 Task: Open the event Second Interview with RohitC on '2024/03/09', change the date to 2024/05/09, change the font style of the description to Courier New, set the availability to Tentative, insert an emoji Purple herat, logged in from the account softage.10@softage.net and add another guest for the event, softage.2@softage.net. Change the alignment of the event description to Align left.Change the font color of the description to Light Green and select an event charm, 
Action: Mouse moved to (886, 341)
Screenshot: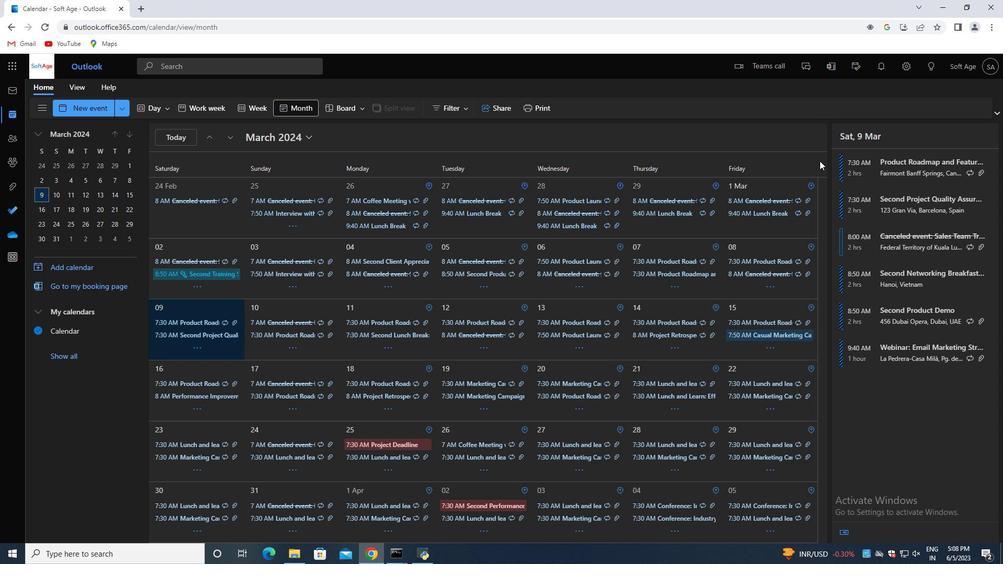
Action: Mouse pressed left at (886, 341)
Screenshot: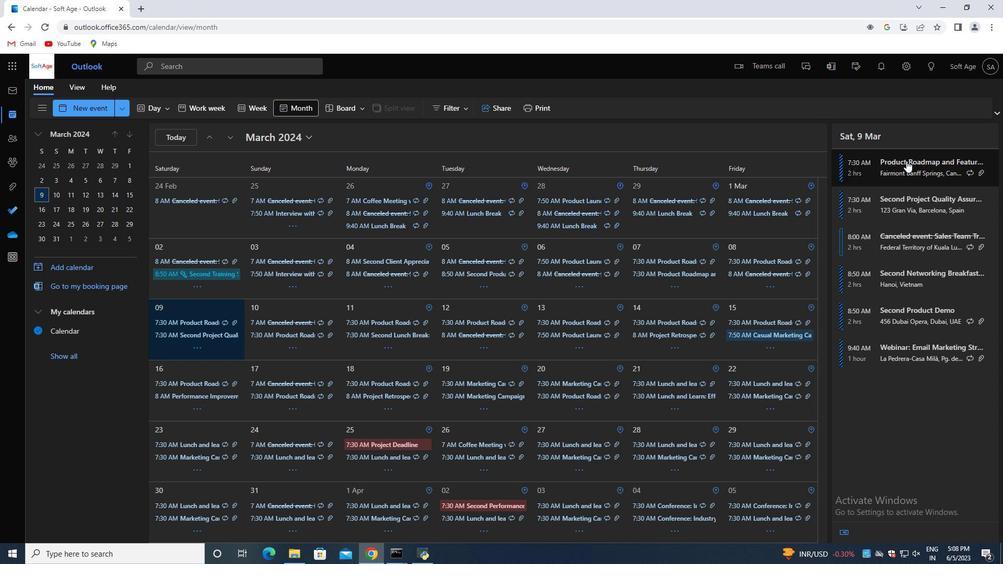 
Action: Mouse moved to (886, 341)
Screenshot: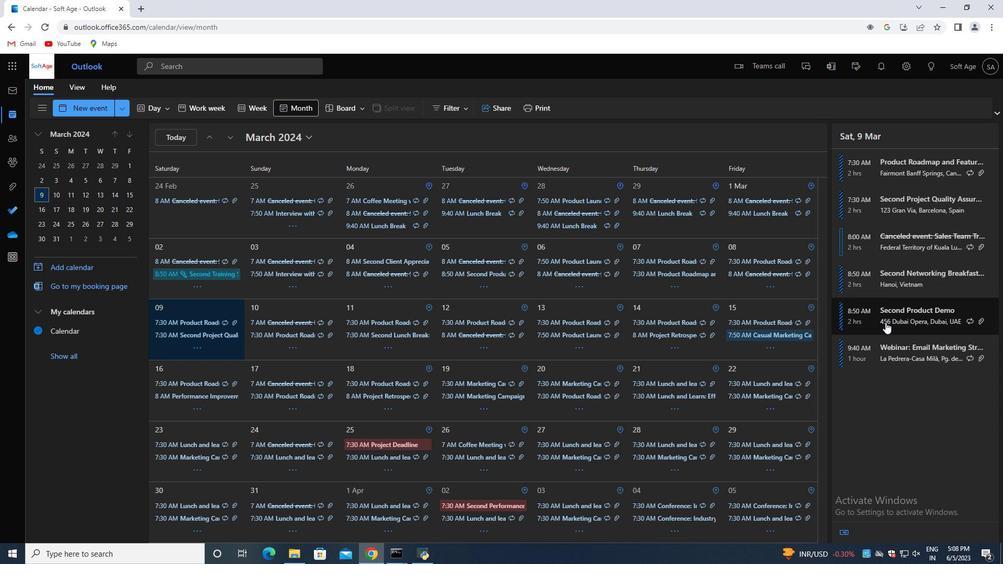 
Action: Mouse pressed left at (886, 341)
Screenshot: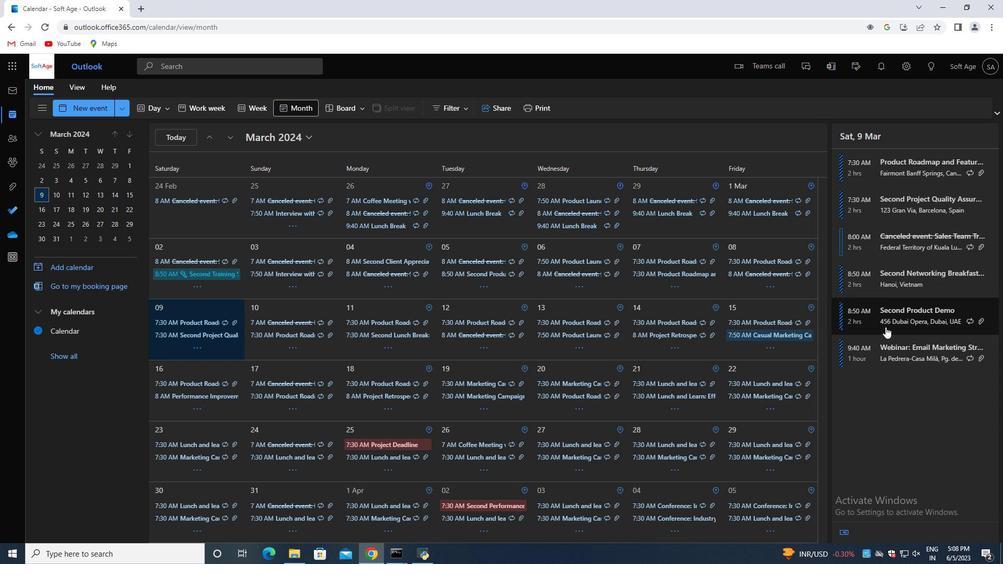 
Action: Mouse moved to (886, 341)
Screenshot: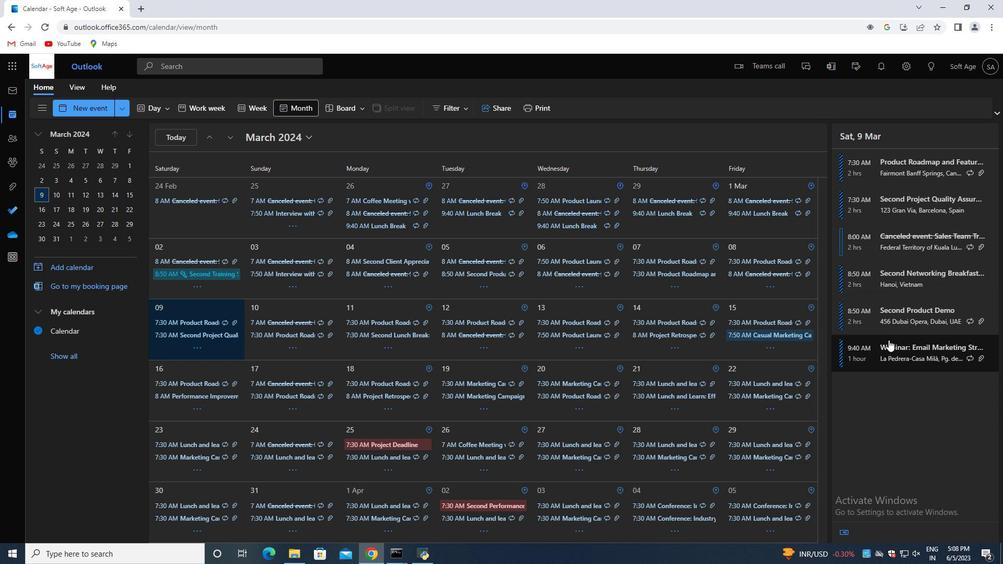 
Action: Mouse pressed left at (886, 341)
Screenshot: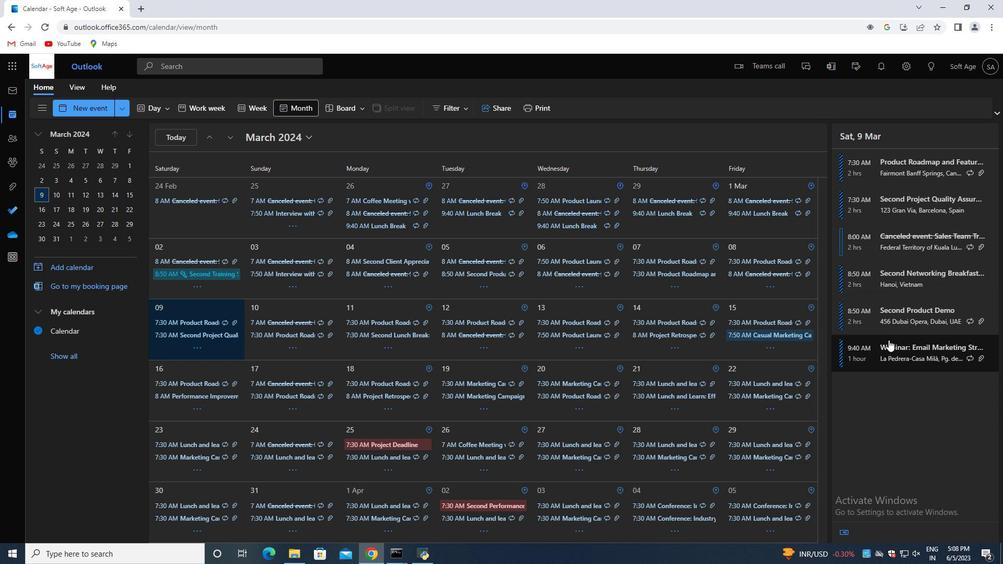 
Action: Mouse moved to (886, 341)
Screenshot: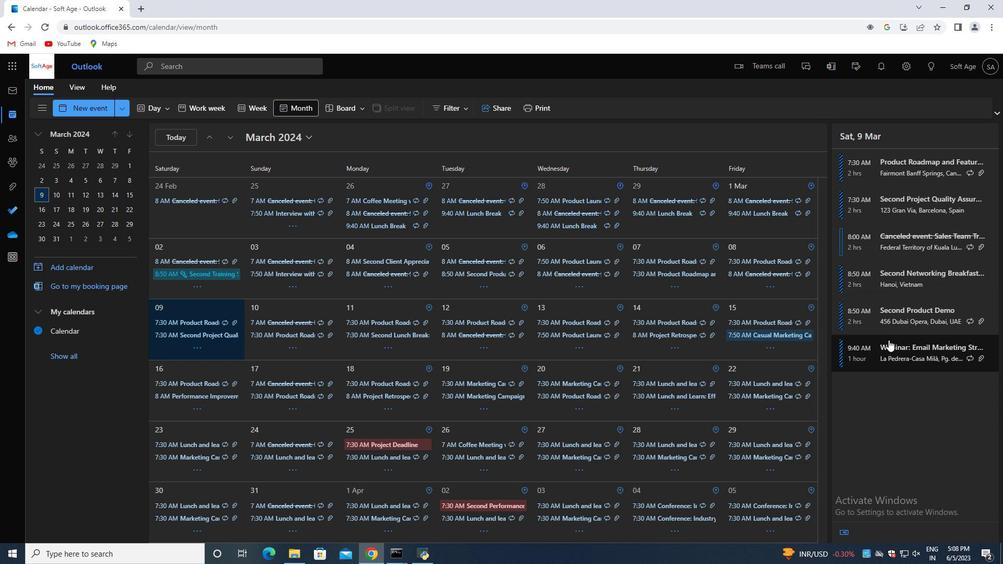 
Action: Mouse pressed left at (886, 341)
Screenshot: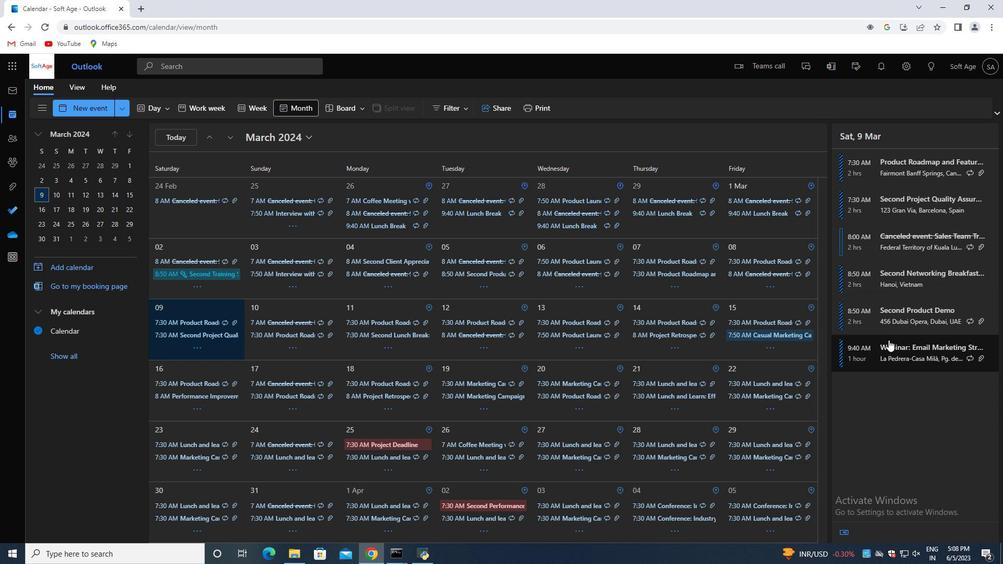 
Action: Mouse moved to (886, 341)
Screenshot: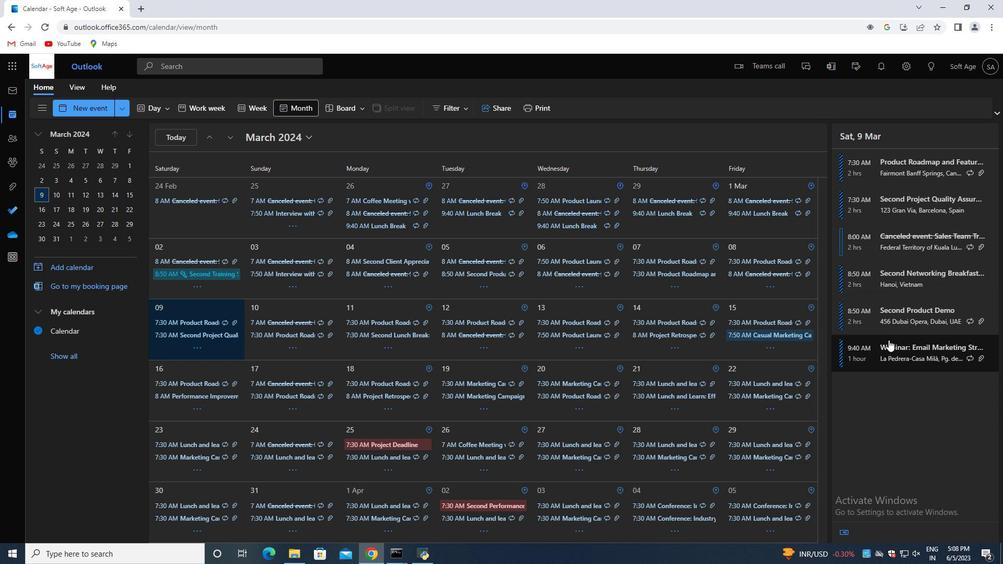 
Action: Mouse scrolled (886, 341) with delta (0, 0)
Screenshot: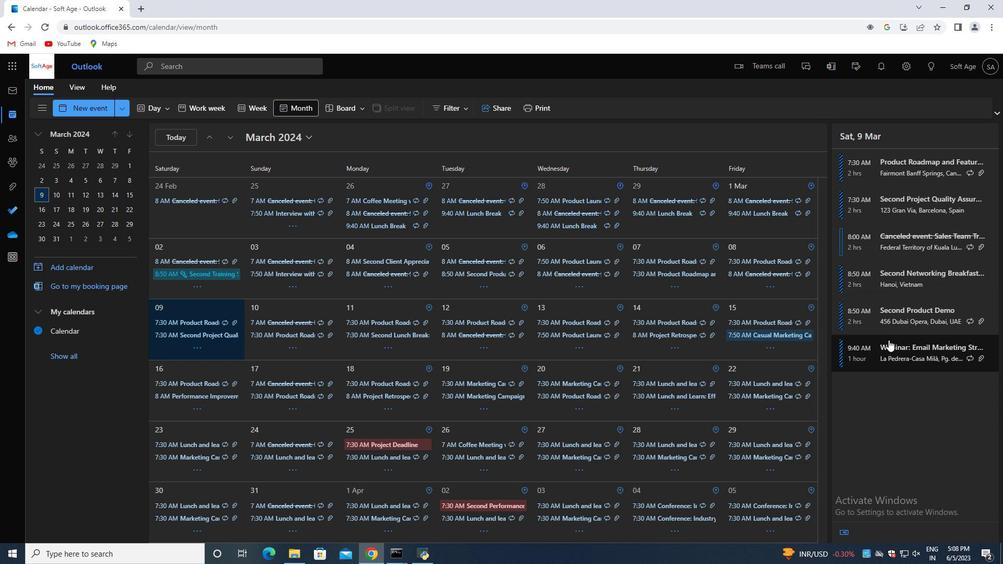 
Action: Mouse scrolled (886, 341) with delta (0, 0)
Screenshot: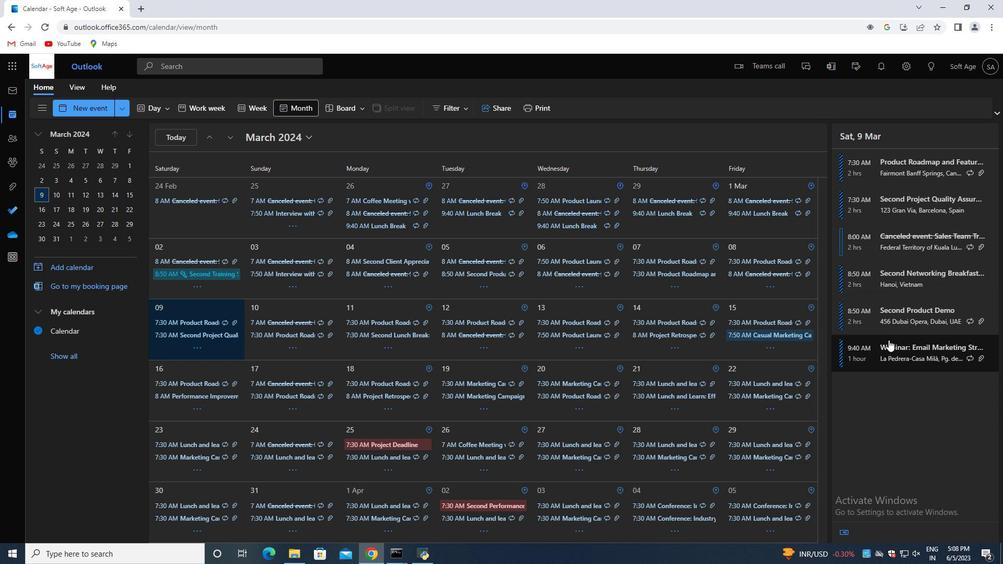 
Action: Mouse moved to (886, 341)
Screenshot: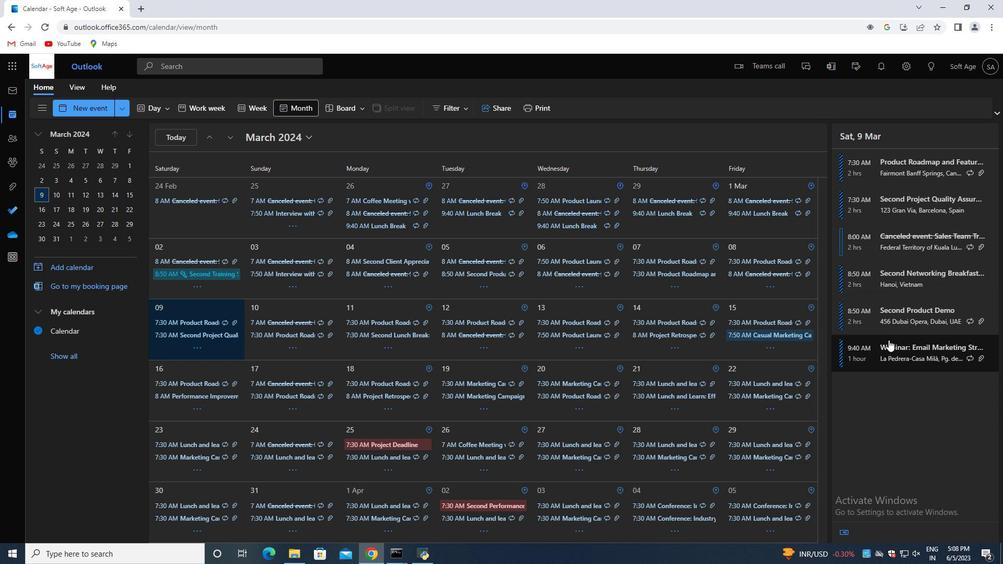 
Action: Mouse scrolled (886, 341) with delta (0, 0)
Screenshot: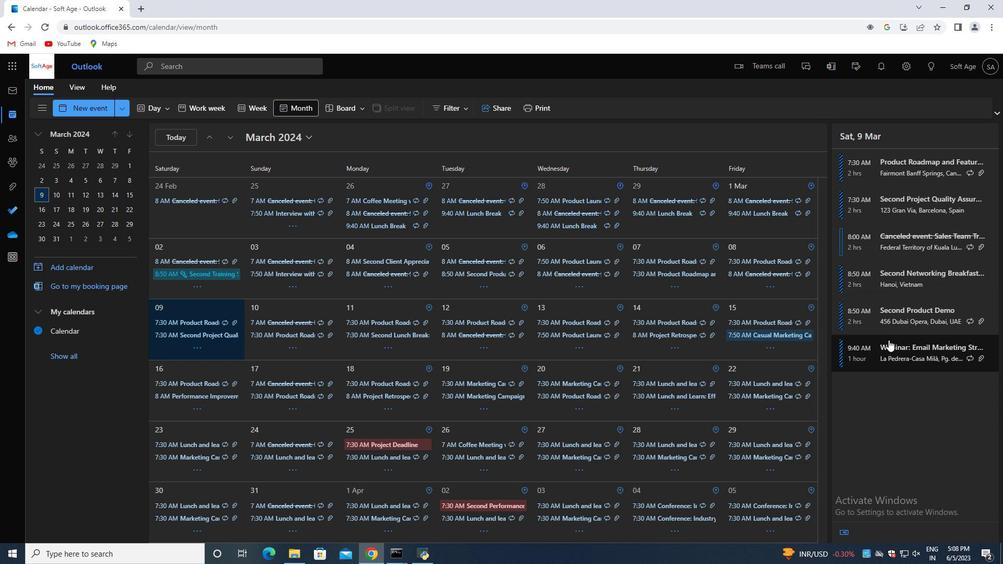 
Action: Mouse moved to (886, 341)
Screenshot: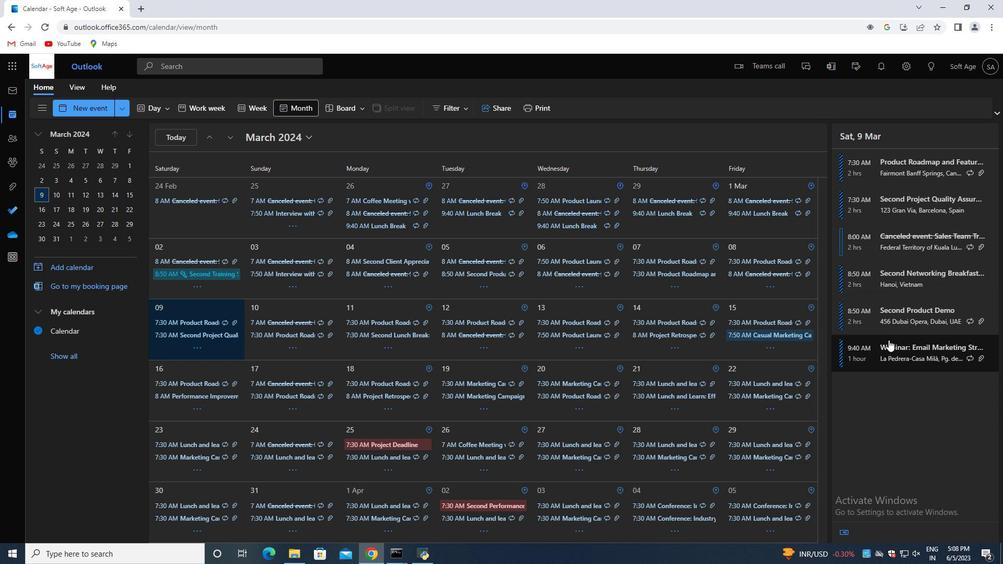 
Action: Mouse pressed left at (886, 341)
Screenshot: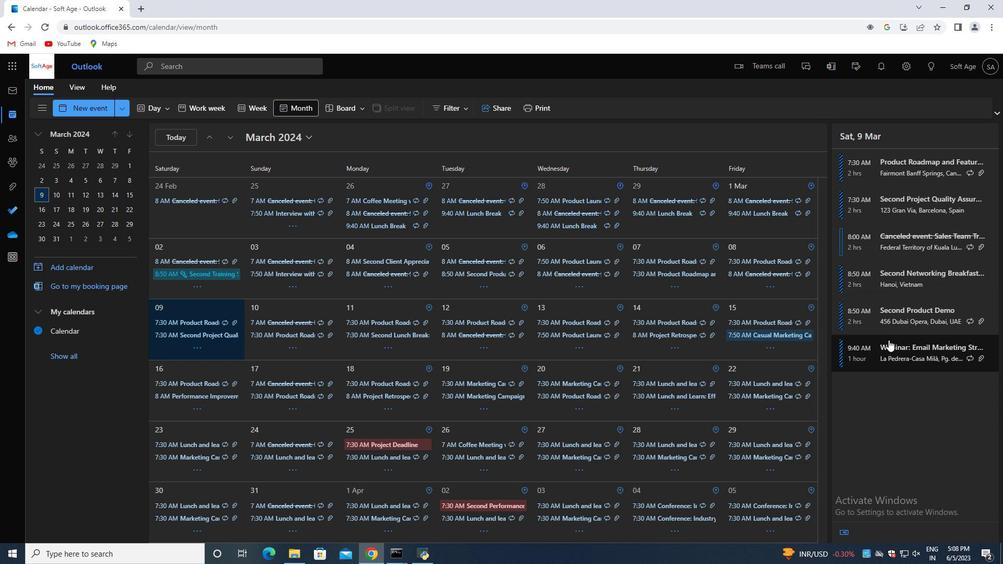 
Action: Mouse moved to (886, 341)
Screenshot: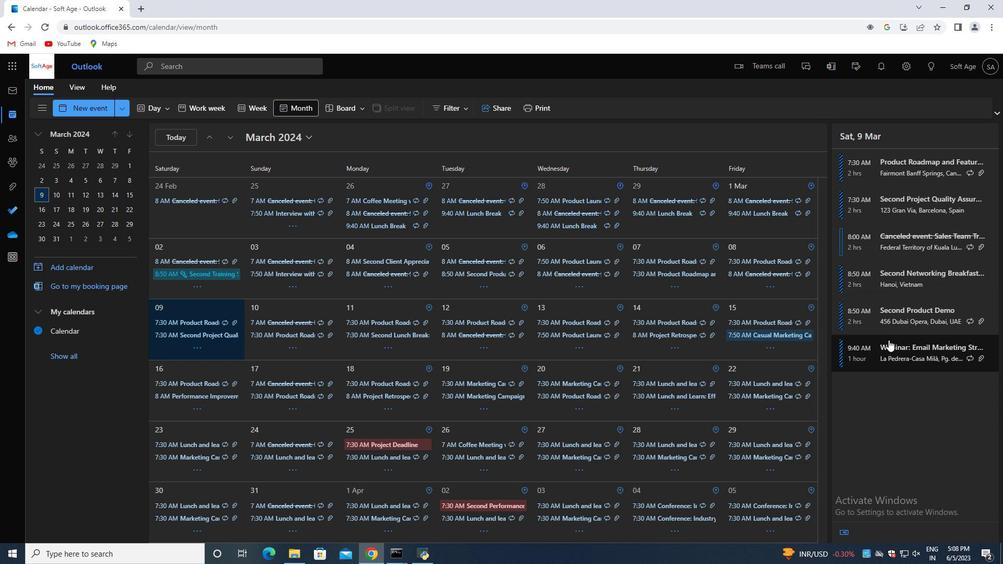 
Action: Mouse pressed left at (886, 341)
Screenshot: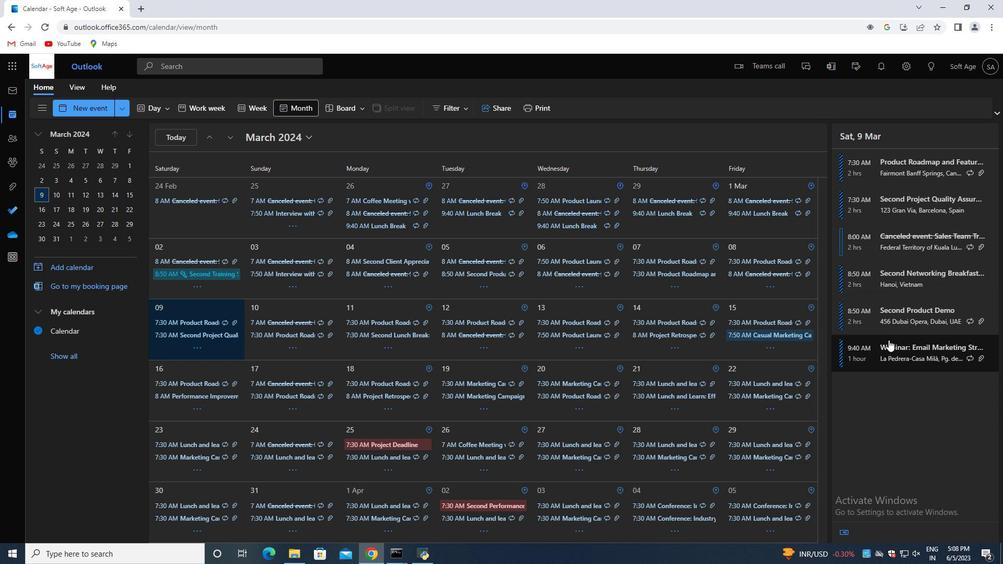
Action: Mouse moved to (886, 341)
Screenshot: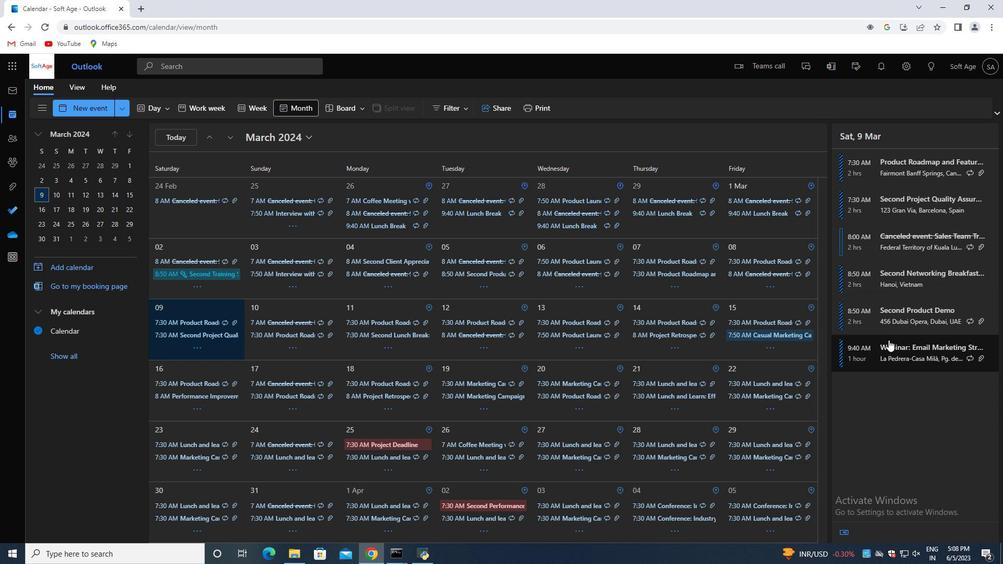
Action: Mouse pressed left at (886, 341)
Screenshot: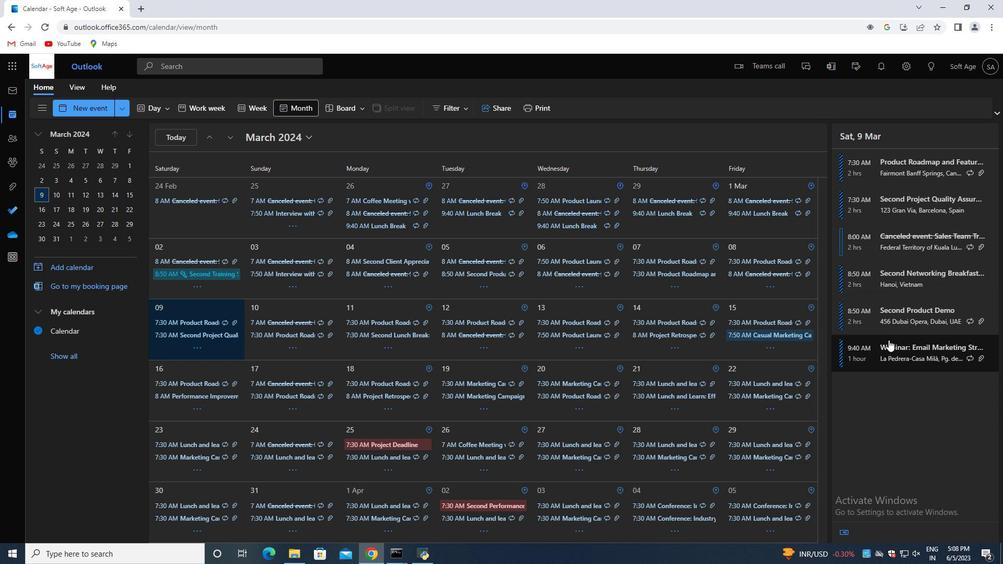 
Action: Mouse moved to (886, 341)
Screenshot: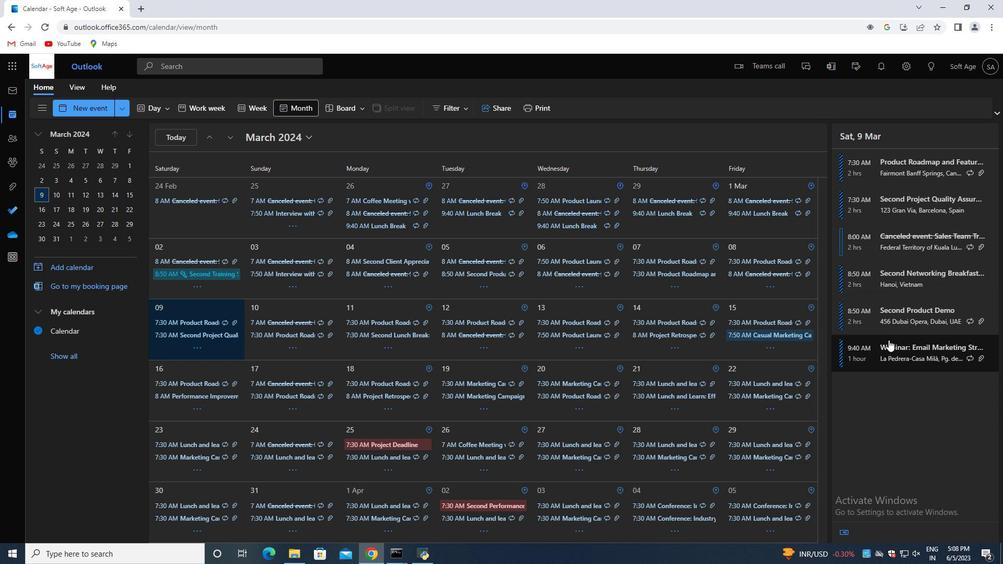 
Action: Mouse pressed left at (886, 341)
Screenshot: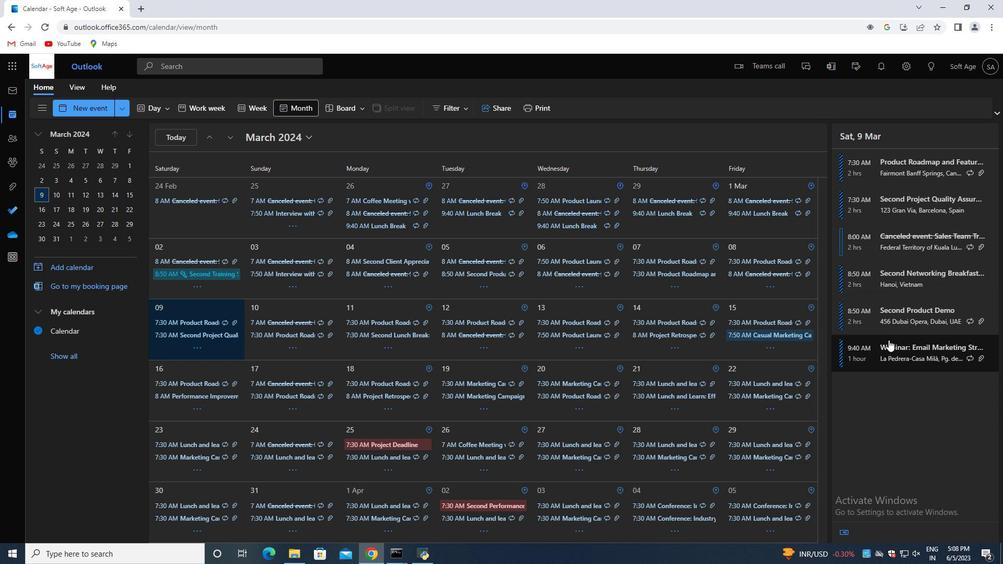 
Action: Mouse moved to (886, 341)
Screenshot: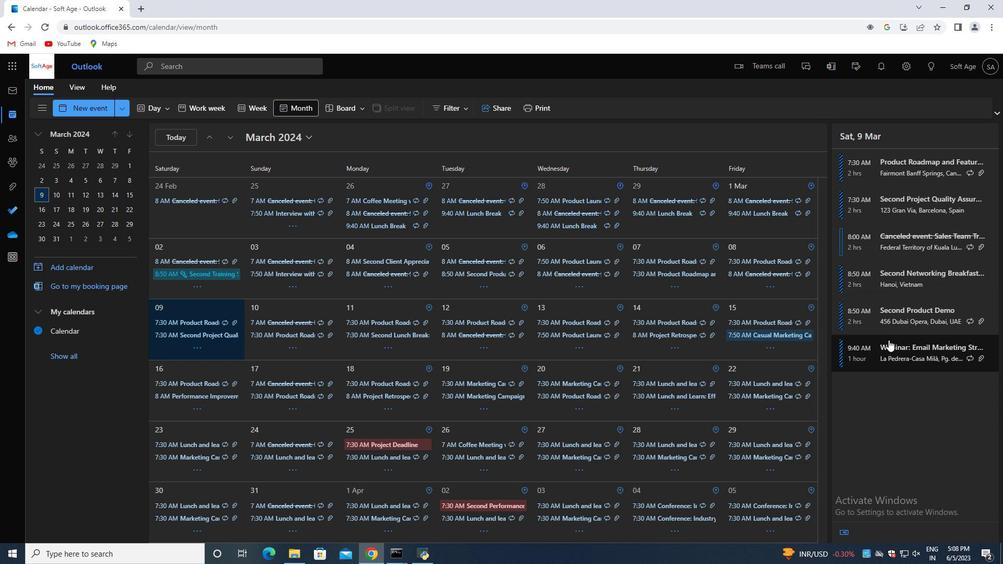 
Action: Mouse pressed left at (886, 341)
Screenshot: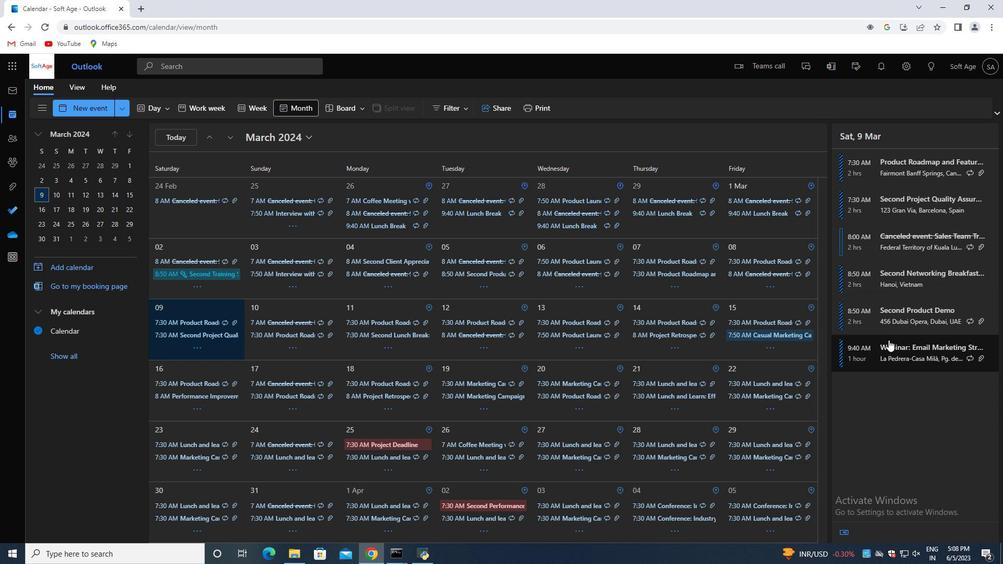 
Action: Mouse moved to (886, 341)
Screenshot: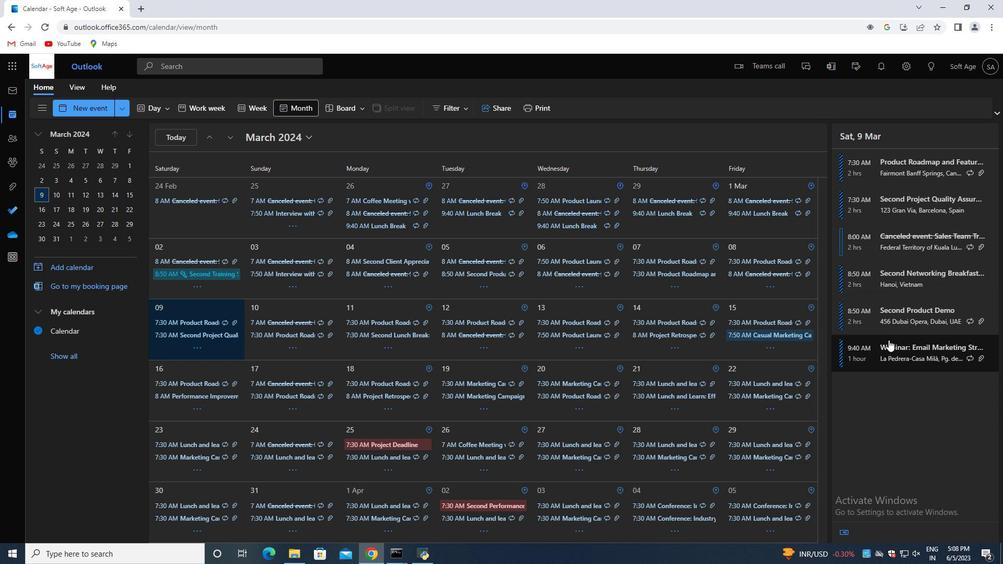 
Action: Mouse pressed left at (886, 341)
Screenshot: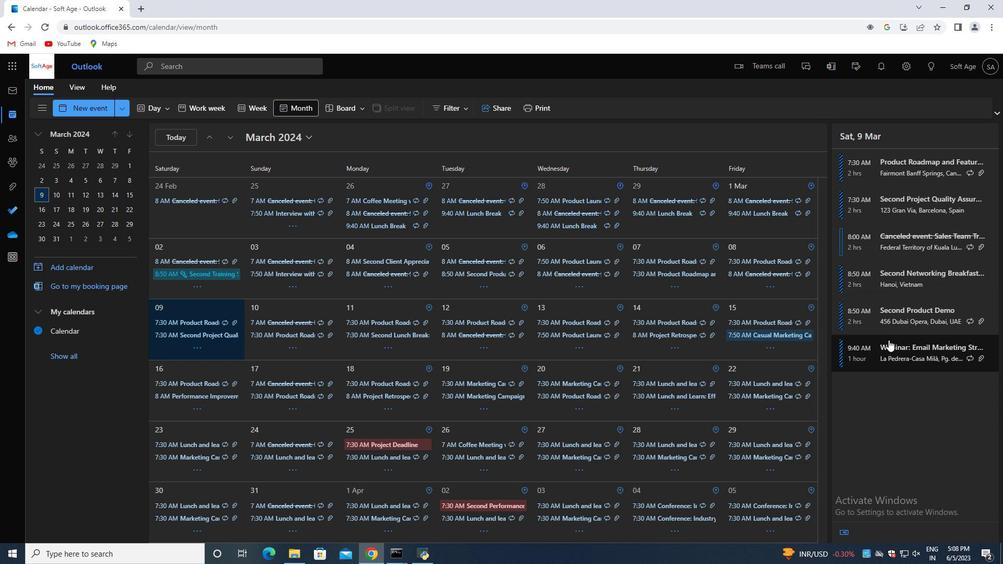 
Action: Mouse moved to (886, 341)
Screenshot: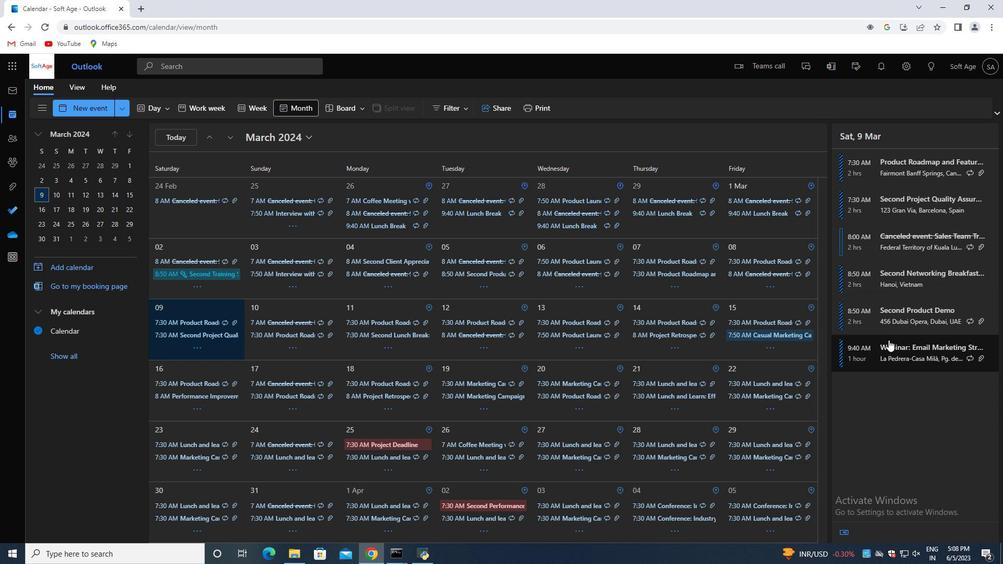 
Action: Mouse pressed left at (886, 341)
Screenshot: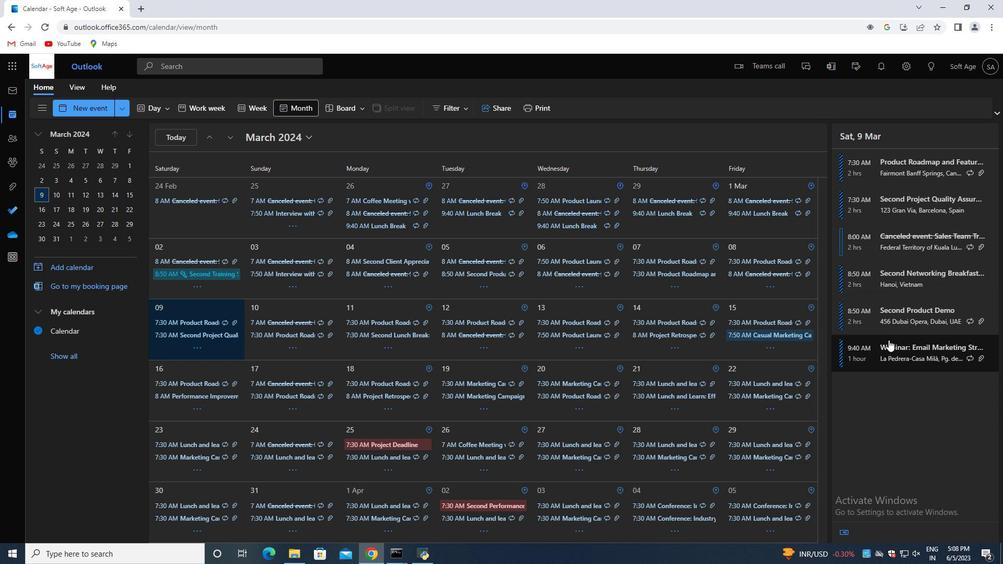 
Action: Mouse moved to (886, 341)
Screenshot: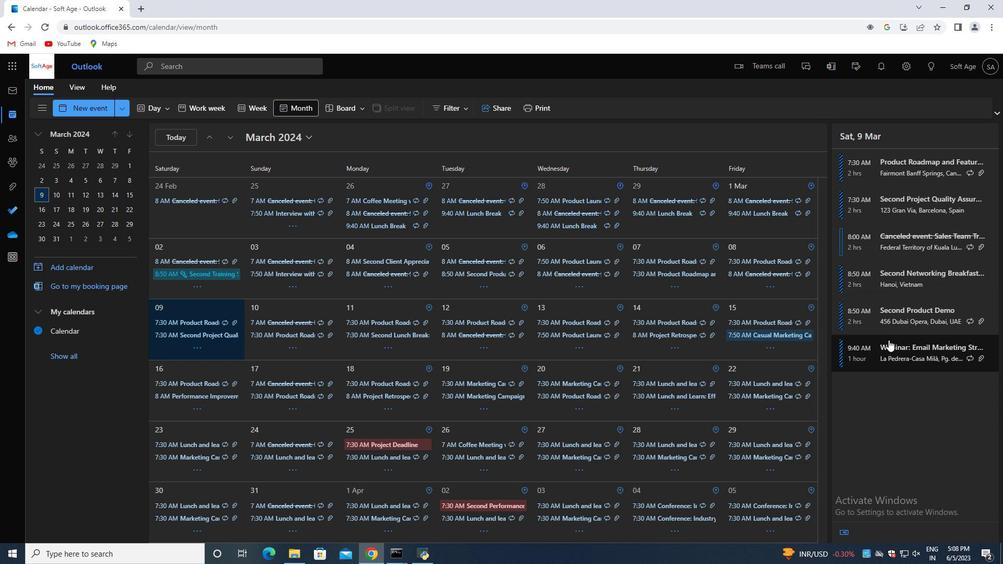 
Action: Mouse pressed left at (886, 341)
Screenshot: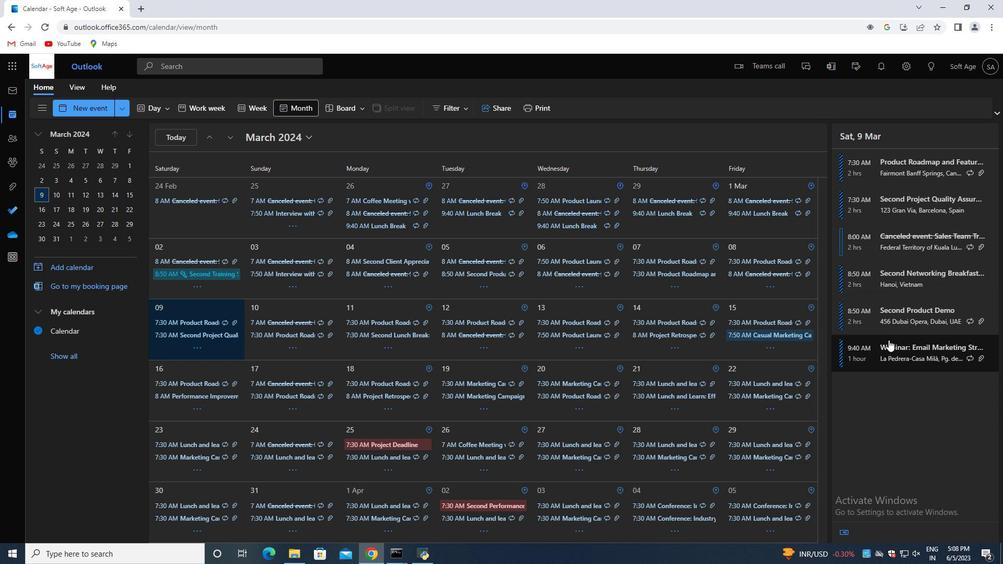 
Action: Mouse moved to (886, 341)
Screenshot: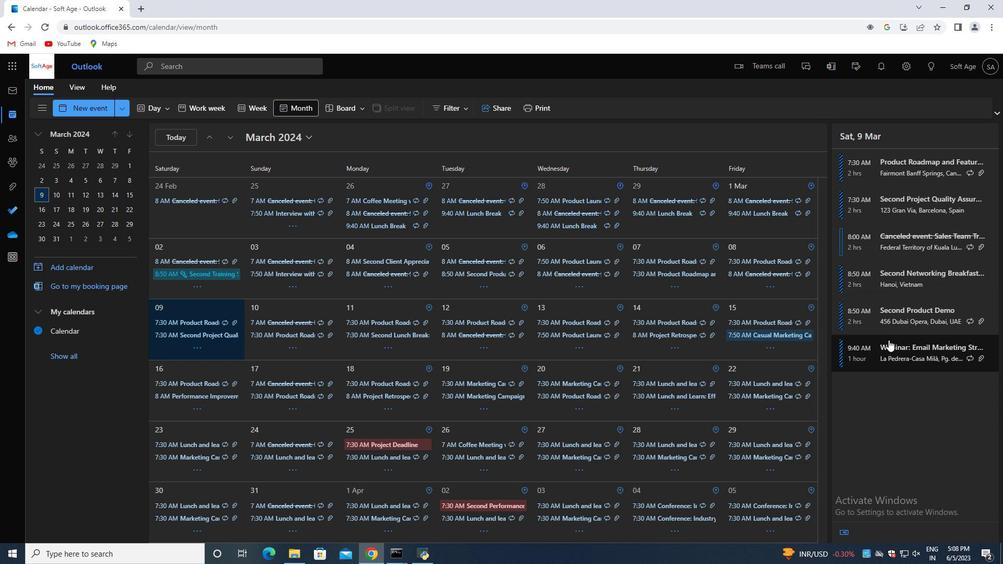 
Action: Mouse pressed left at (886, 341)
Screenshot: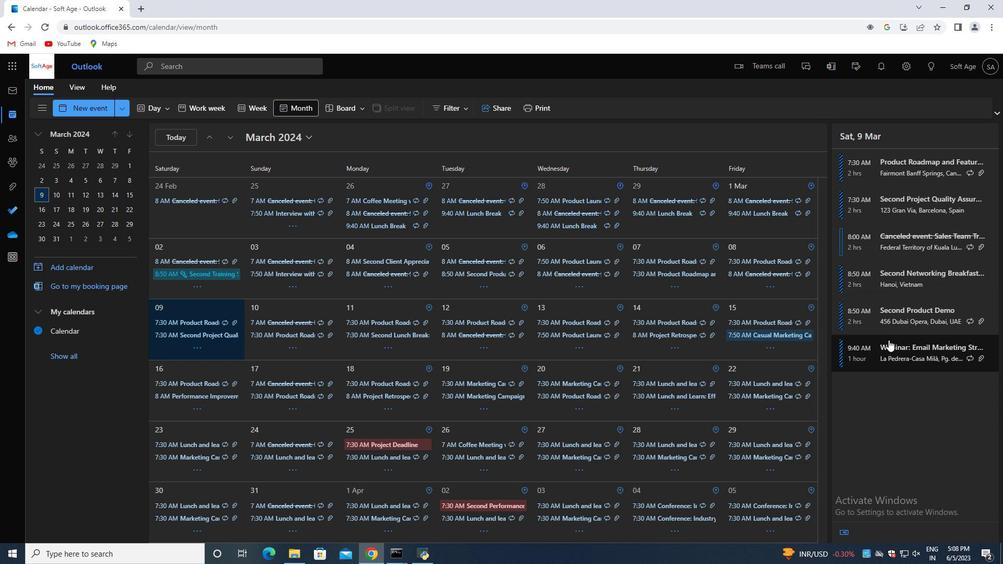 
Action: Mouse moved to (886, 341)
Screenshot: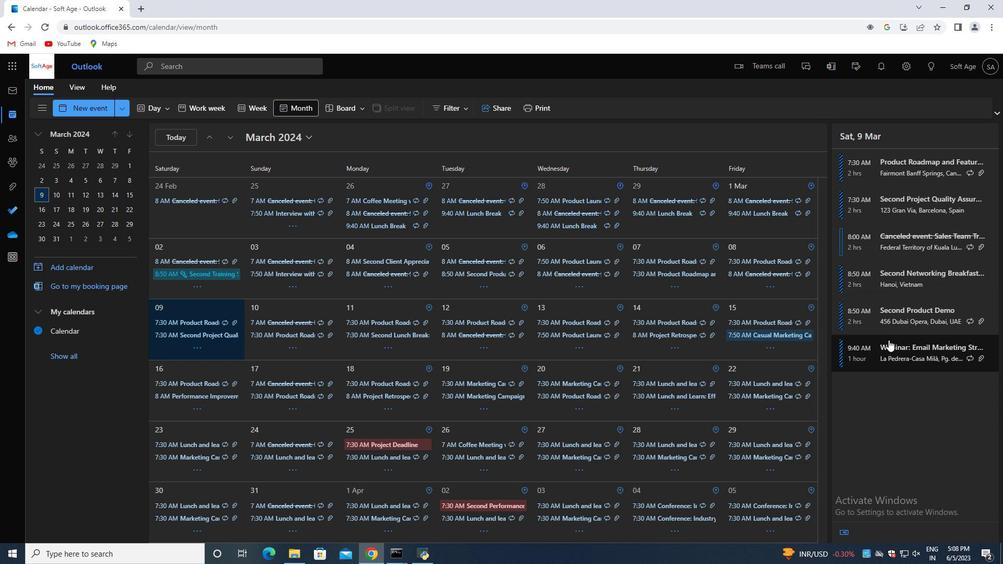 
Action: Mouse pressed left at (886, 341)
Screenshot: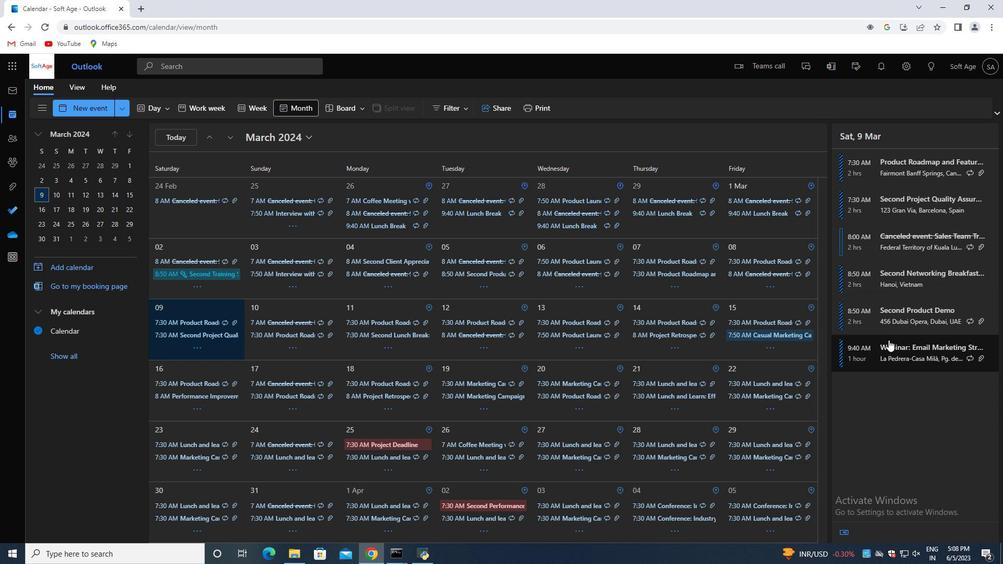 
Action: Mouse moved to (886, 341)
Screenshot: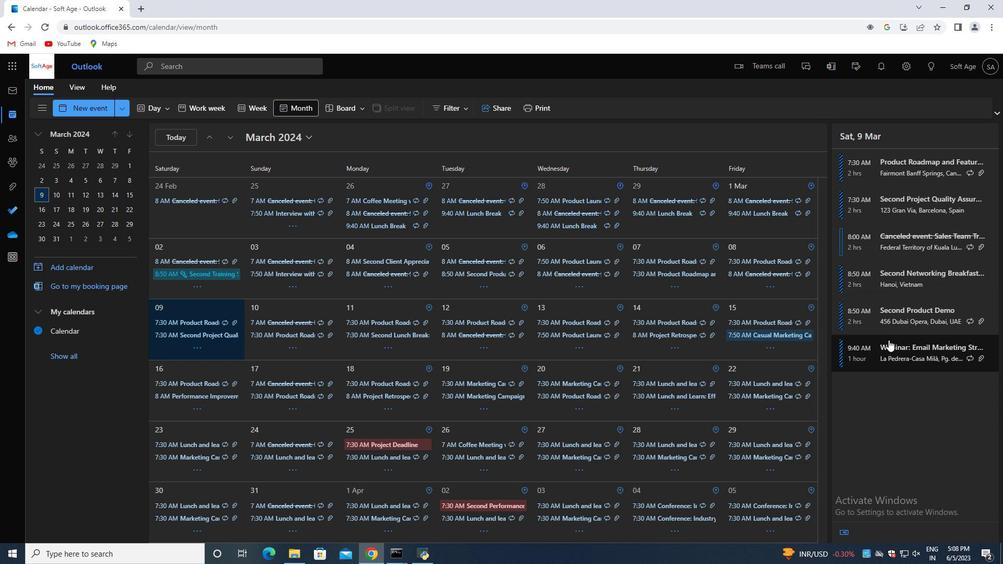 
Action: Mouse pressed left at (886, 341)
Screenshot: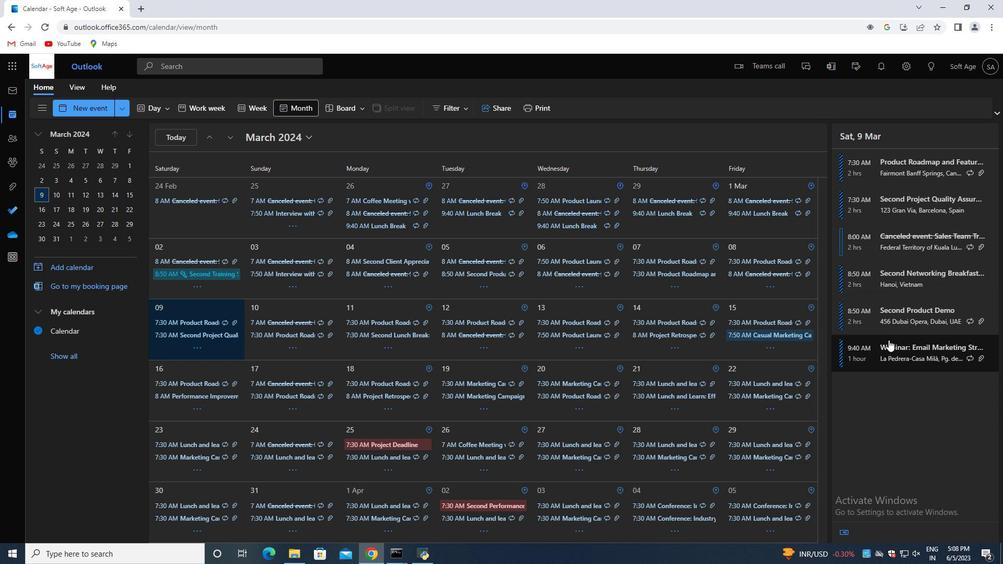 
Action: Mouse moved to (886, 341)
Screenshot: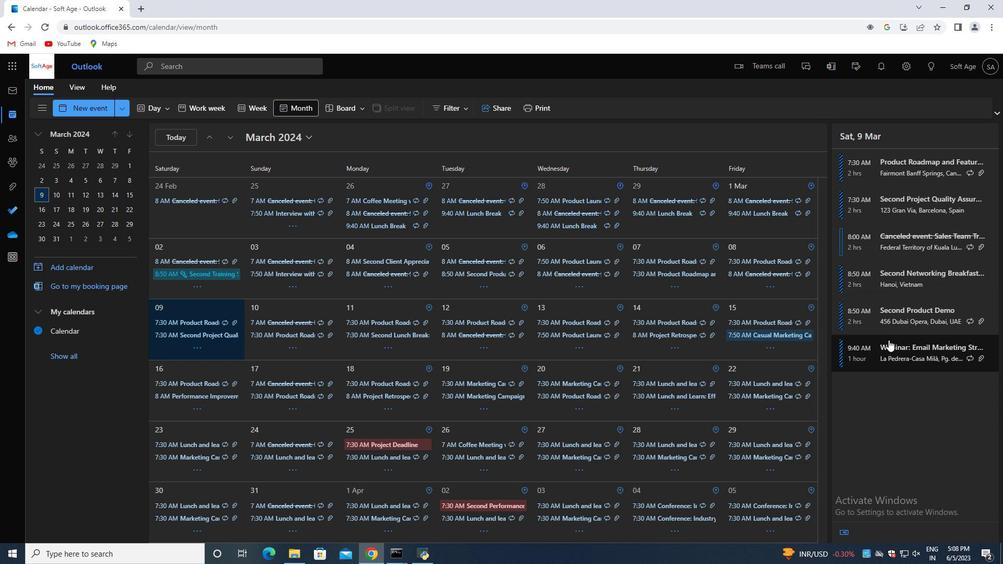 
Action: Mouse pressed left at (886, 341)
Screenshot: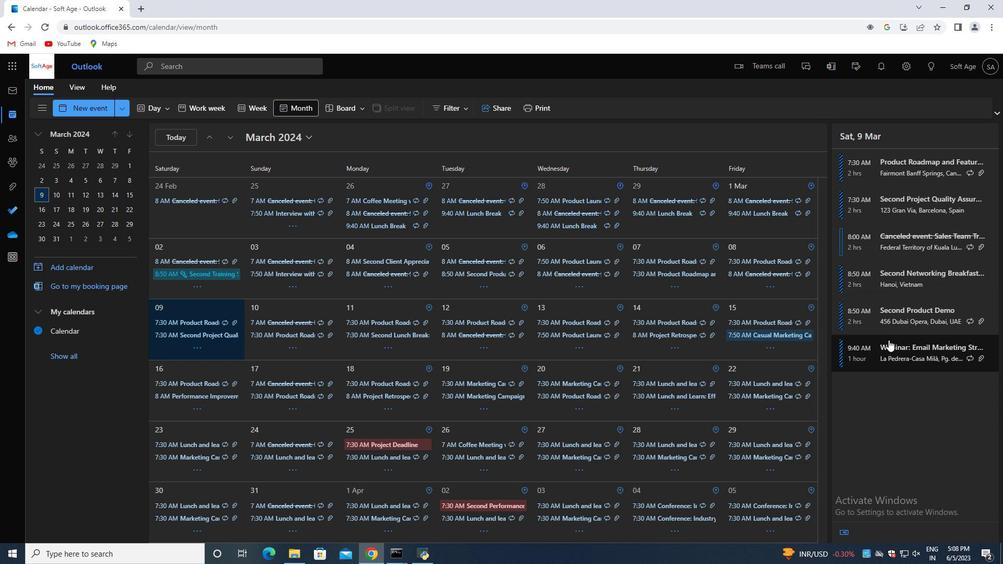 
Action: Mouse moved to (886, 341)
Screenshot: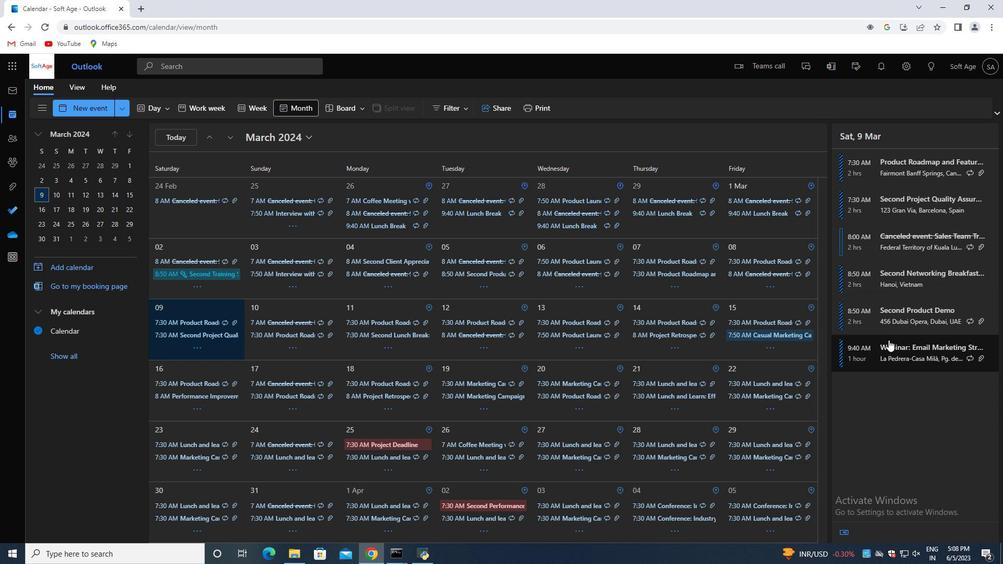 
Action: Mouse pressed left at (886, 341)
Screenshot: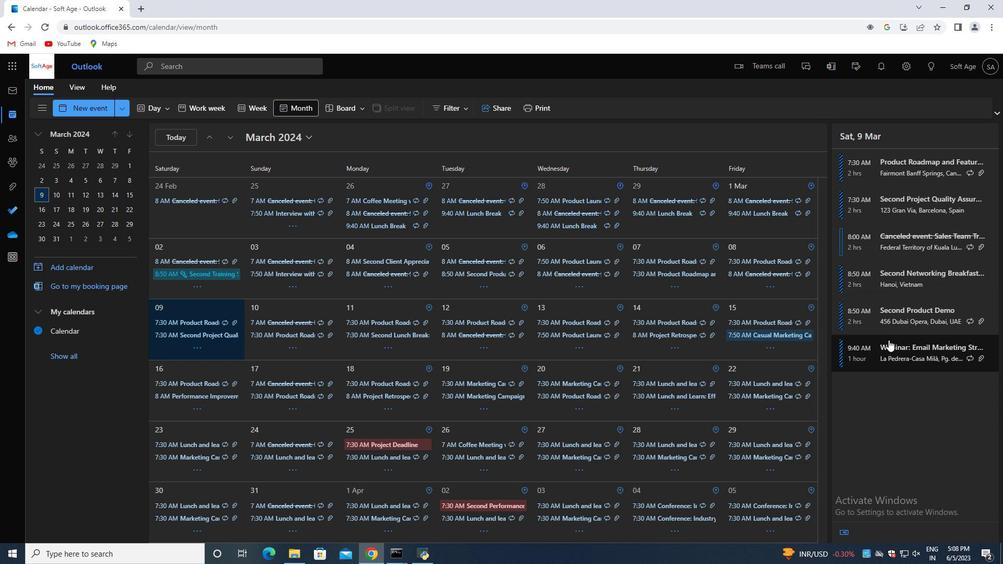 
Action: Mouse moved to (886, 341)
Screenshot: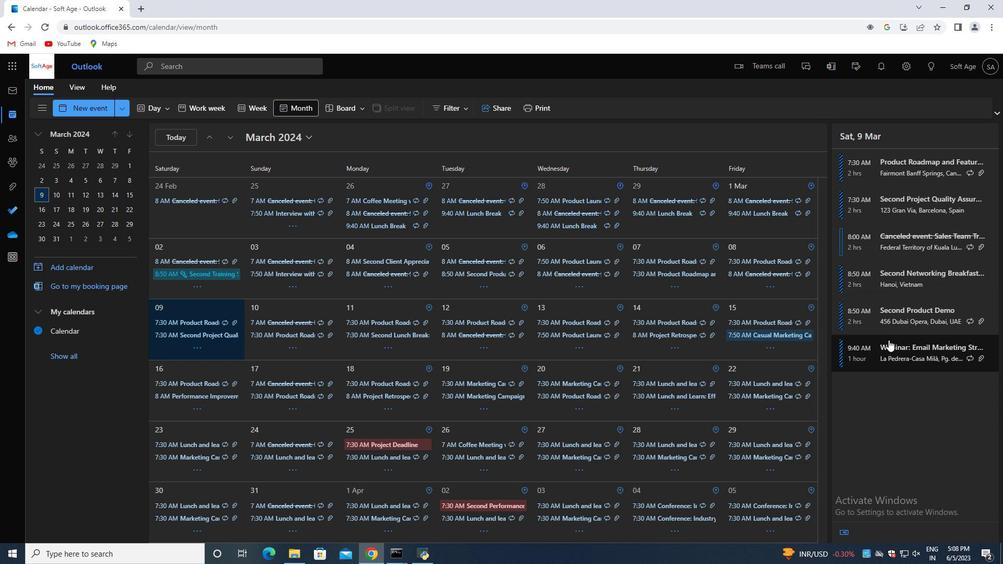 
Action: Mouse pressed left at (886, 341)
Screenshot: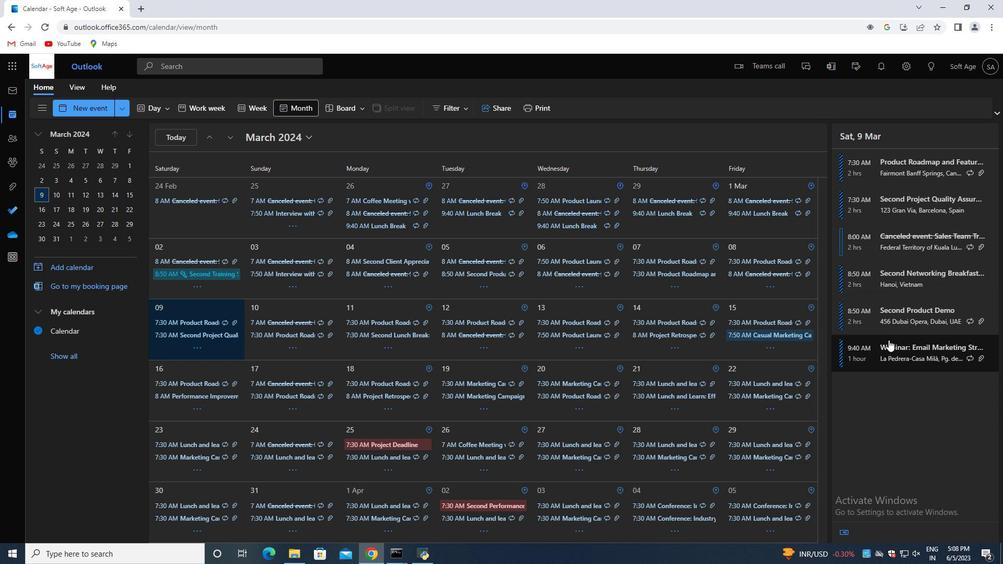 
Action: Mouse moved to (886, 341)
Screenshot: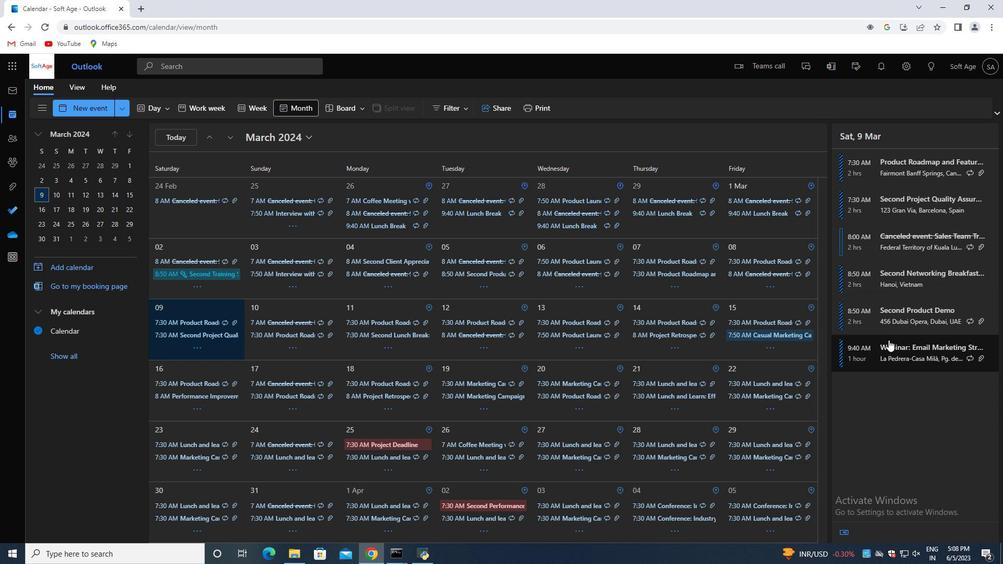 
Action: Mouse pressed left at (886, 341)
Screenshot: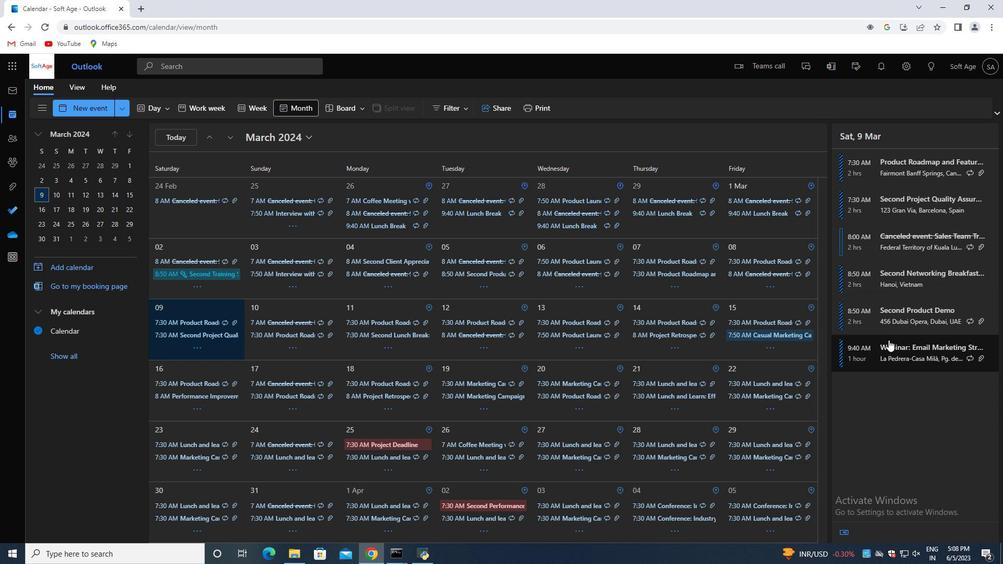 
Action: Mouse moved to (886, 341)
Screenshot: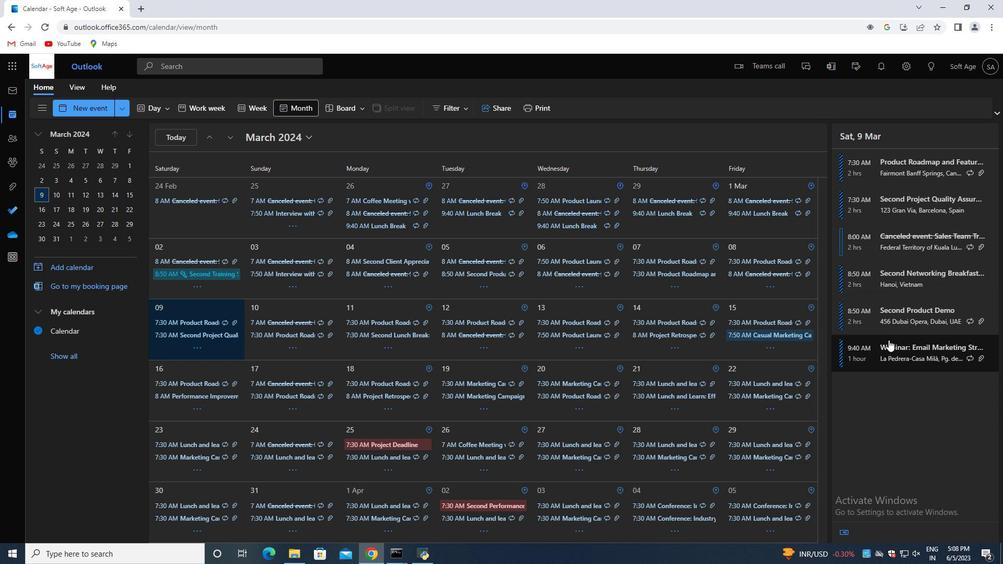 
Action: Mouse pressed left at (886, 341)
Screenshot: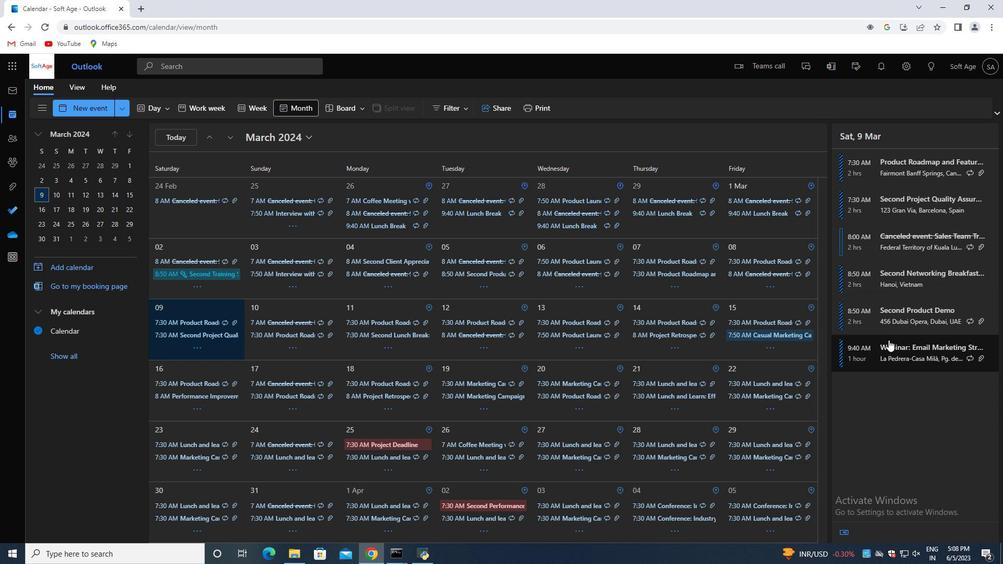 
Action: Mouse moved to (886, 341)
Screenshot: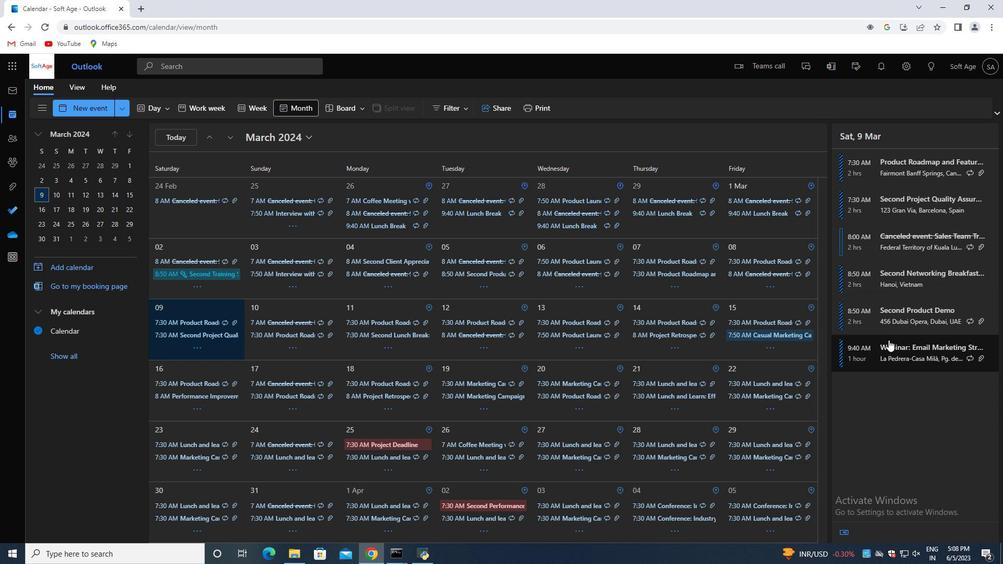 
Action: Mouse pressed left at (886, 341)
Screenshot: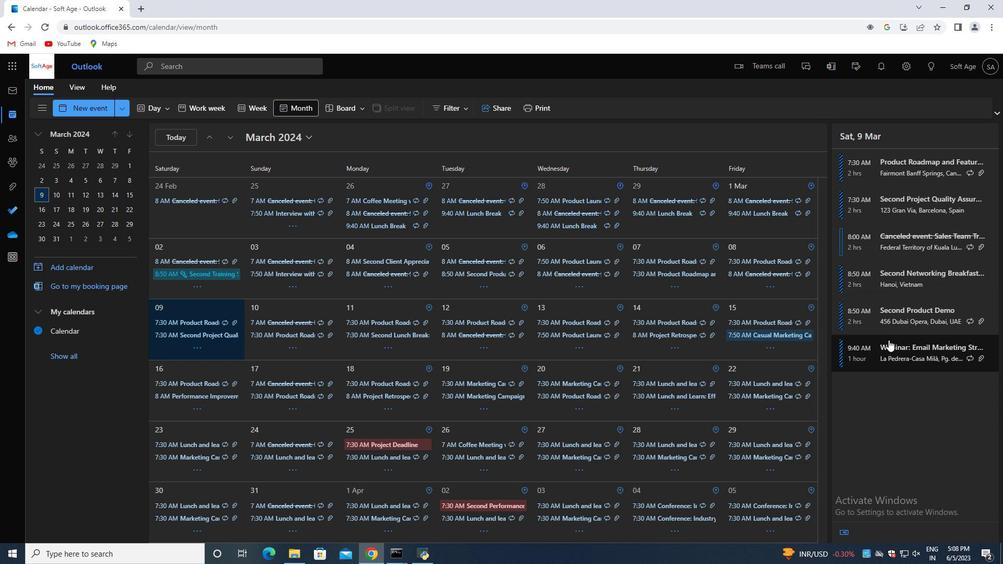 
Action: Mouse moved to (886, 341)
Screenshot: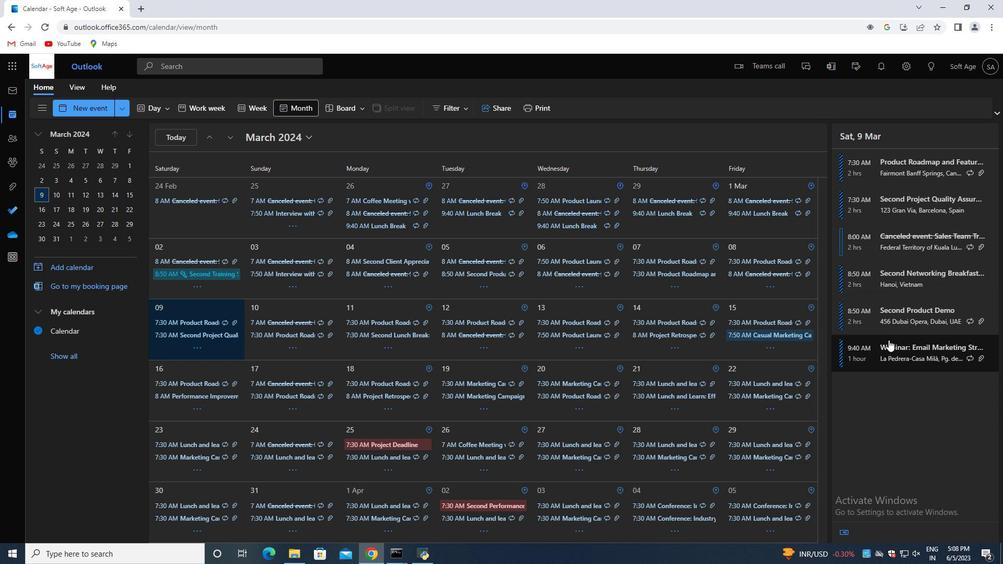 
Action: Mouse scrolled (886, 341) with delta (0, 0)
Screenshot: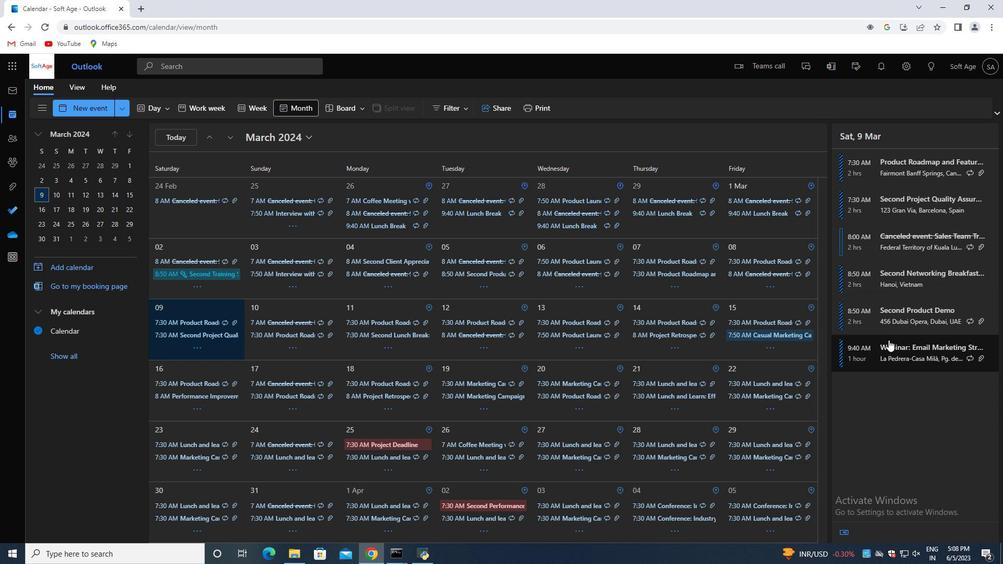
Action: Mouse moved to (886, 341)
Screenshot: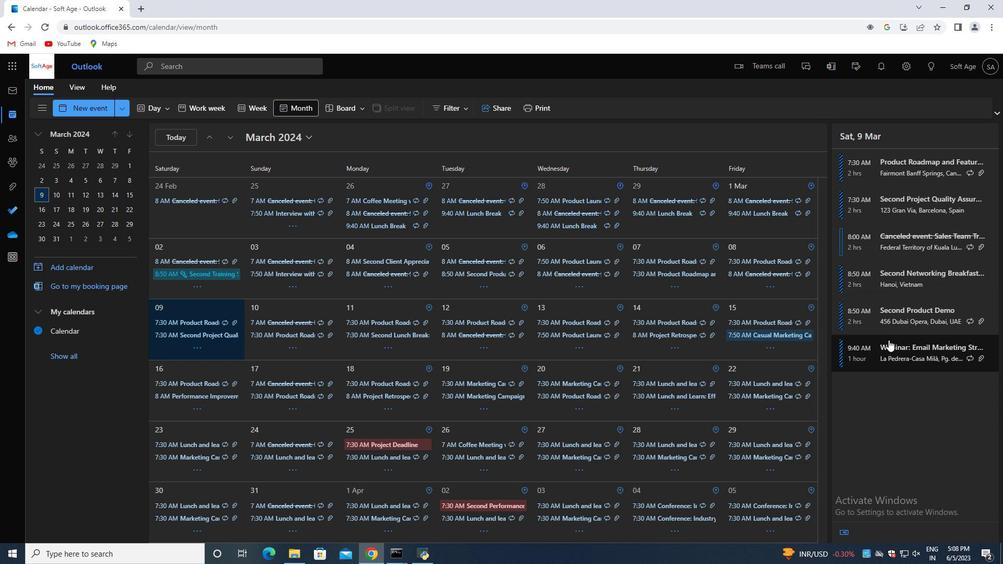 
Action: Mouse scrolled (886, 341) with delta (0, 0)
Screenshot: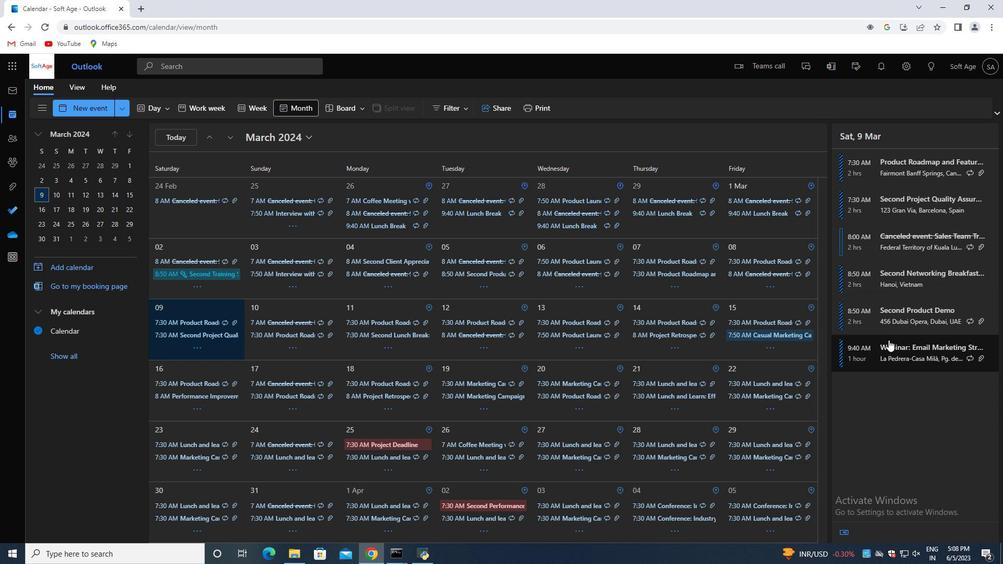 
Action: Mouse moved to (886, 341)
Screenshot: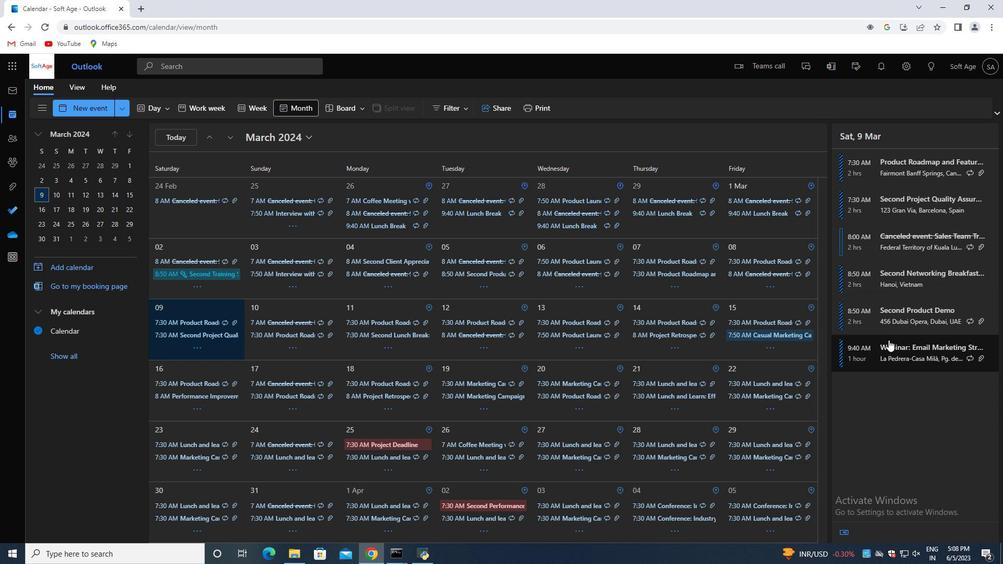 
Action: Mouse scrolled (886, 341) with delta (0, 0)
Screenshot: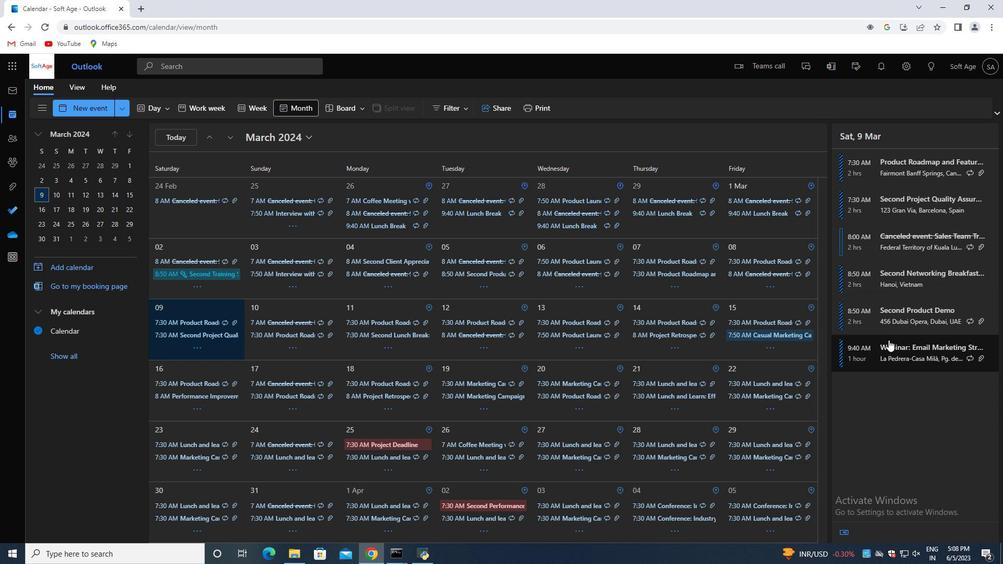 
Action: Mouse moved to (886, 341)
Screenshot: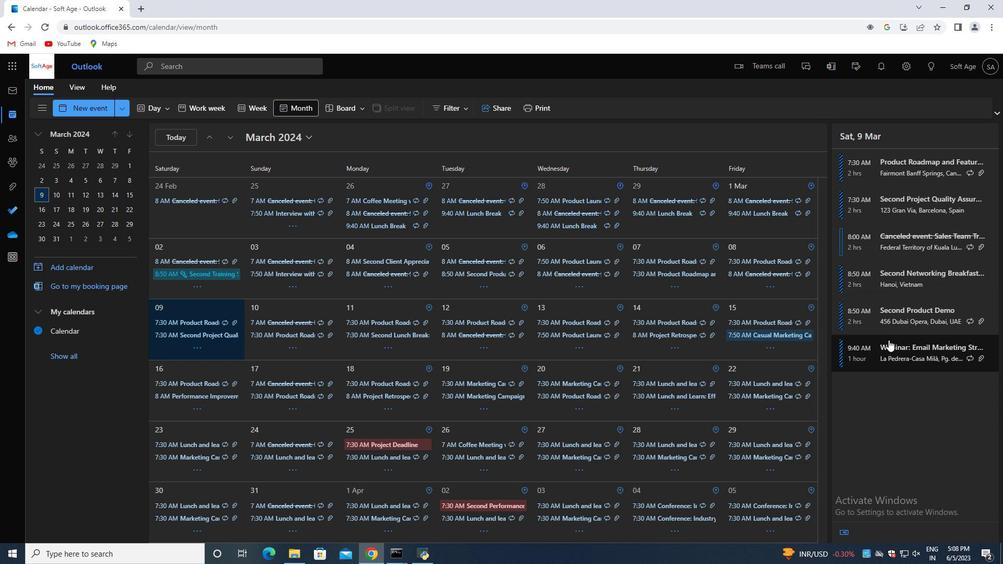 
Action: Mouse scrolled (886, 341) with delta (0, 0)
Screenshot: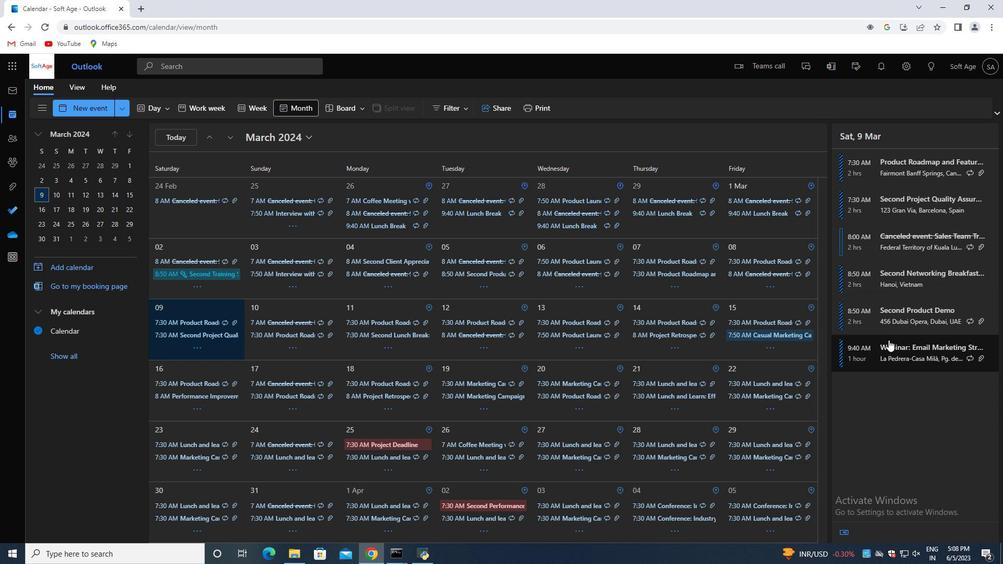 
Action: Mouse moved to (886, 341)
Screenshot: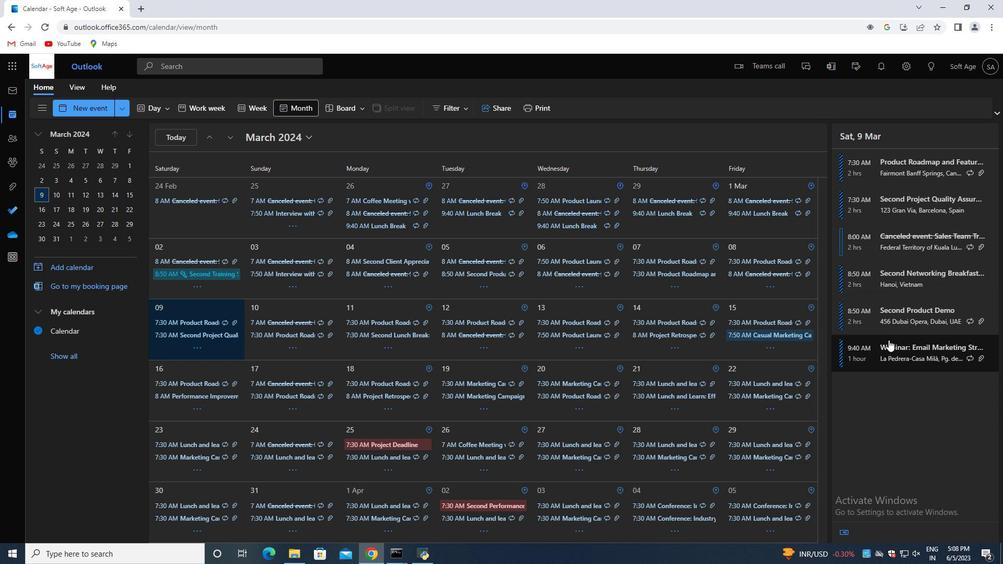 
Action: Mouse scrolled (886, 341) with delta (0, 0)
Screenshot: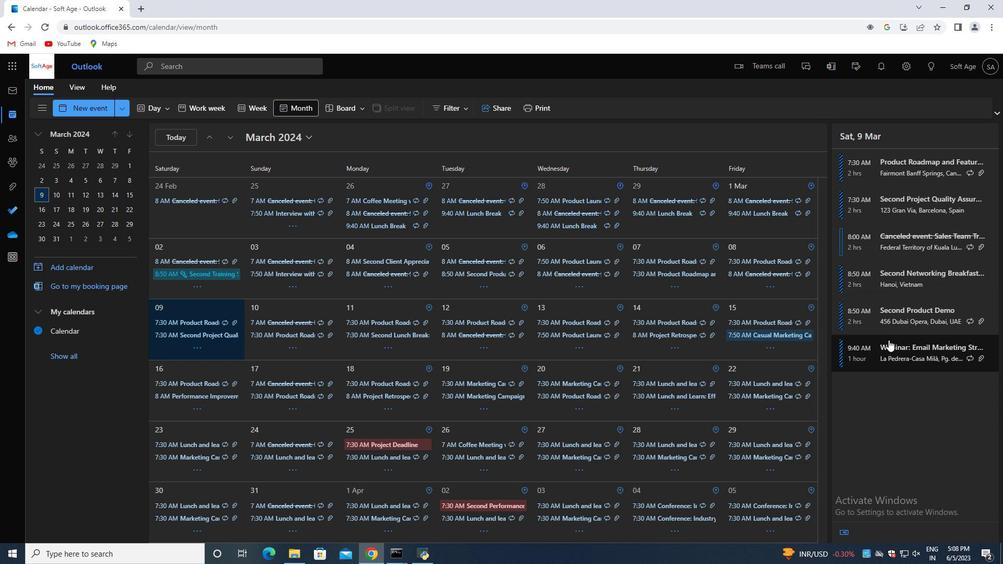 
Action: Mouse moved to (886, 341)
Screenshot: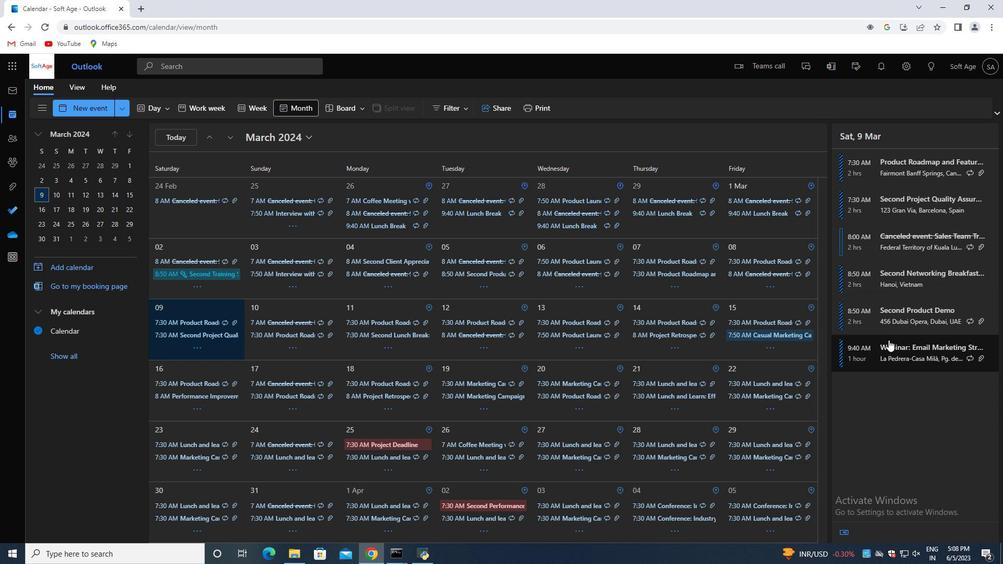 
Action: Mouse scrolled (886, 341) with delta (0, 0)
Screenshot: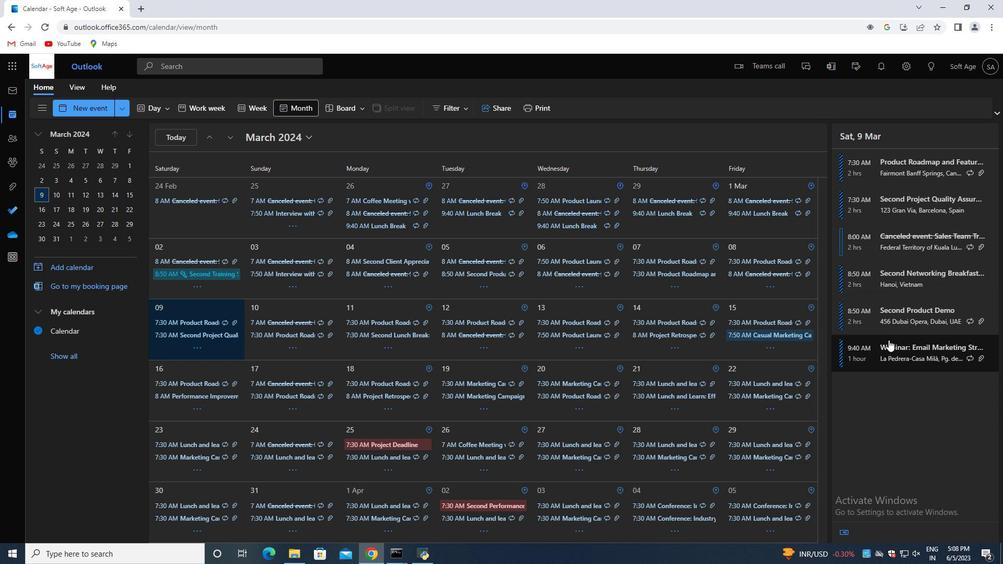 
Action: Mouse moved to (886, 341)
Screenshot: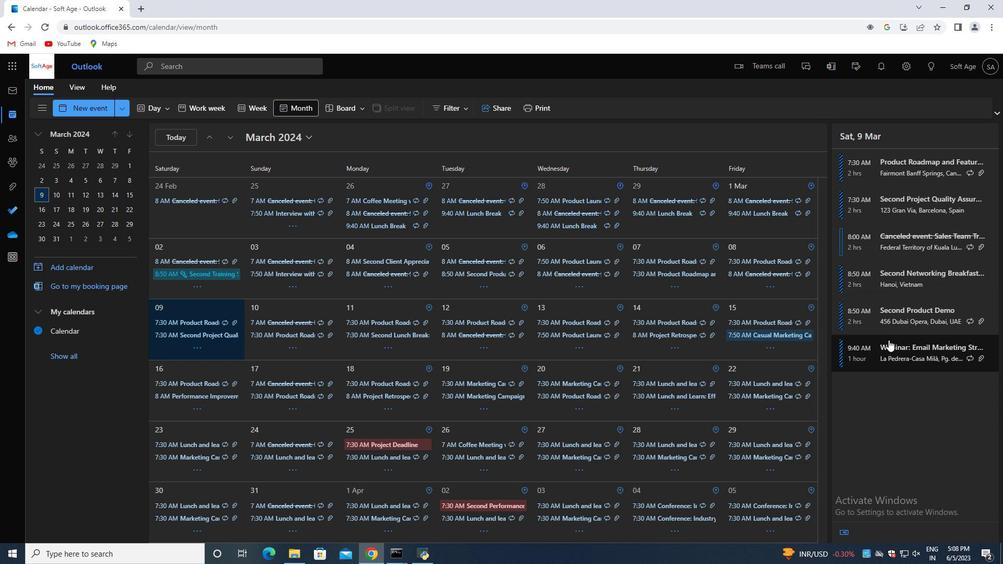 
Action: Mouse scrolled (886, 341) with delta (0, 0)
Screenshot: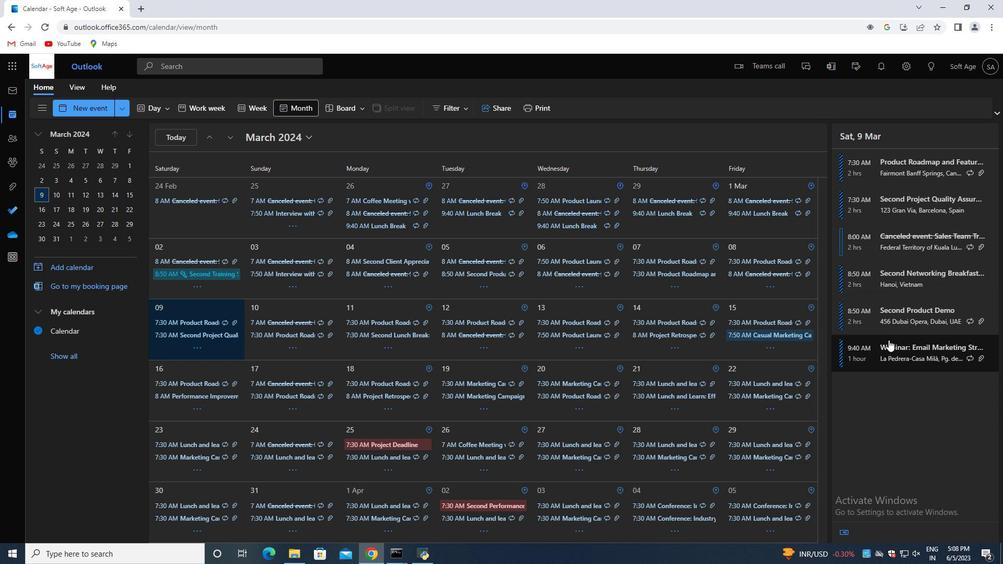
Action: Mouse moved to (886, 341)
Screenshot: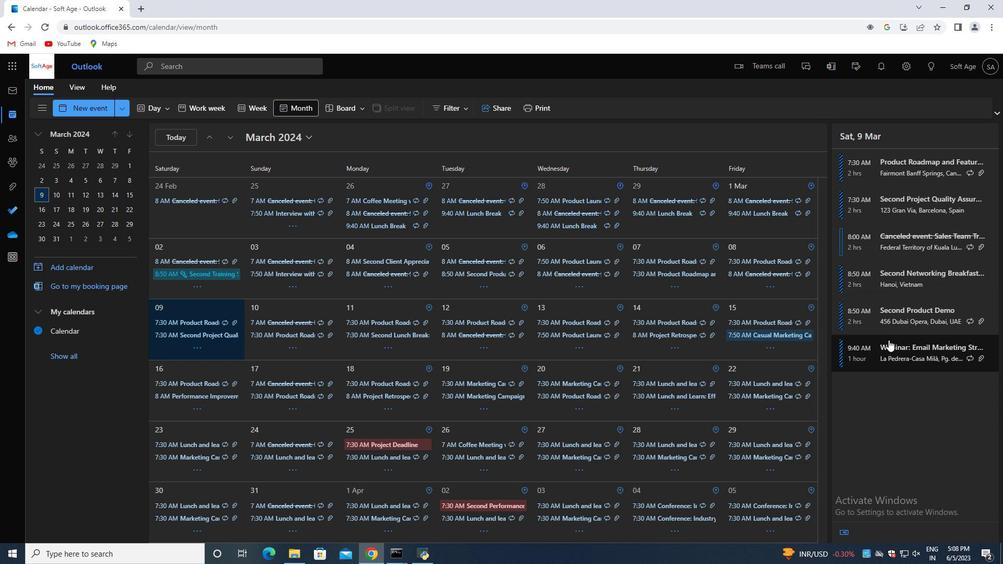 
Action: Mouse scrolled (886, 341) with delta (0, 0)
Screenshot: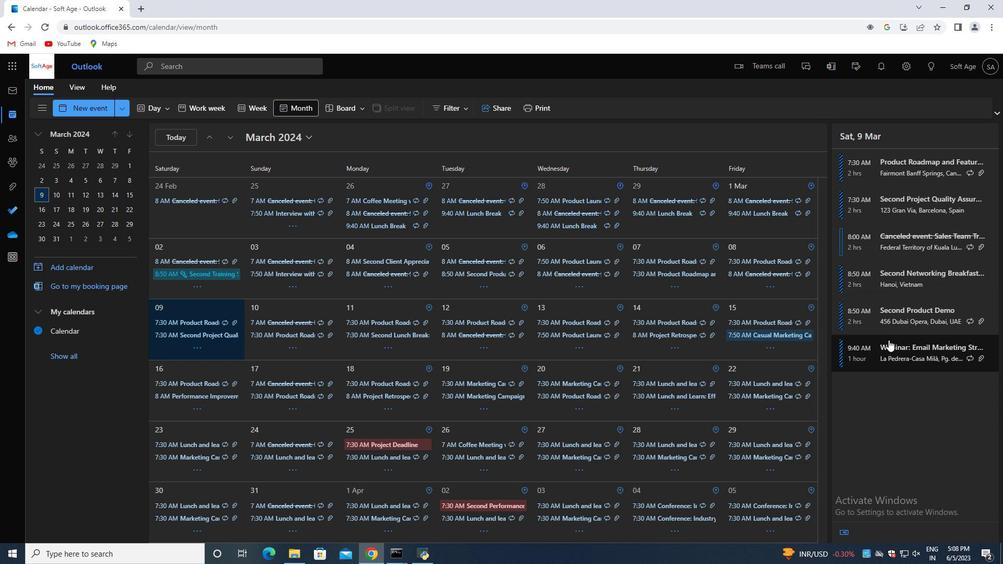 
Action: Mouse moved to (886, 341)
Screenshot: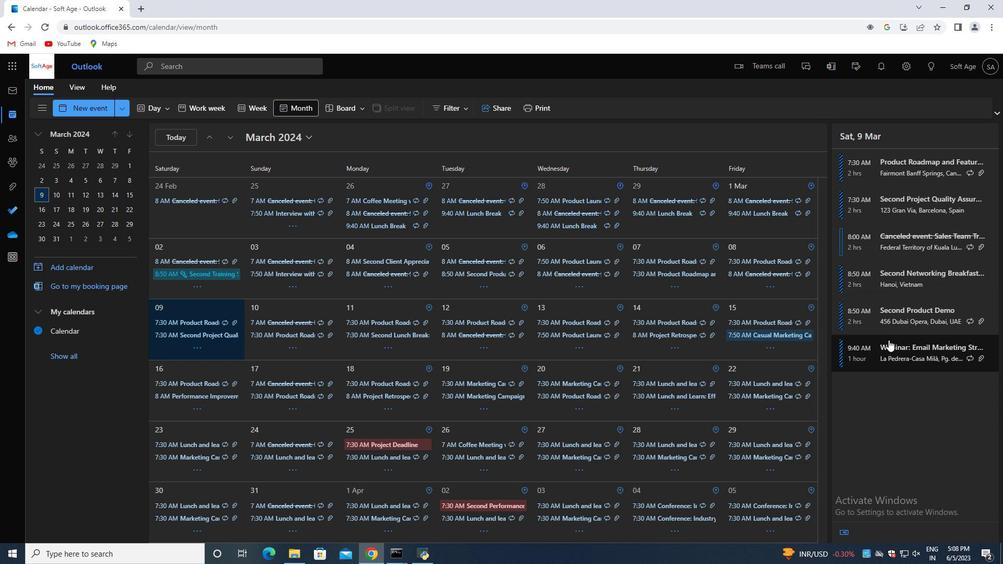 
Action: Mouse scrolled (886, 341) with delta (0, 0)
Screenshot: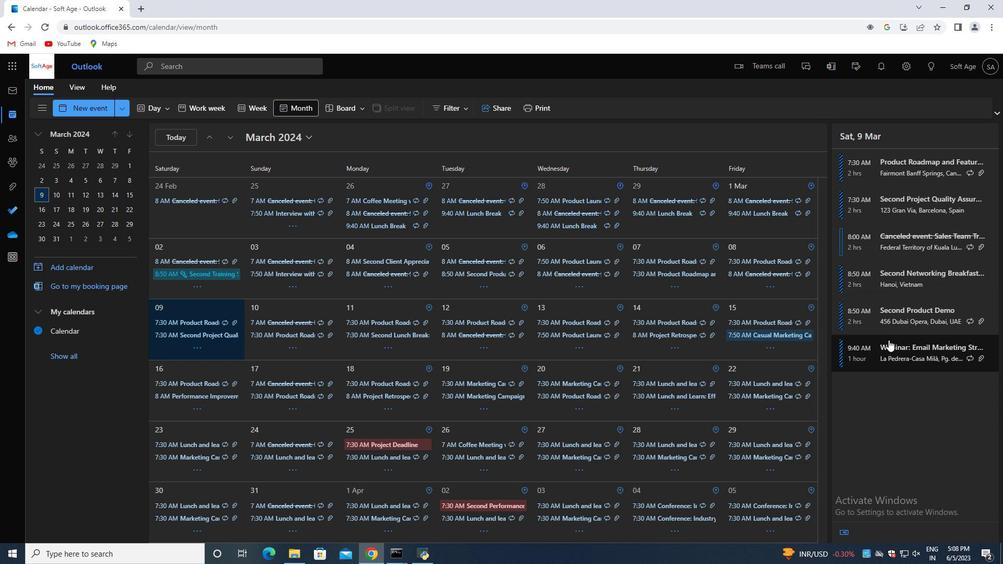 
Action: Mouse moved to (886, 341)
Screenshot: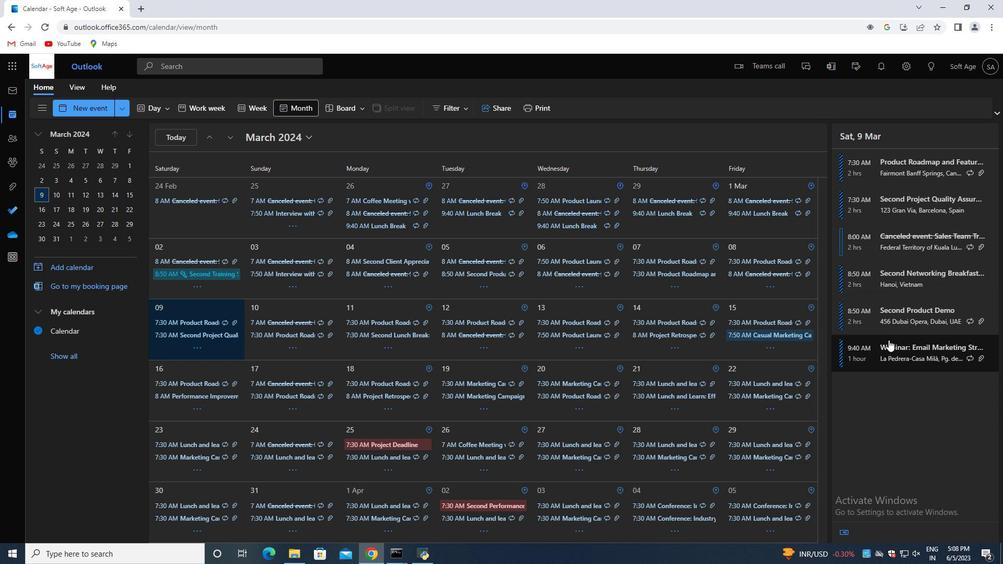 
Action: Mouse scrolled (886, 341) with delta (0, 0)
Screenshot: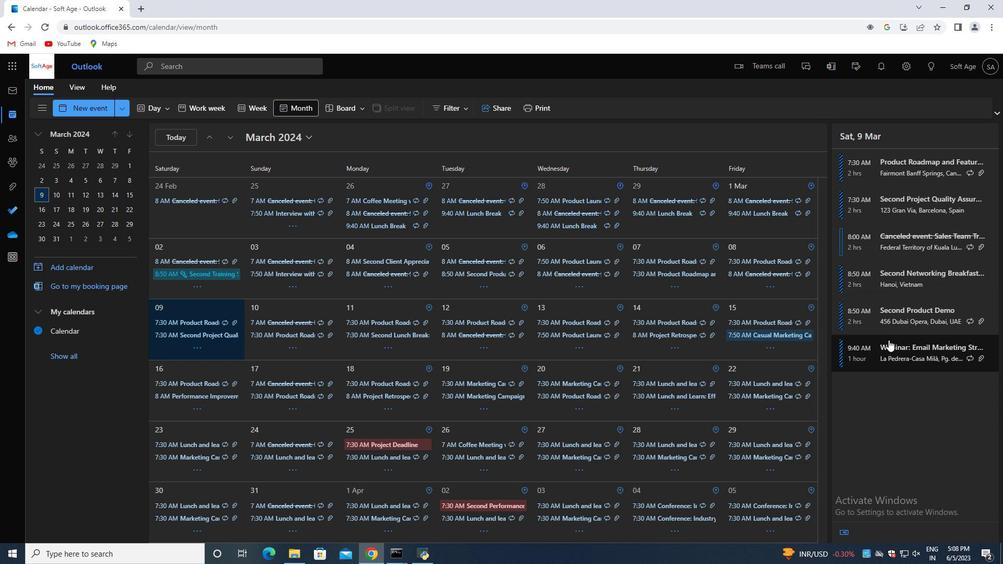 
Action: Mouse moved to (886, 341)
Screenshot: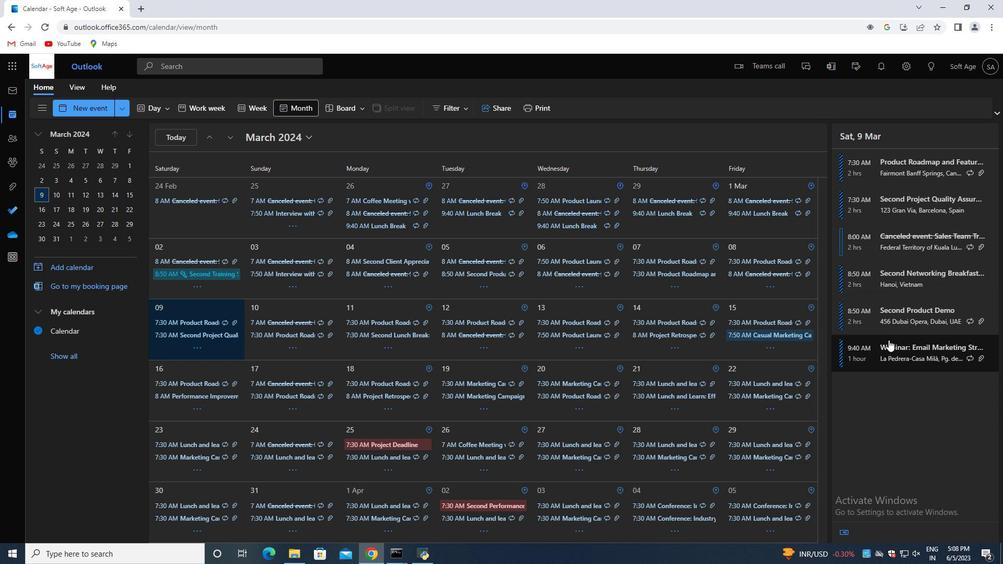 
Action: Mouse scrolled (886, 341) with delta (0, 0)
Screenshot: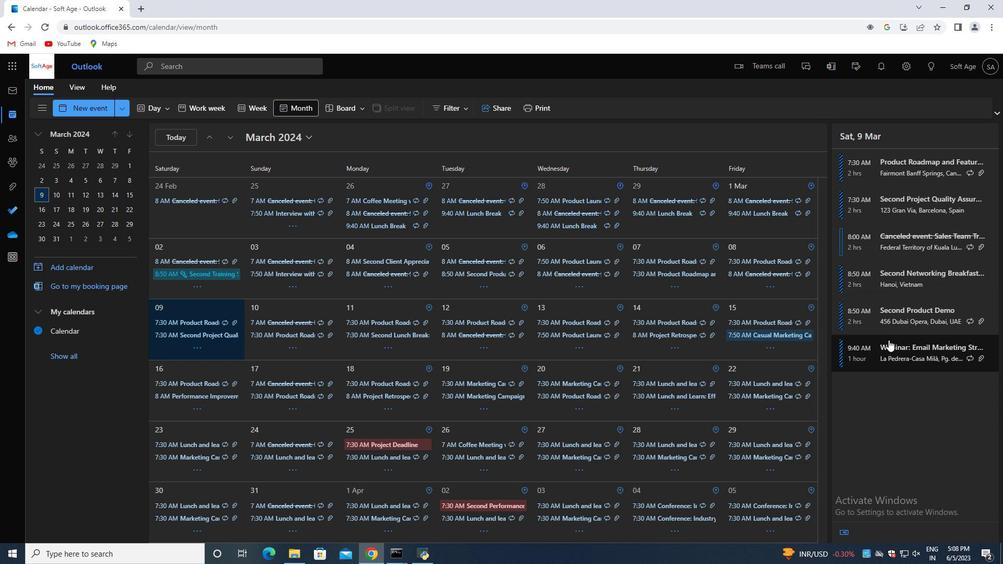 
Action: Mouse moved to (886, 341)
Screenshot: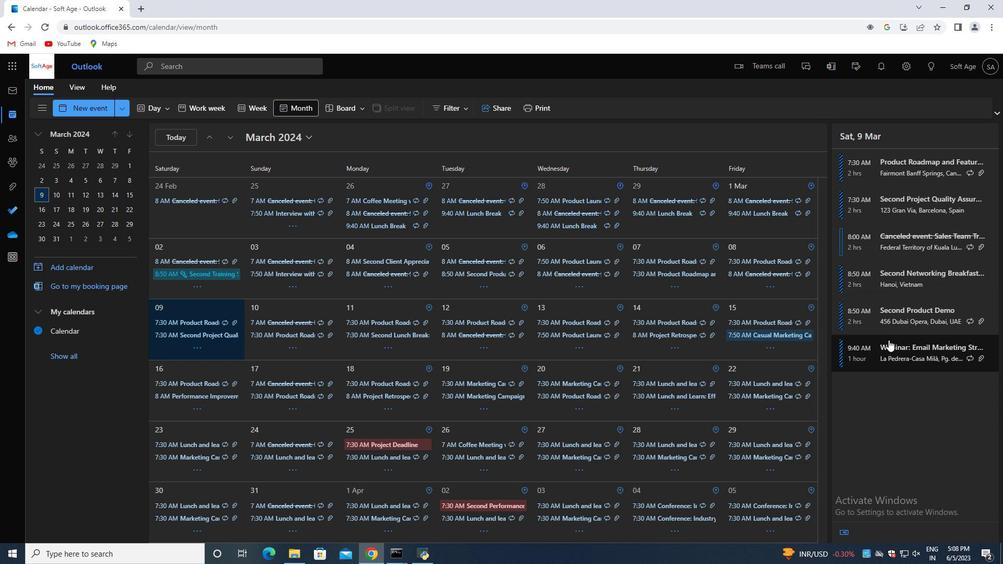 
Action: Mouse scrolled (886, 341) with delta (0, 0)
Screenshot: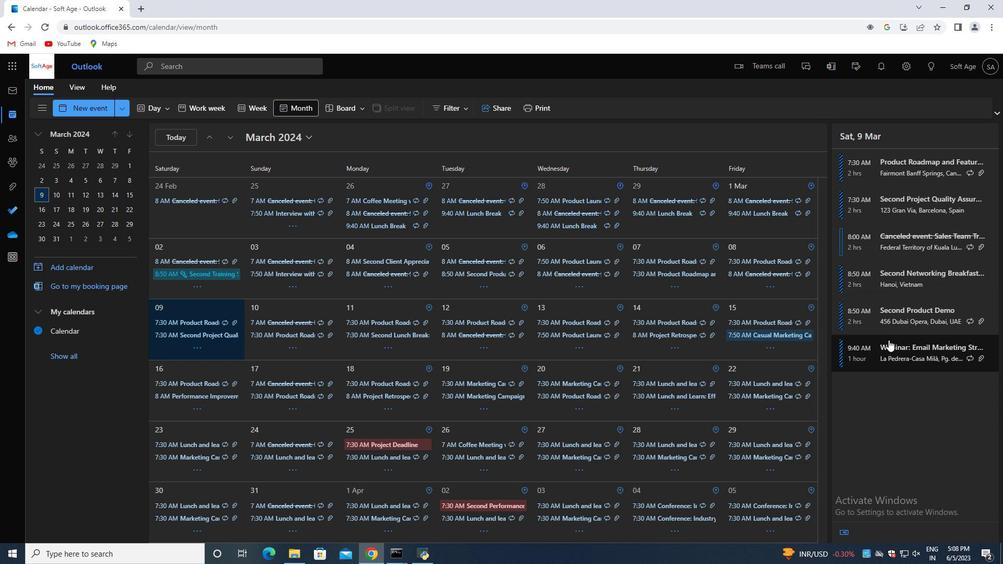 
Action: Mouse moved to (886, 341)
Screenshot: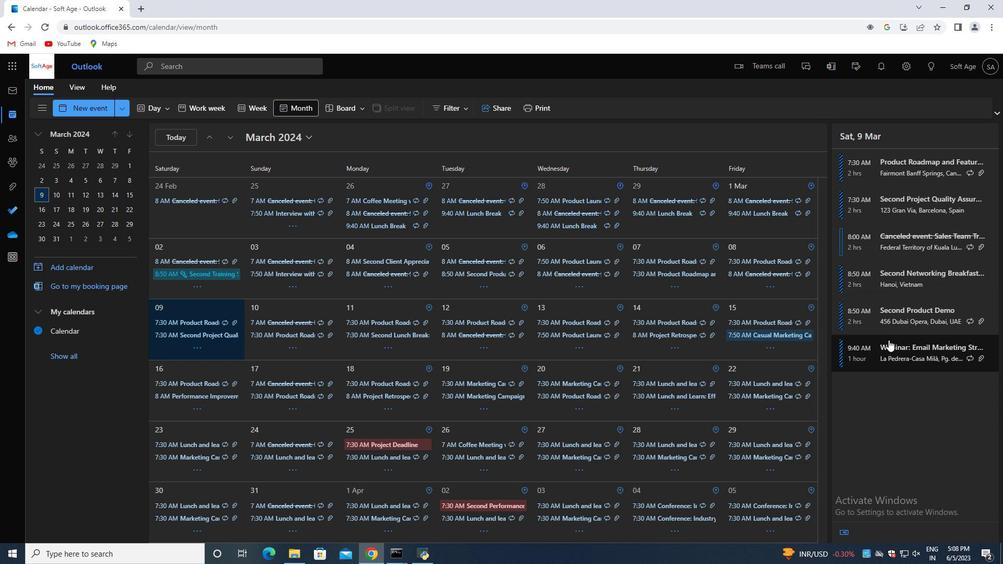 
Action: Mouse scrolled (886, 341) with delta (0, 0)
Screenshot: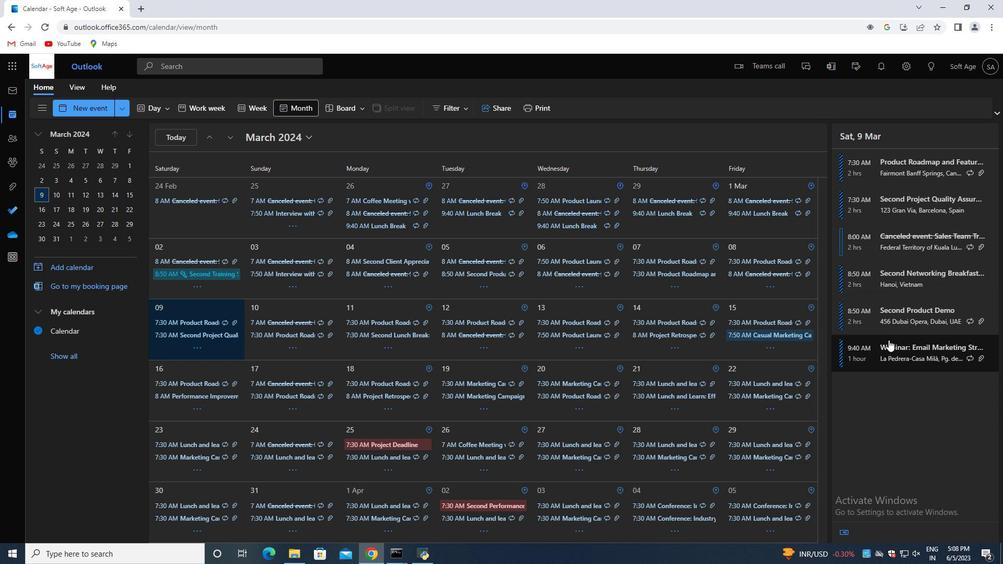 
Action: Mouse moved to (886, 341)
Screenshot: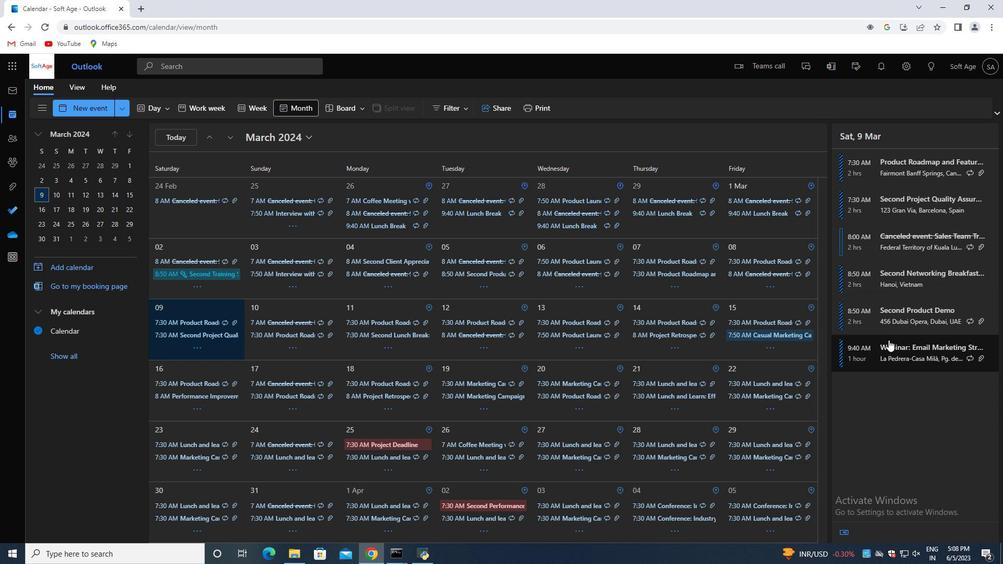 
Action: Mouse scrolled (886, 341) with delta (0, 0)
Screenshot: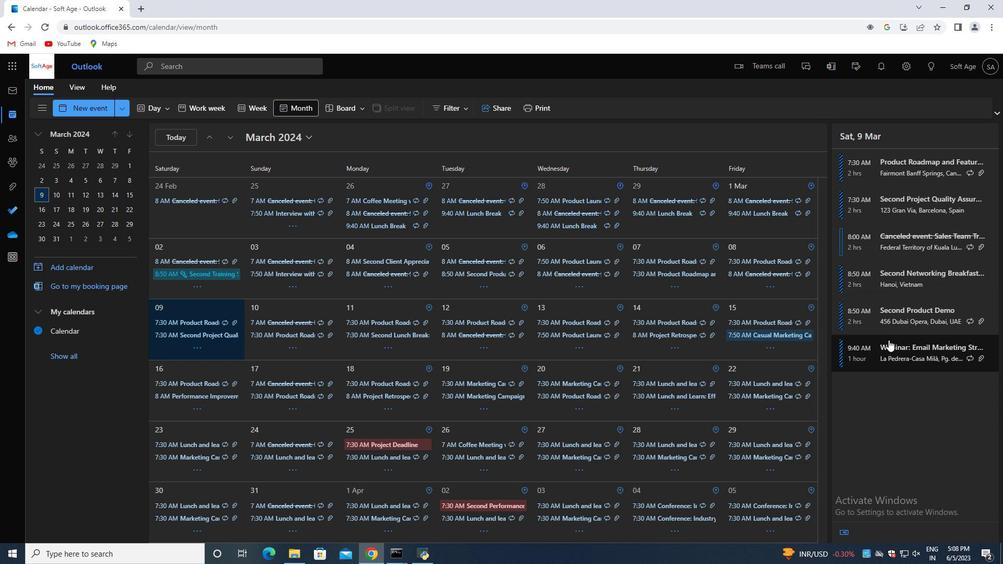 
Action: Mouse moved to (886, 341)
Screenshot: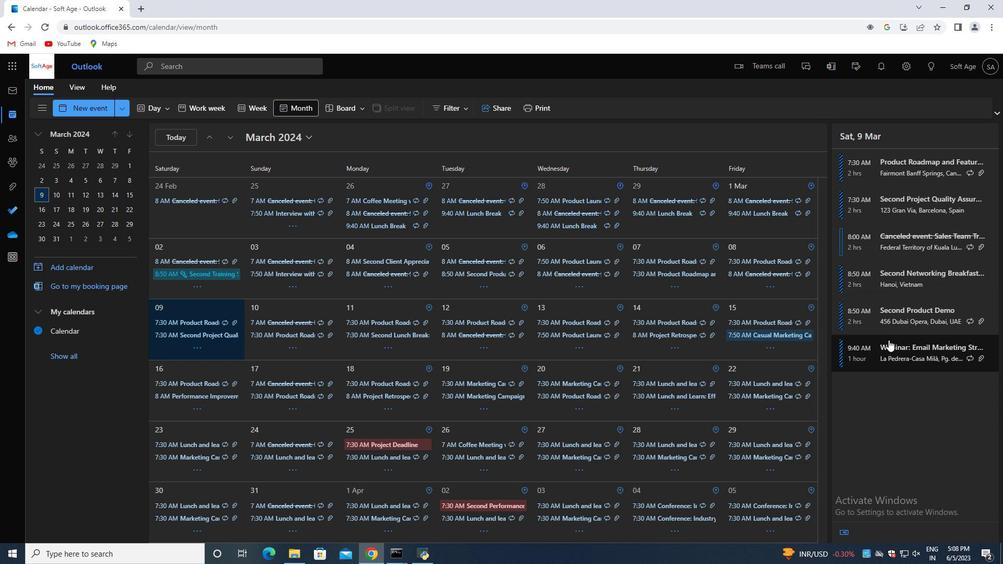 
Action: Mouse scrolled (886, 341) with delta (0, 0)
Screenshot: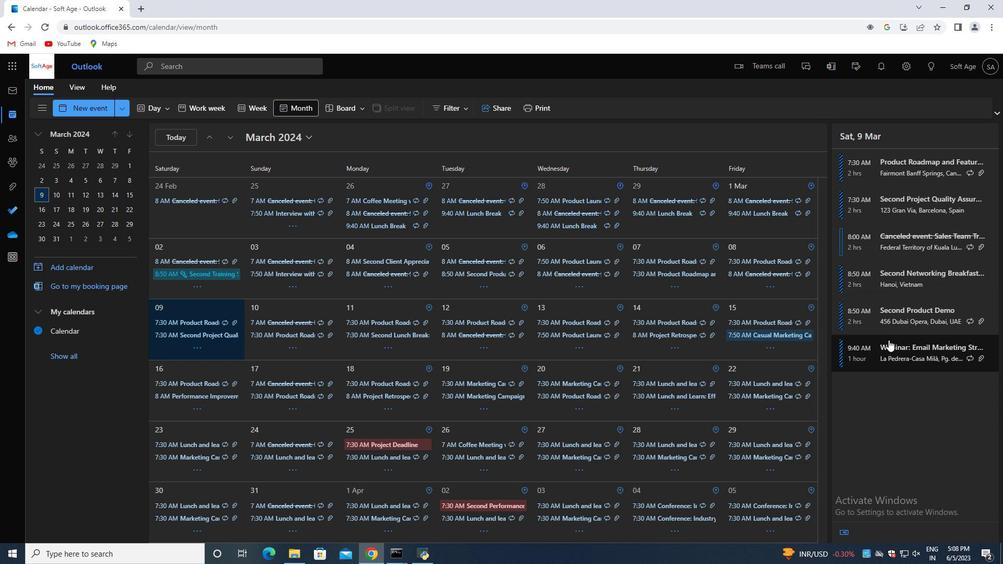 
Action: Mouse moved to (886, 341)
Screenshot: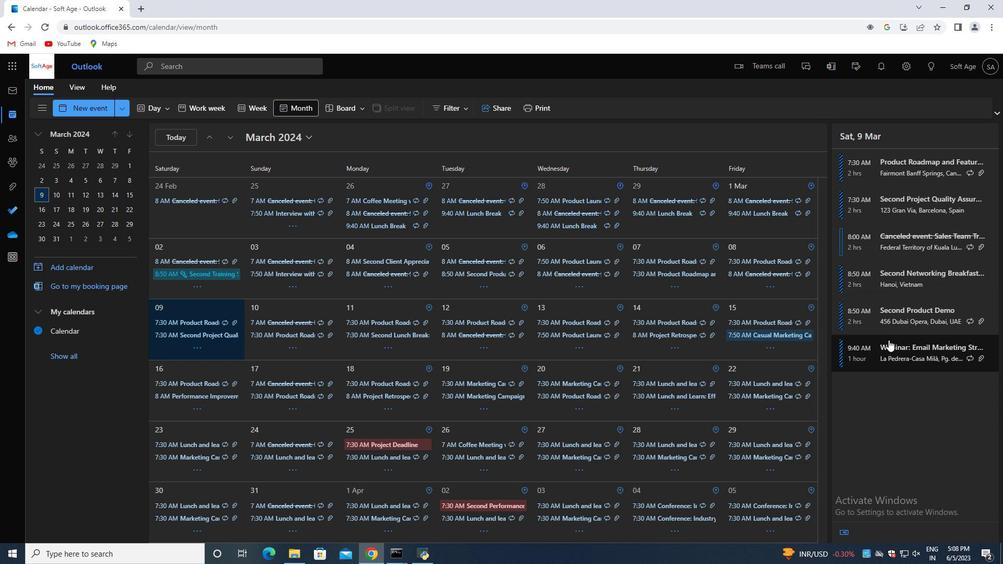 
Action: Mouse scrolled (886, 341) with delta (0, 0)
Screenshot: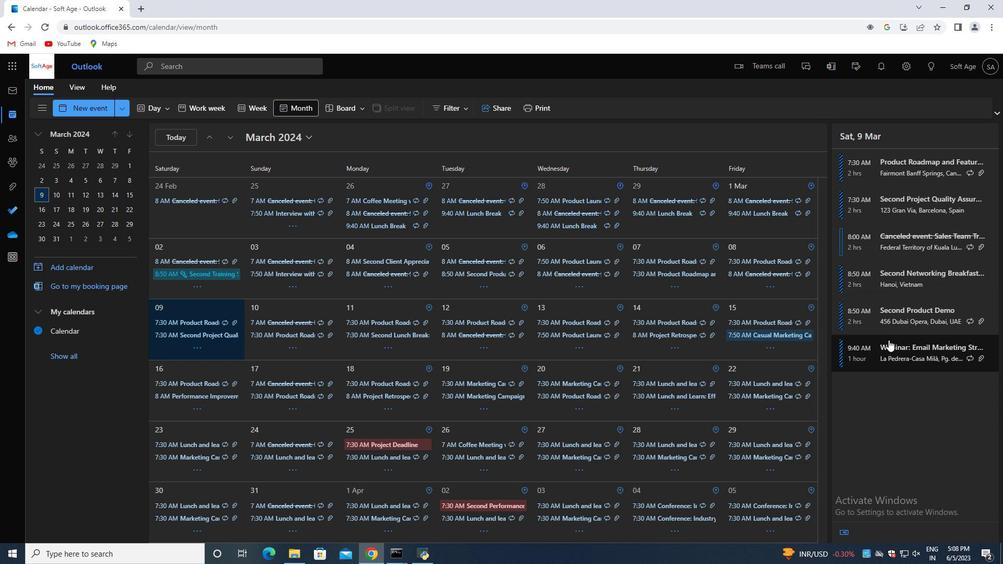 
Action: Mouse moved to (886, 341)
Screenshot: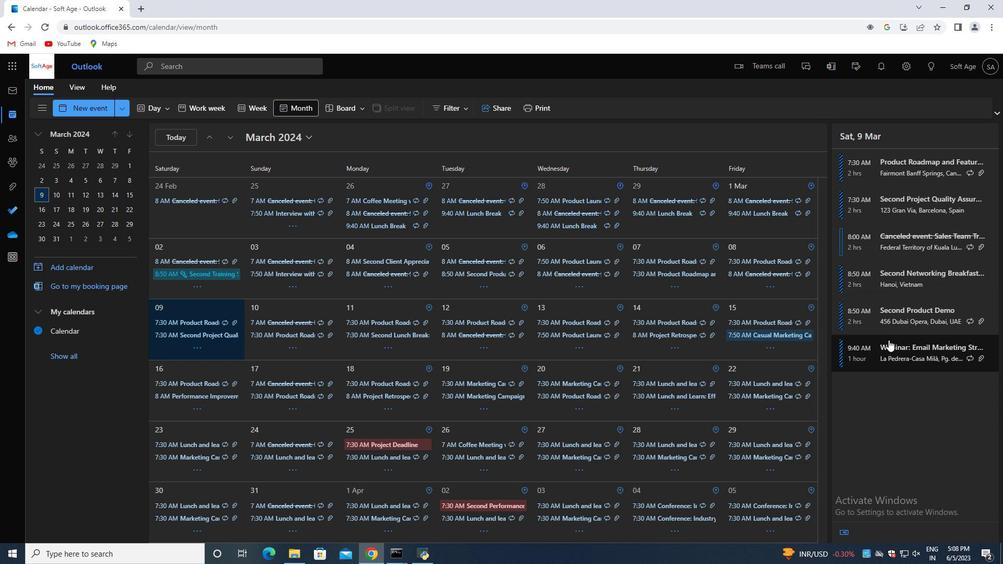 
Action: Mouse scrolled (886, 341) with delta (0, 0)
Screenshot: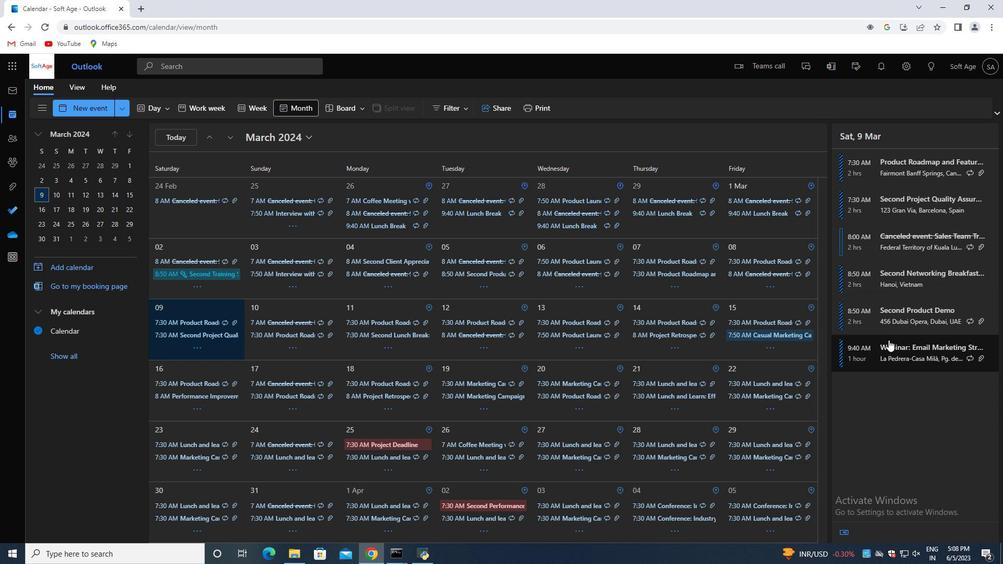 
Action: Mouse moved to (886, 341)
Screenshot: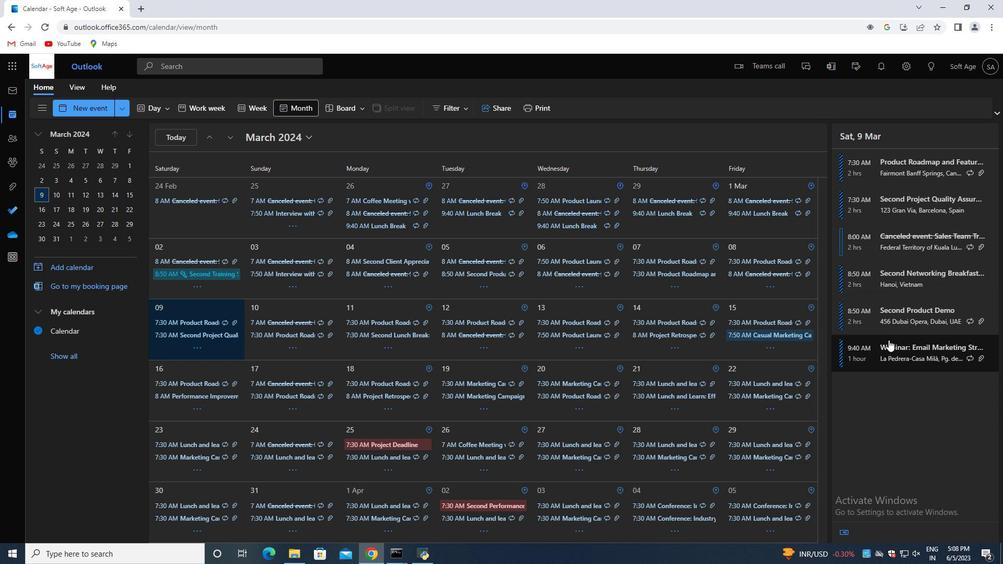 
Action: Mouse scrolled (886, 341) with delta (0, 0)
Screenshot: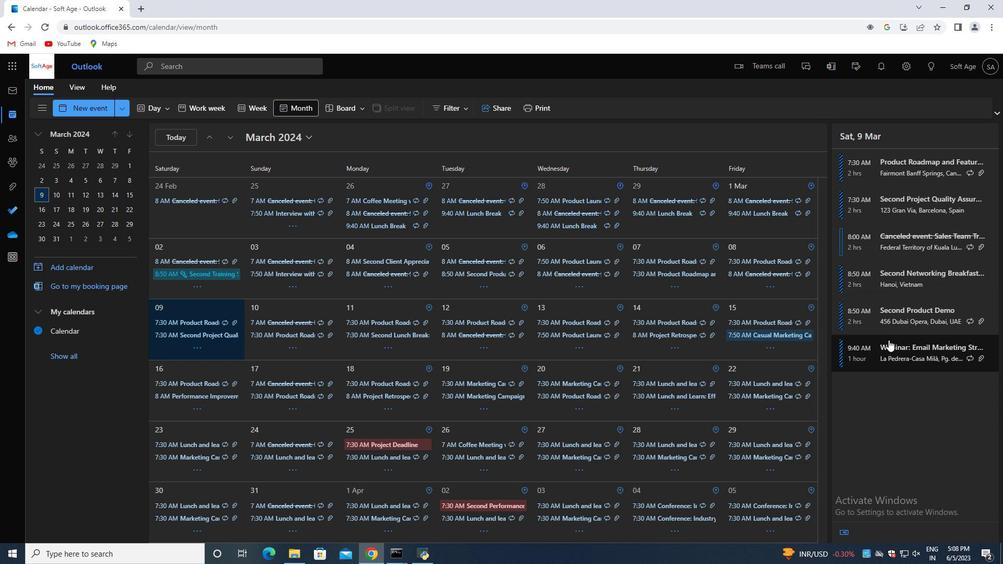 
Action: Mouse moved to (886, 341)
Screenshot: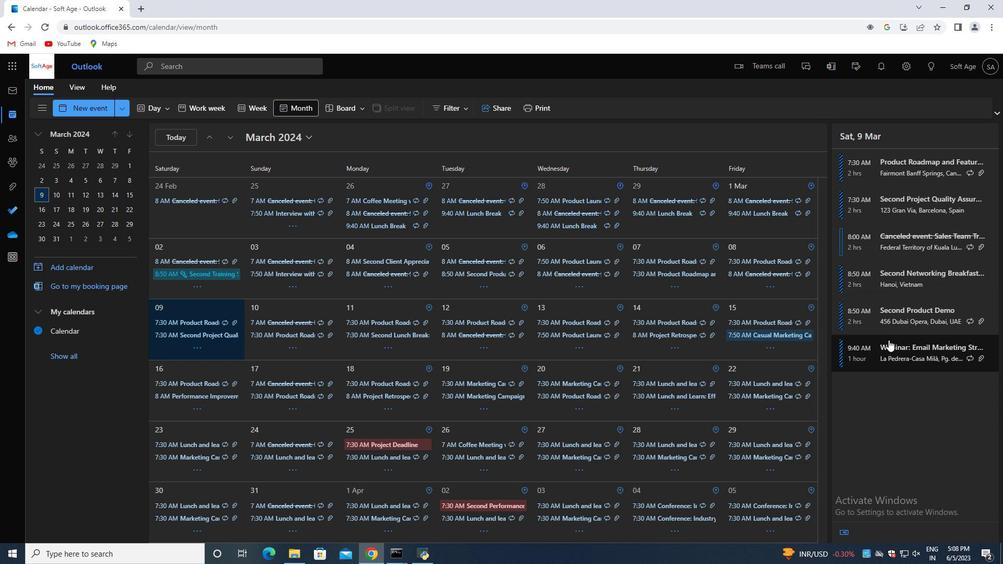
Action: Mouse scrolled (886, 341) with delta (0, 0)
Screenshot: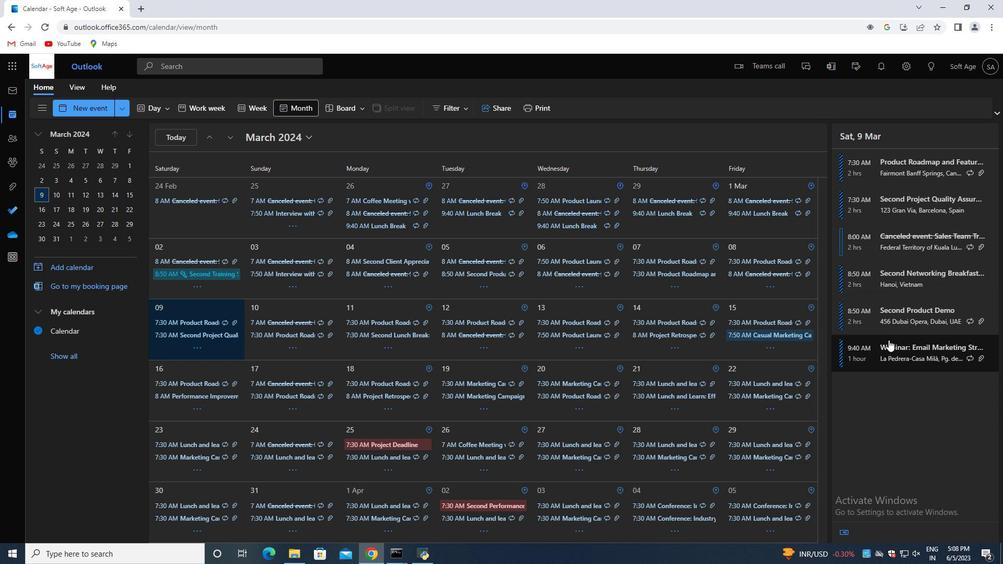 
Action: Mouse moved to (886, 341)
Screenshot: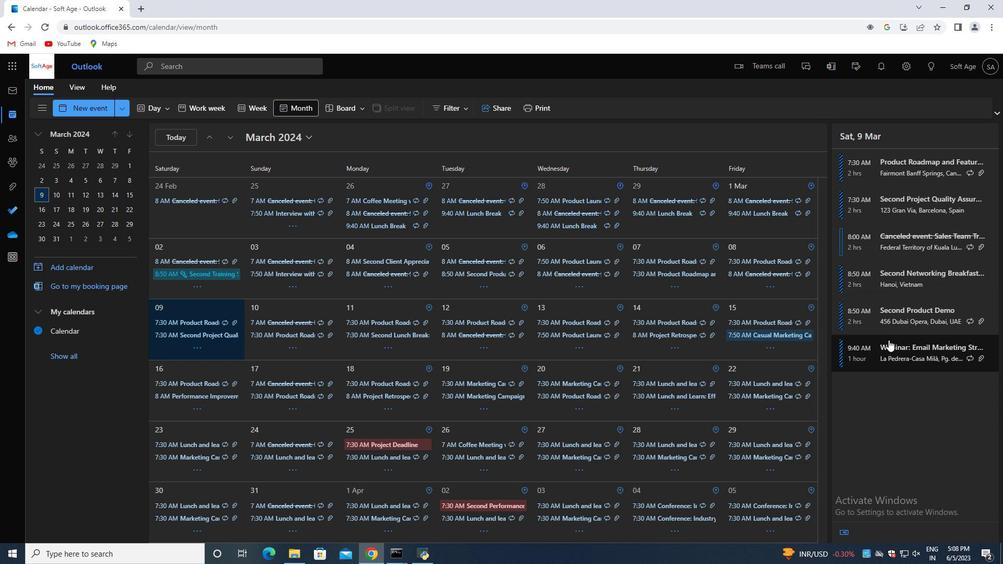 
Action: Mouse scrolled (886, 341) with delta (0, 0)
Screenshot: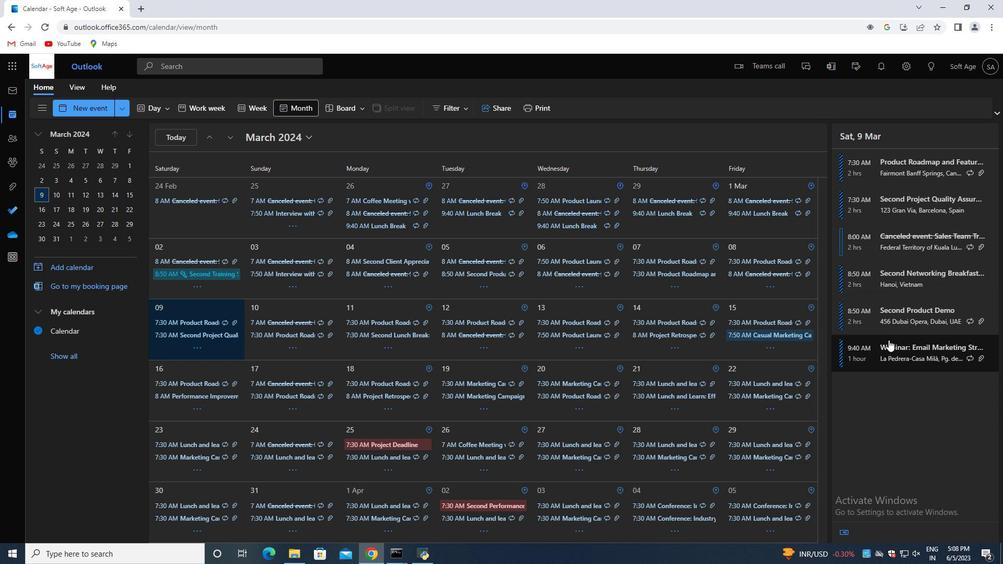 
Action: Mouse moved to (886, 341)
Screenshot: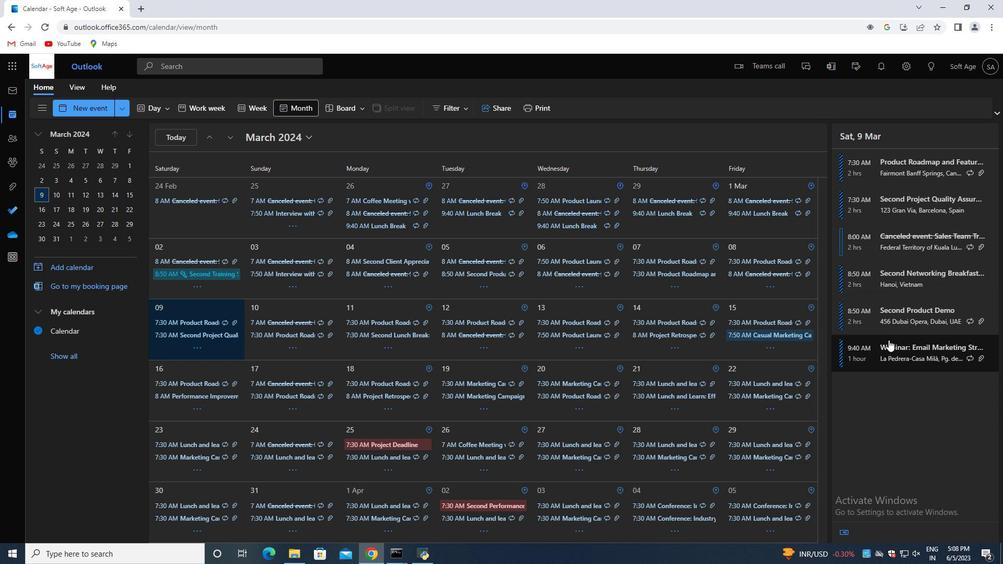 
Action: Mouse scrolled (886, 341) with delta (0, 0)
Screenshot: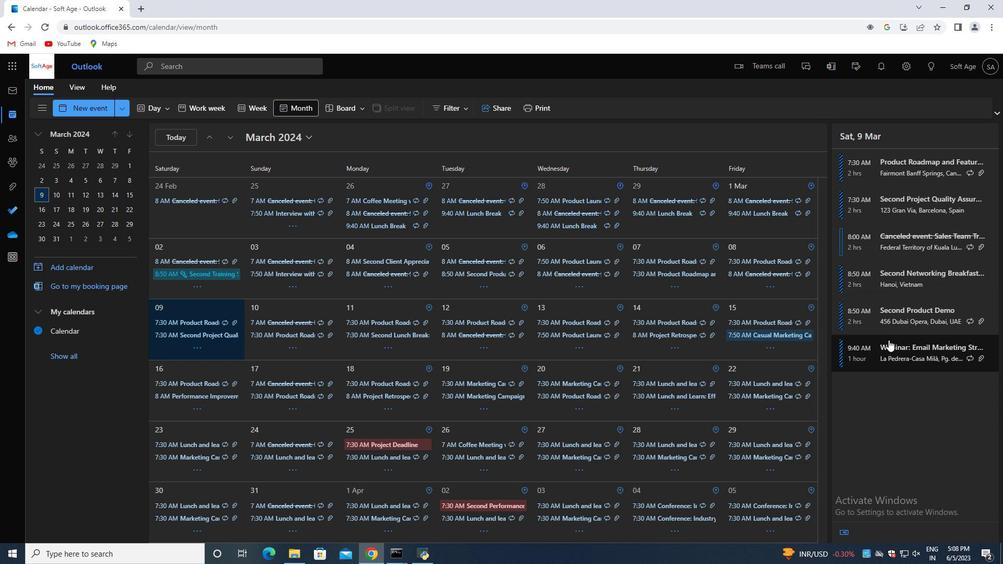 
Action: Mouse scrolled (886, 341) with delta (0, 0)
Screenshot: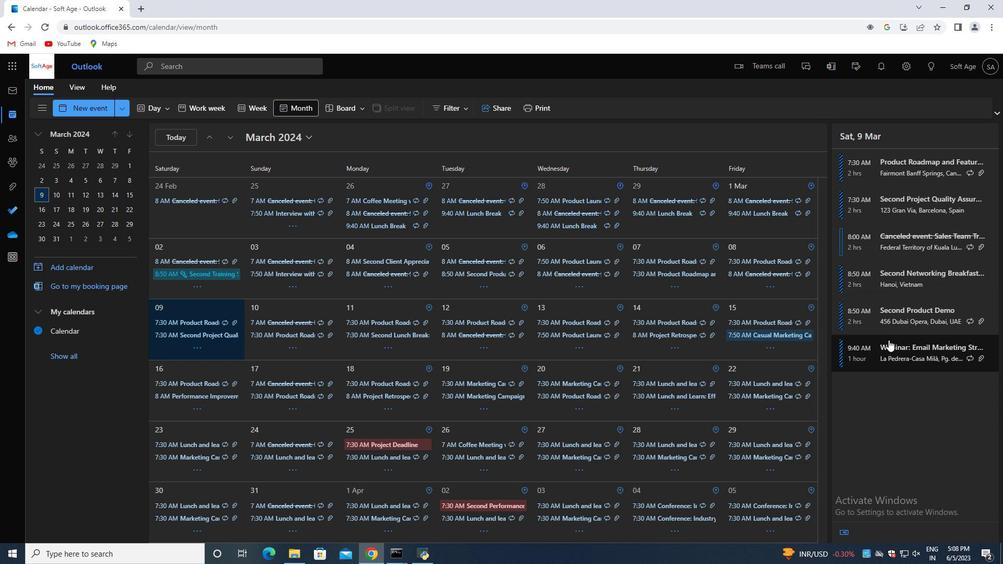
Action: Mouse scrolled (886, 341) with delta (0, 0)
Screenshot: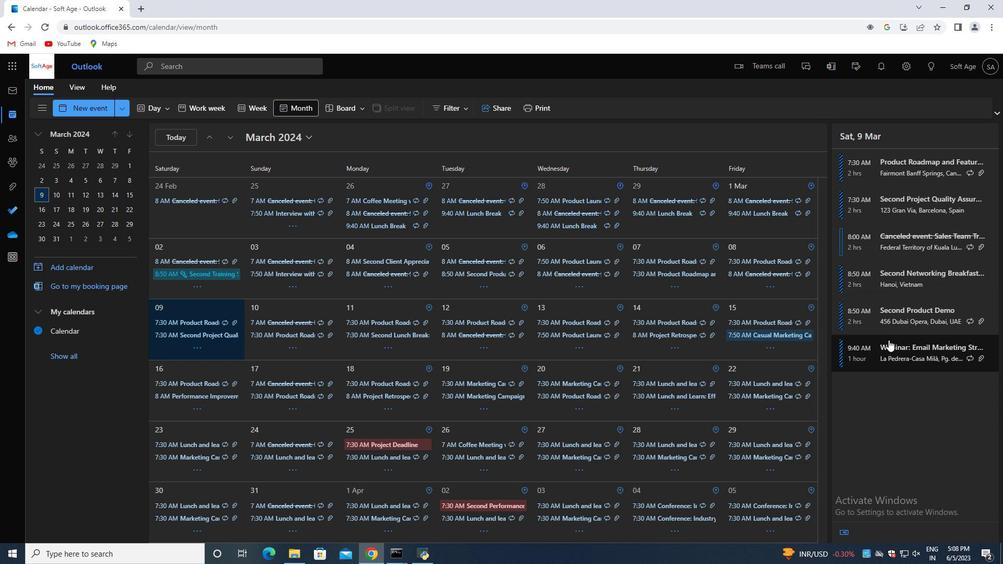 
Action: Mouse scrolled (886, 341) with delta (0, 0)
Screenshot: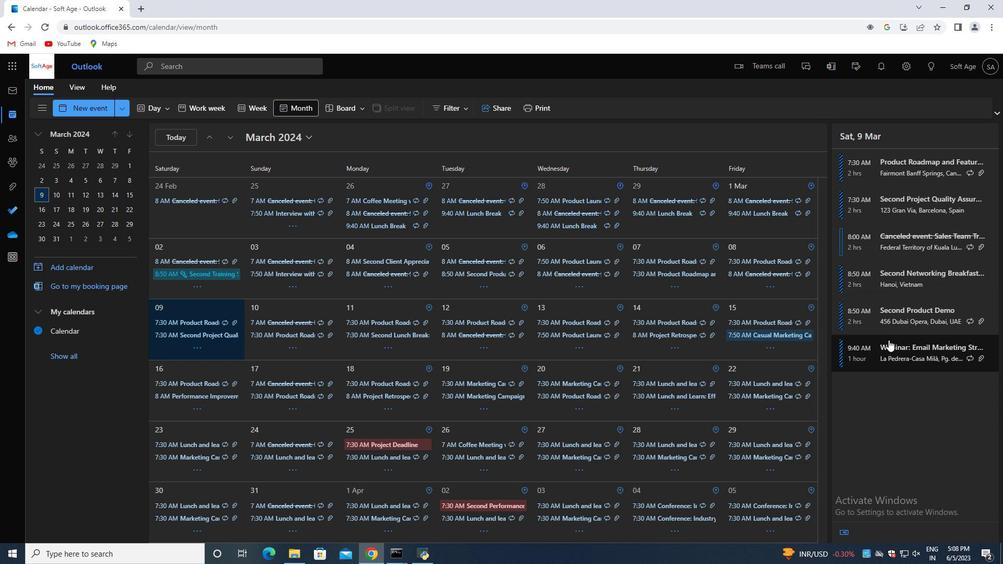 
Action: Mouse scrolled (886, 341) with delta (0, 0)
Screenshot: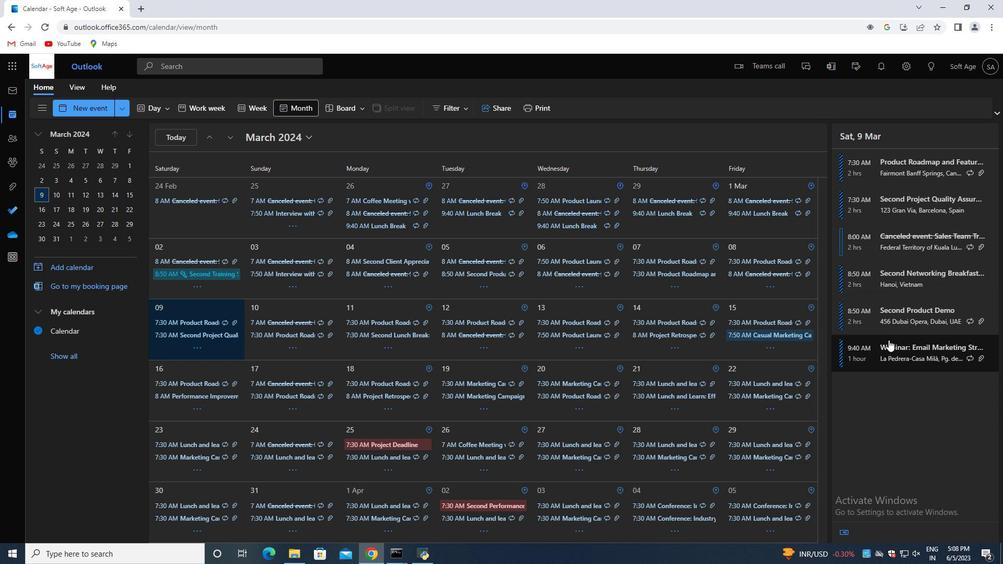 
Action: Mouse scrolled (886, 341) with delta (0, 0)
Screenshot: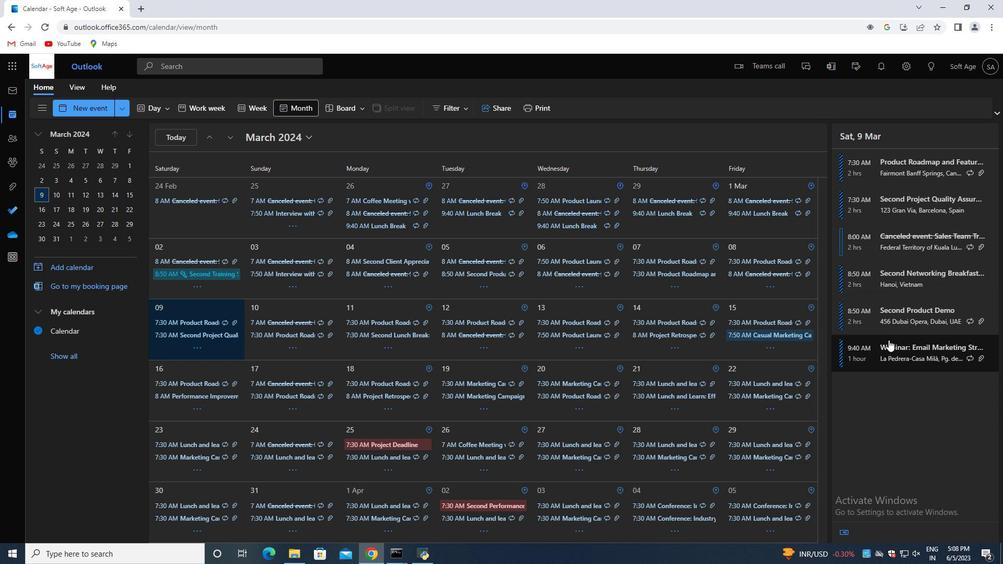 
Action: Mouse scrolled (886, 341) with delta (0, 0)
Screenshot: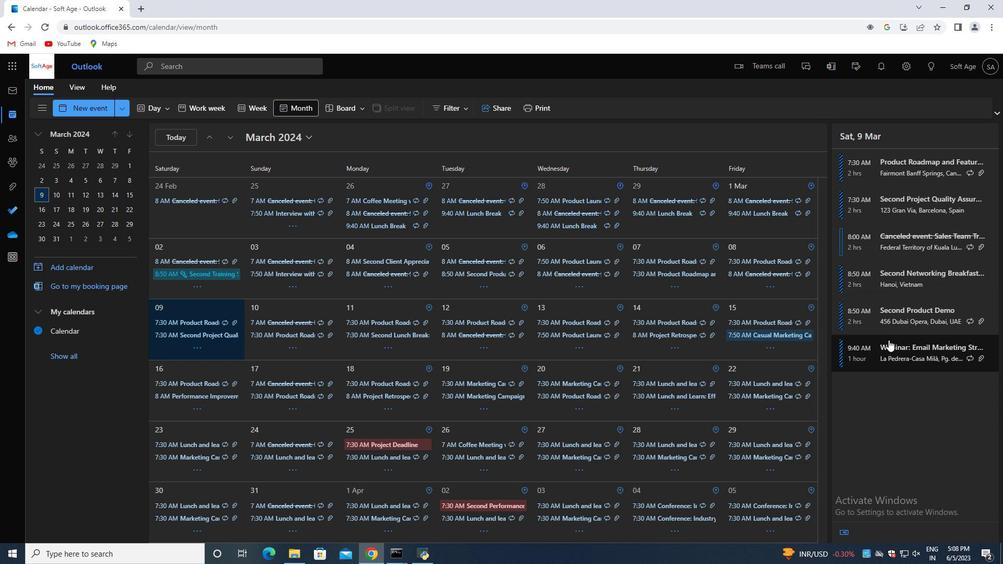 
Action: Mouse scrolled (886, 341) with delta (0, 0)
Screenshot: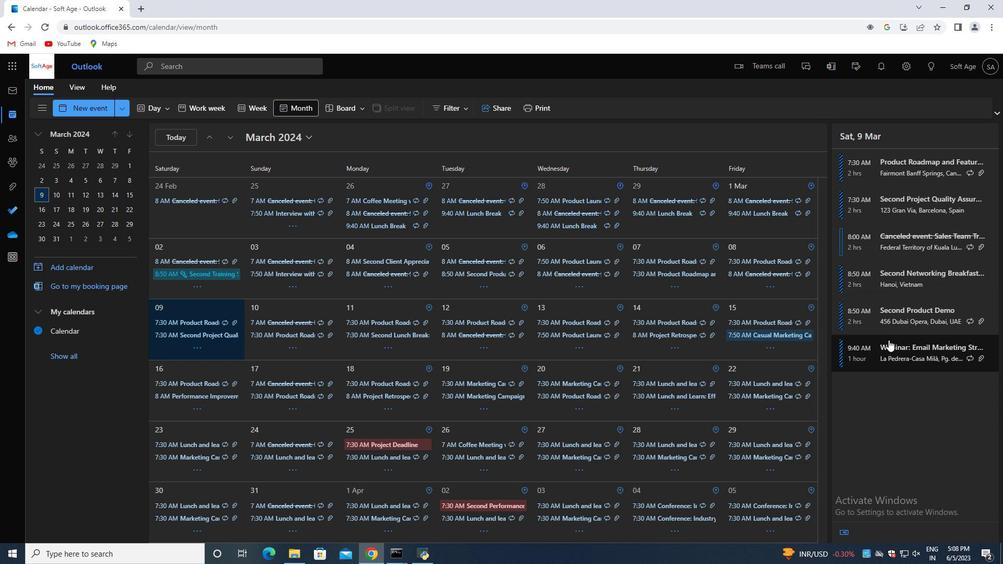 
Action: Mouse scrolled (886, 341) with delta (0, 0)
Screenshot: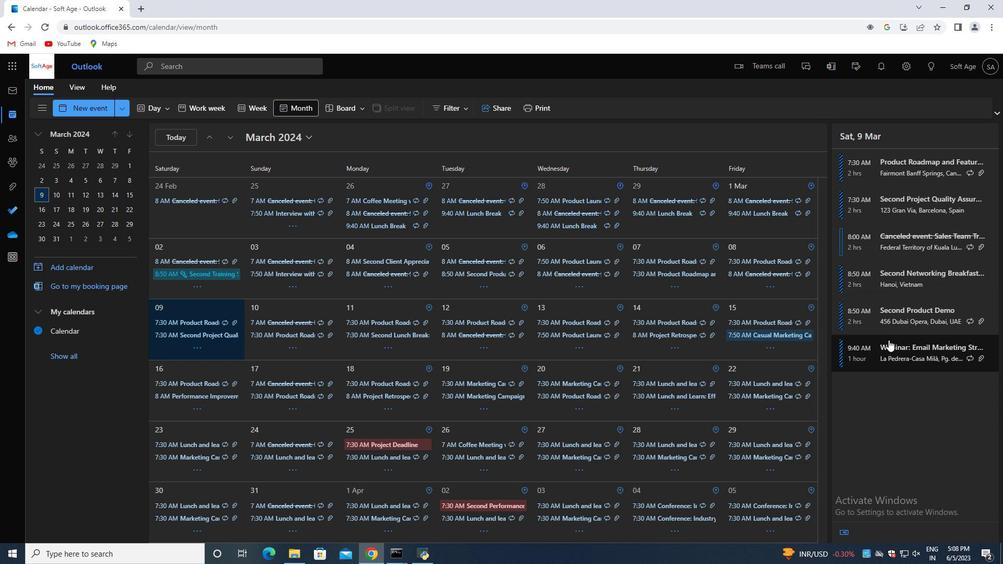 
Action: Mouse scrolled (886, 341) with delta (0, 0)
Screenshot: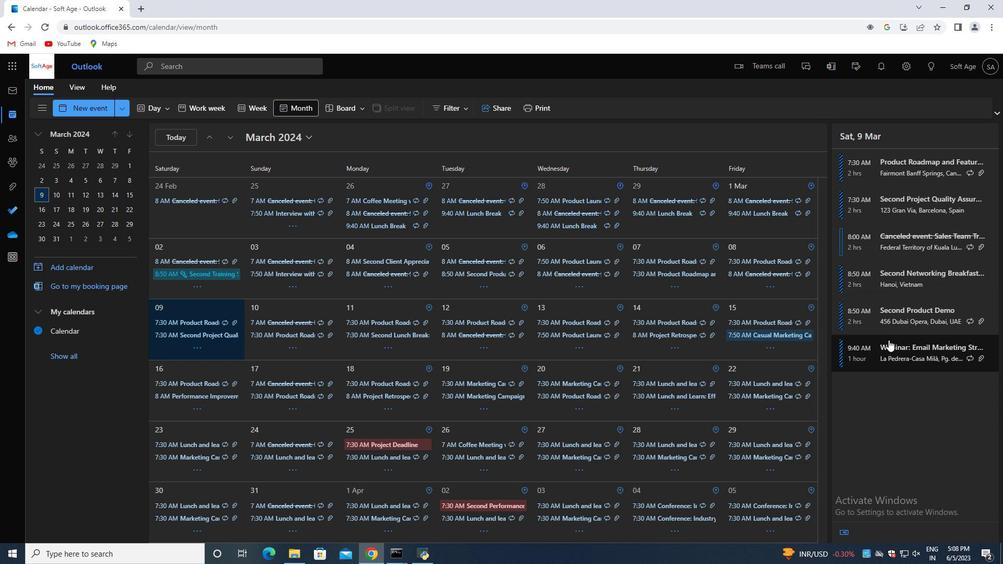 
Action: Mouse scrolled (886, 341) with delta (0, 0)
Screenshot: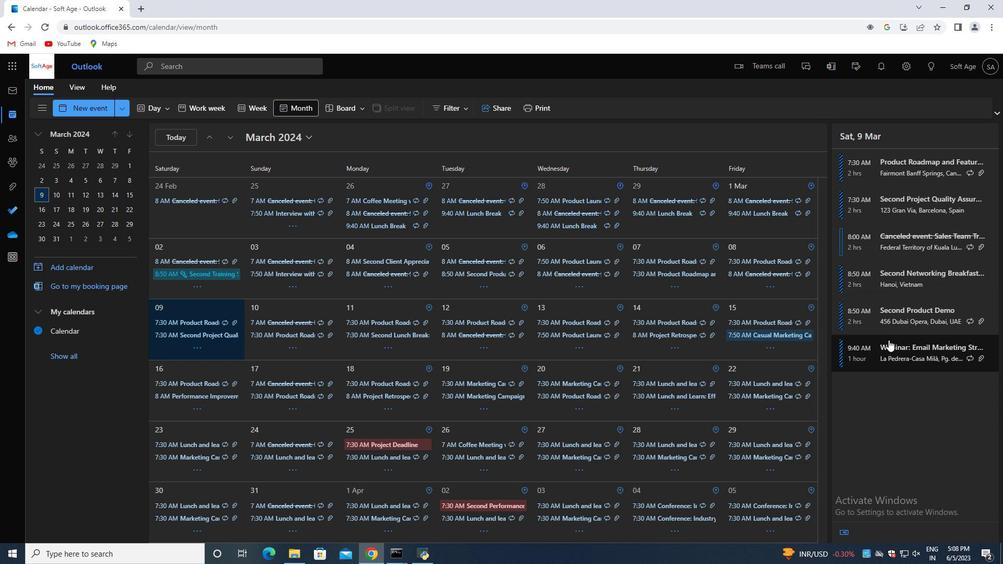 
Action: Mouse scrolled (886, 341) with delta (0, 0)
Screenshot: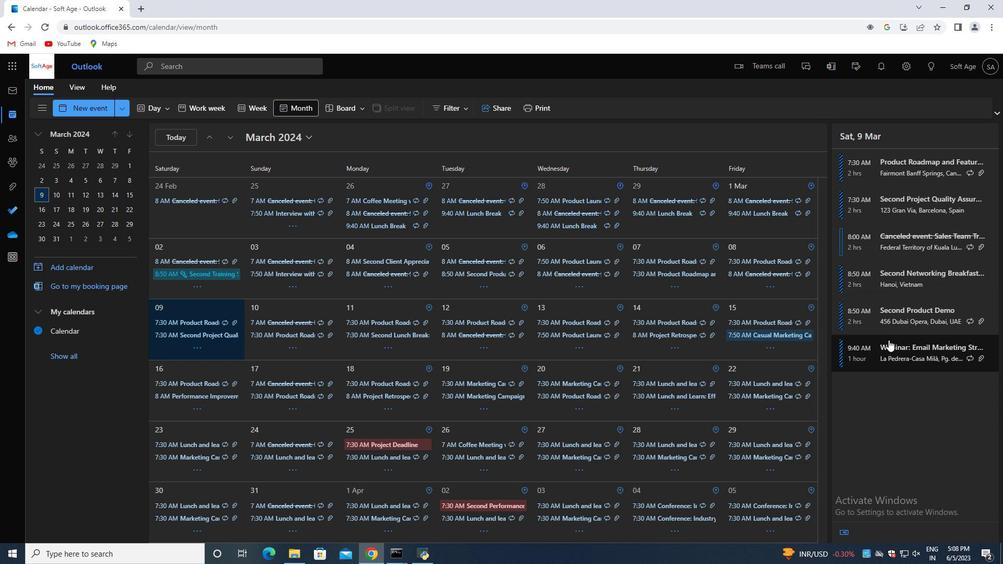
Action: Mouse scrolled (886, 341) with delta (0, 0)
Screenshot: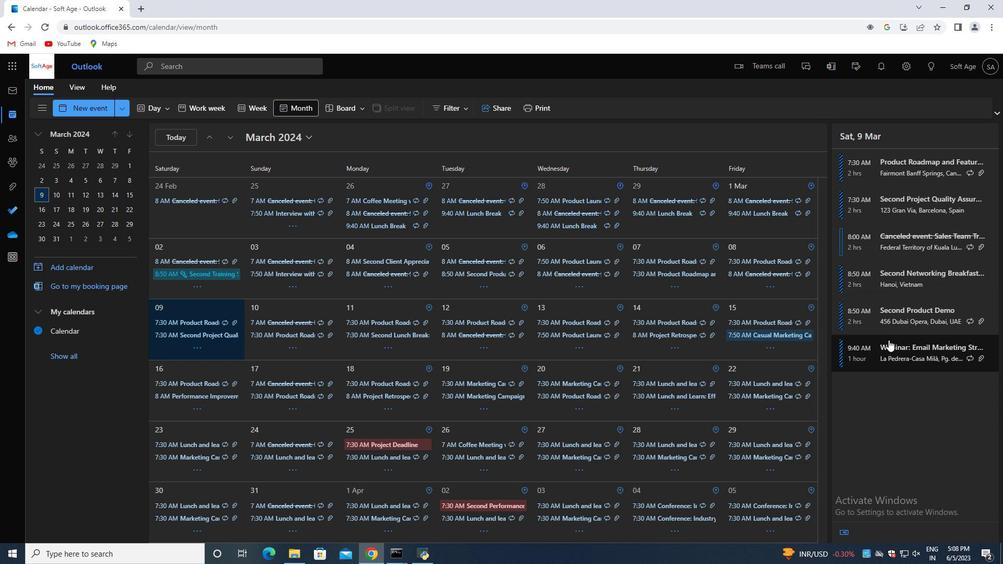 
Action: Mouse scrolled (886, 341) with delta (0, 0)
Screenshot: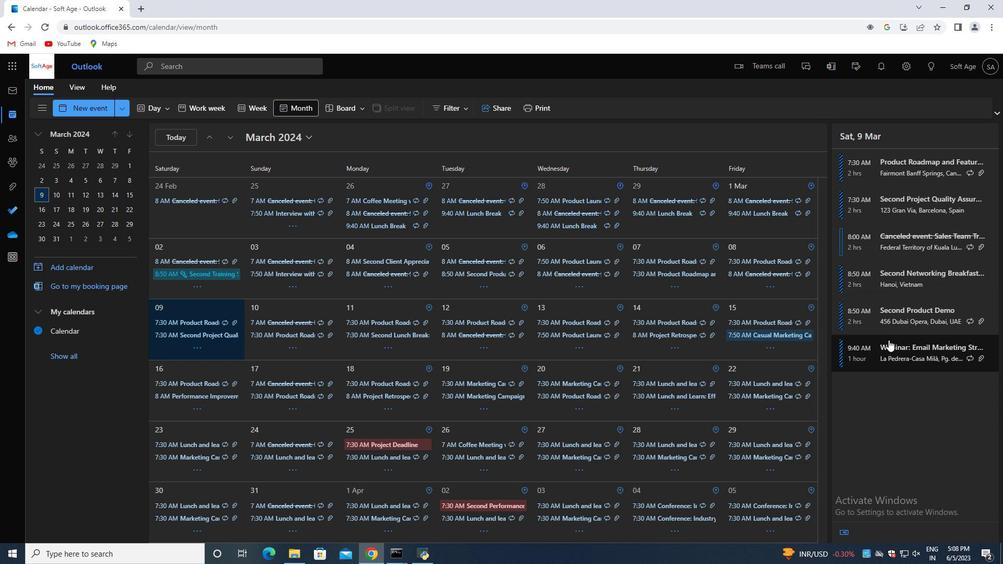 
Action: Mouse scrolled (886, 341) with delta (0, 0)
Screenshot: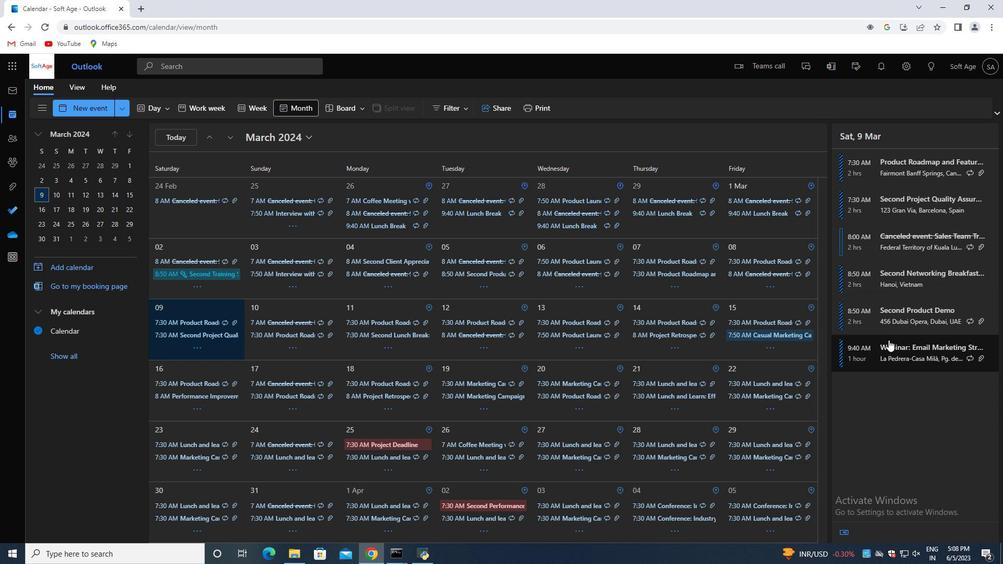 
Action: Mouse scrolled (886, 341) with delta (0, 0)
Screenshot: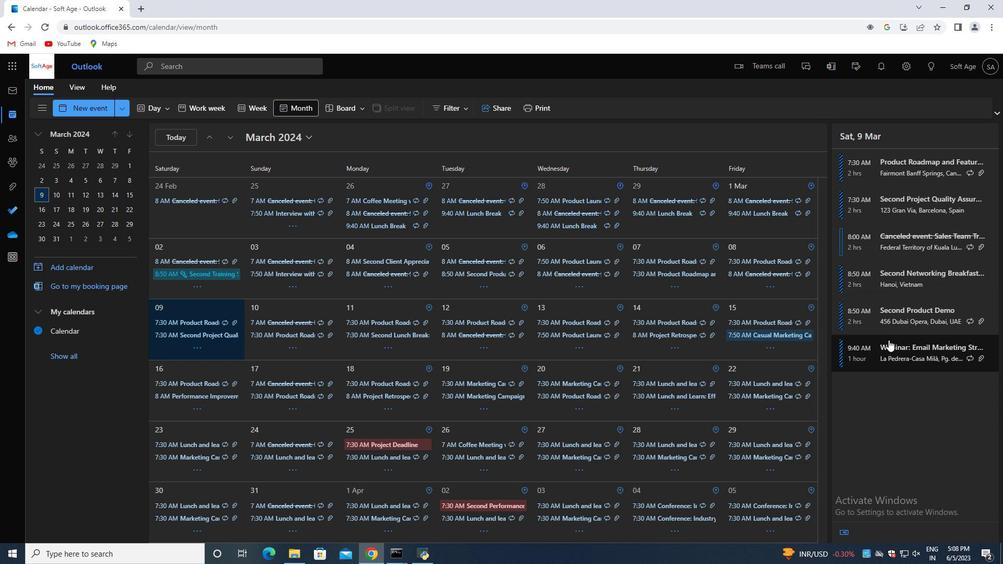 
Action: Mouse scrolled (886, 341) with delta (0, 0)
Screenshot: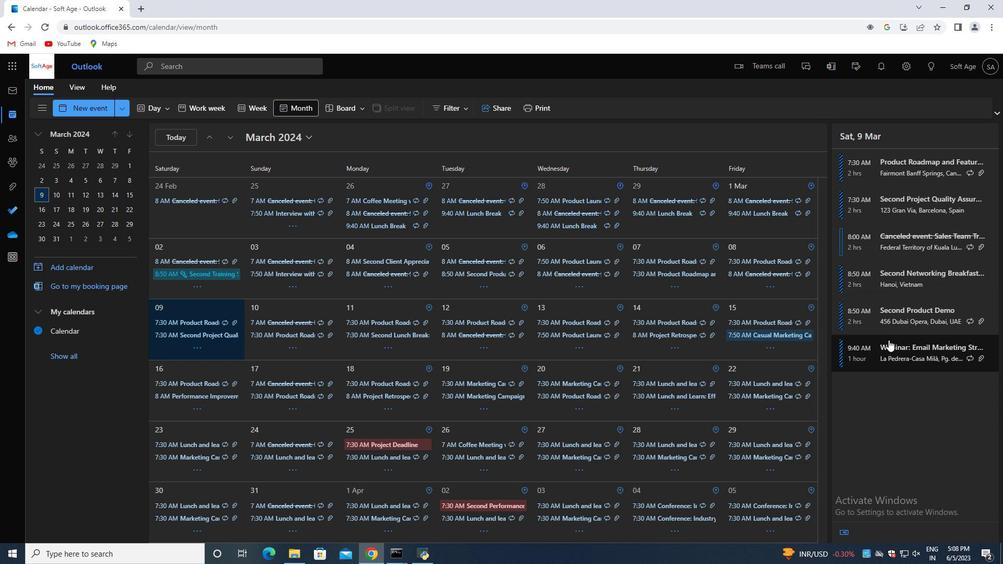 
Action: Mouse scrolled (886, 341) with delta (0, 0)
Screenshot: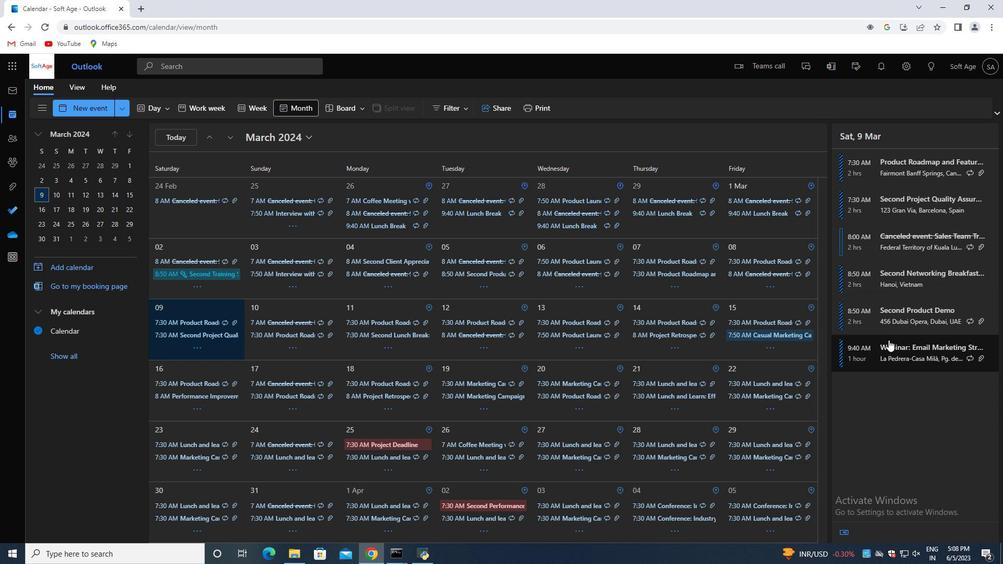 
Action: Mouse scrolled (886, 341) with delta (0, 0)
Screenshot: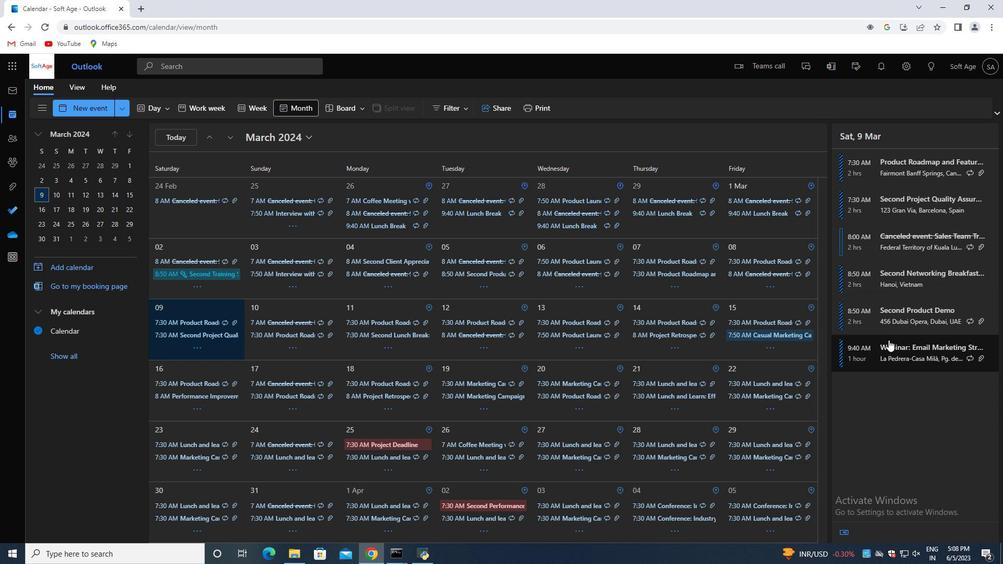 
Action: Mouse moved to (886, 341)
Screenshot: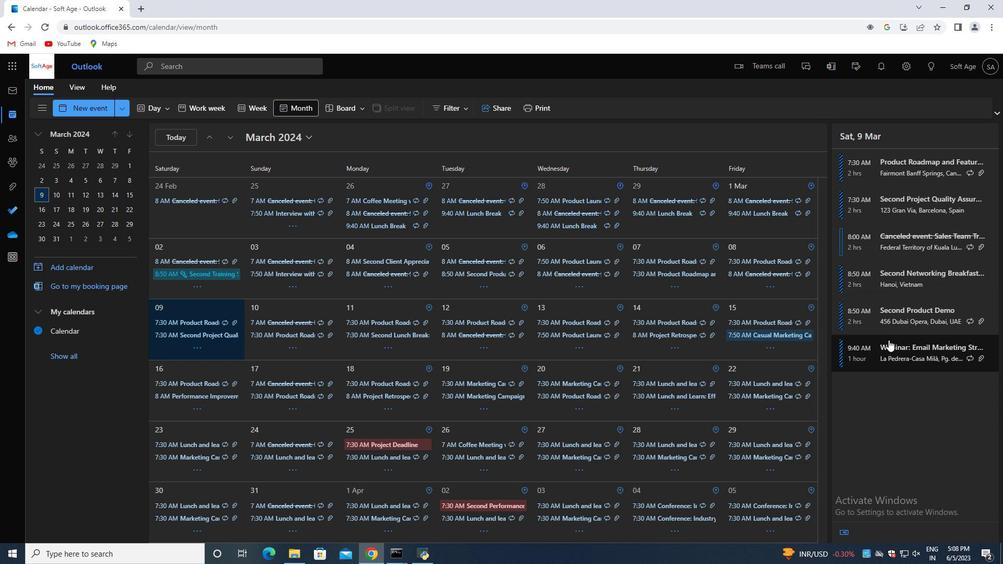 
Action: Mouse scrolled (886, 341) with delta (0, 0)
Screenshot: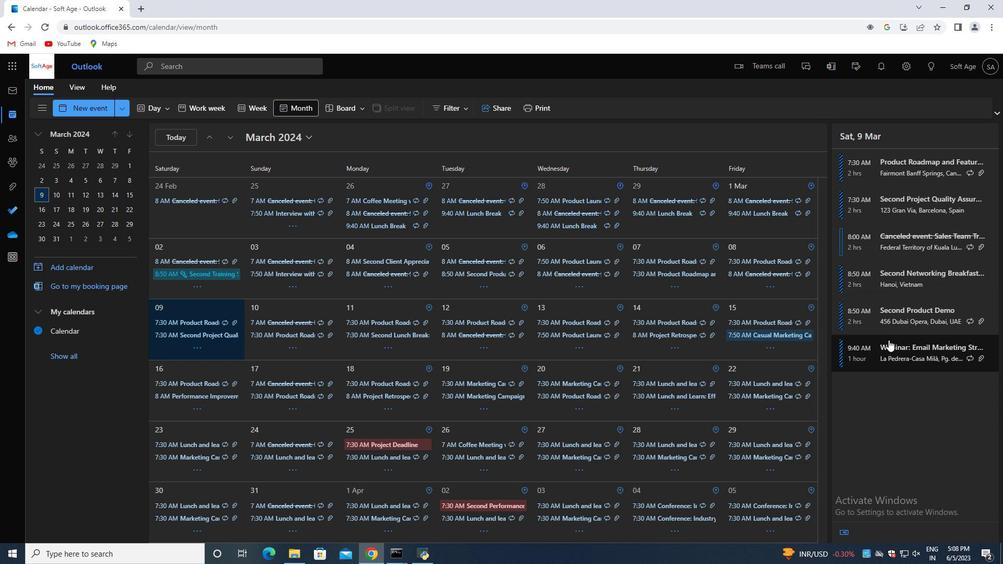
Action: Mouse scrolled (886, 341) with delta (0, 0)
Screenshot: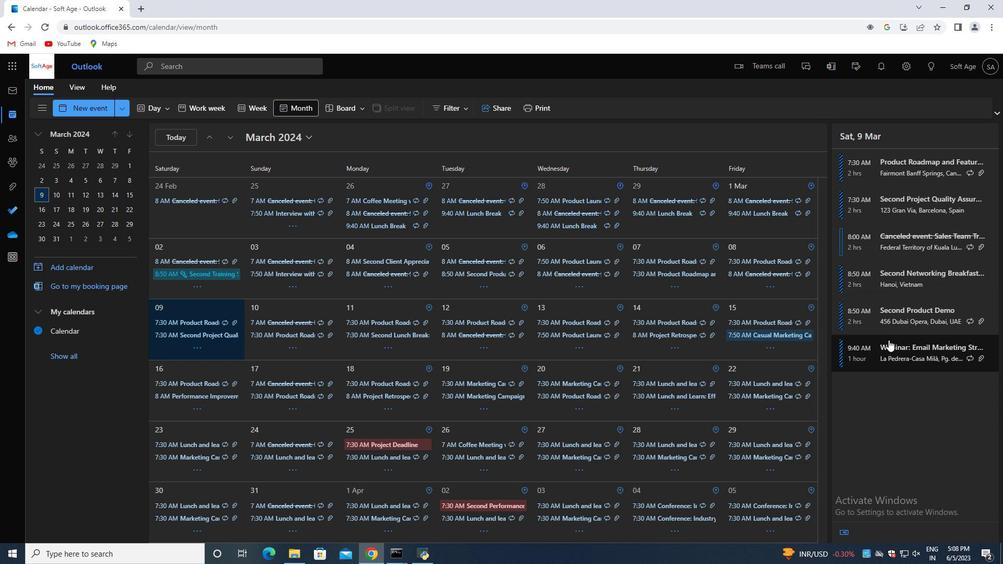
Action: Mouse scrolled (886, 341) with delta (0, 0)
Screenshot: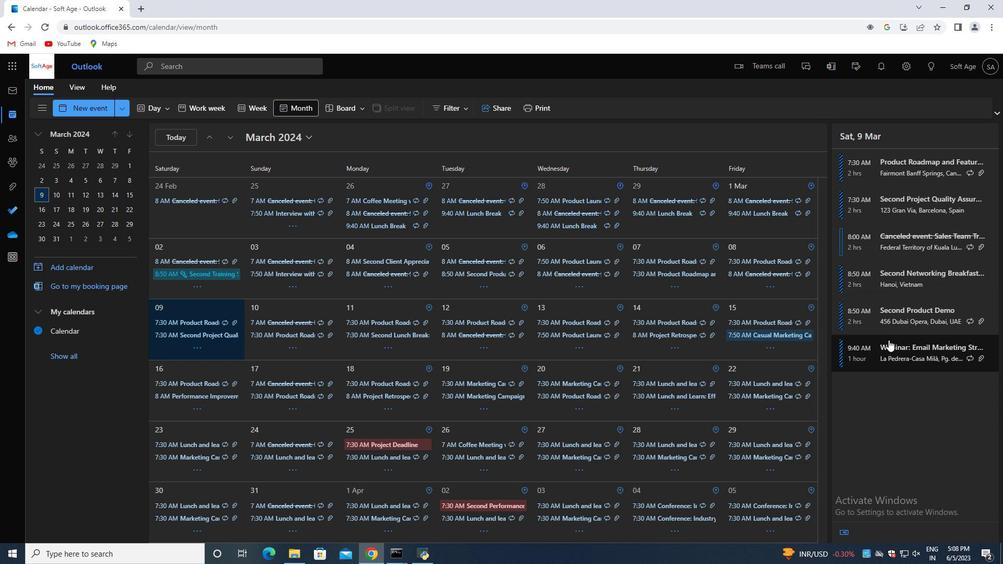 
Action: Mouse scrolled (886, 341) with delta (0, 0)
Screenshot: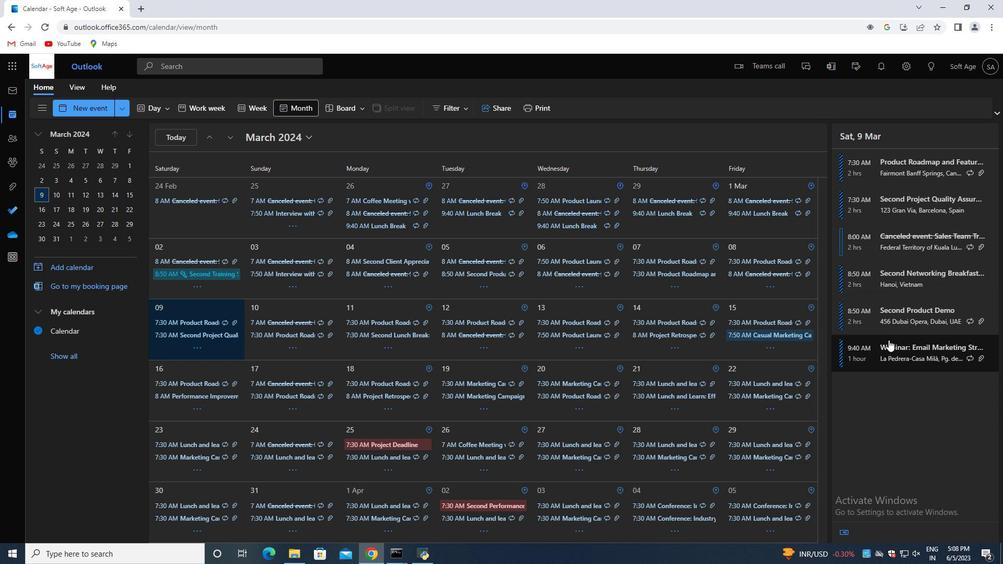 
Action: Mouse scrolled (886, 341) with delta (0, 0)
Screenshot: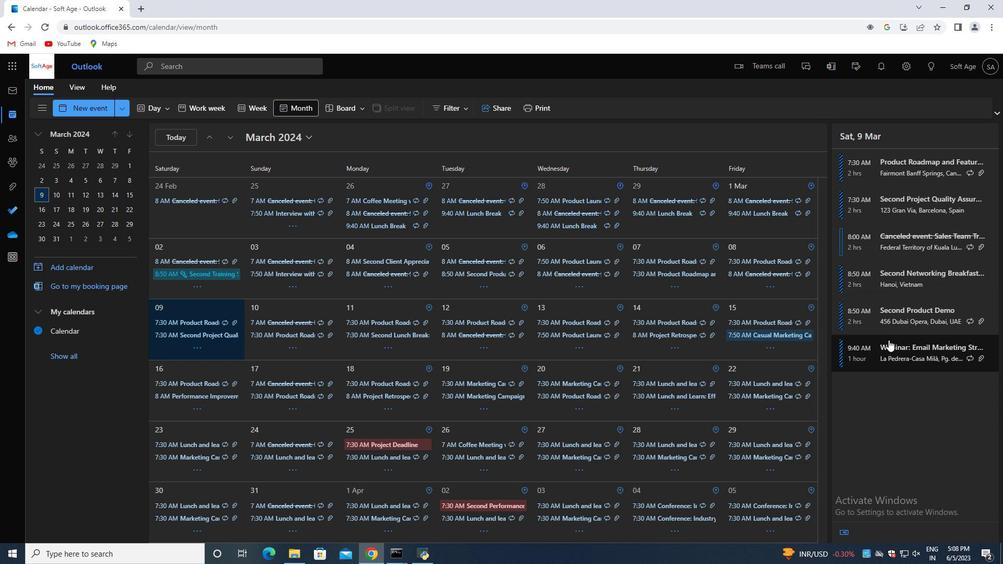 
Action: Mouse scrolled (886, 341) with delta (0, 0)
Screenshot: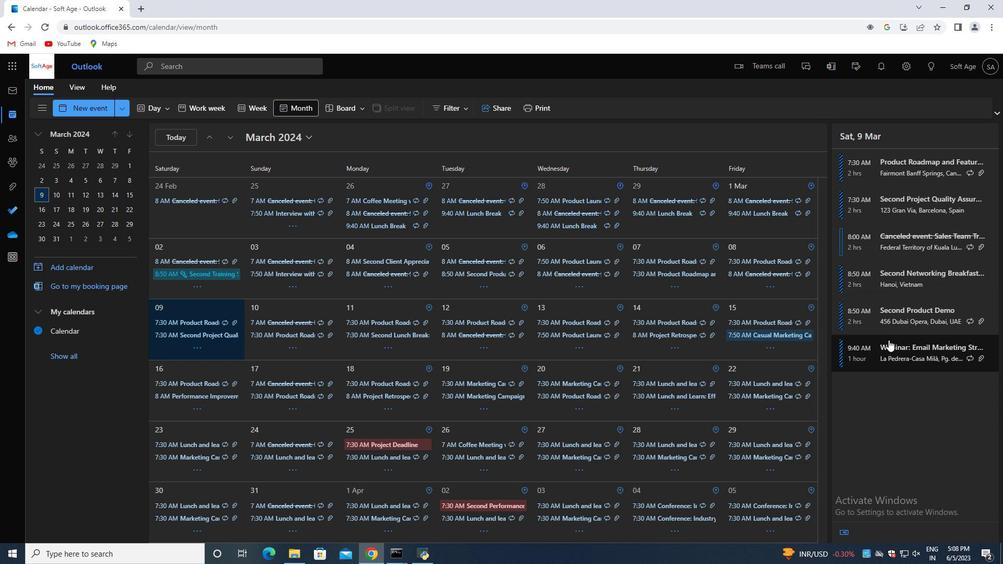 
Action: Mouse scrolled (886, 341) with delta (0, 0)
Screenshot: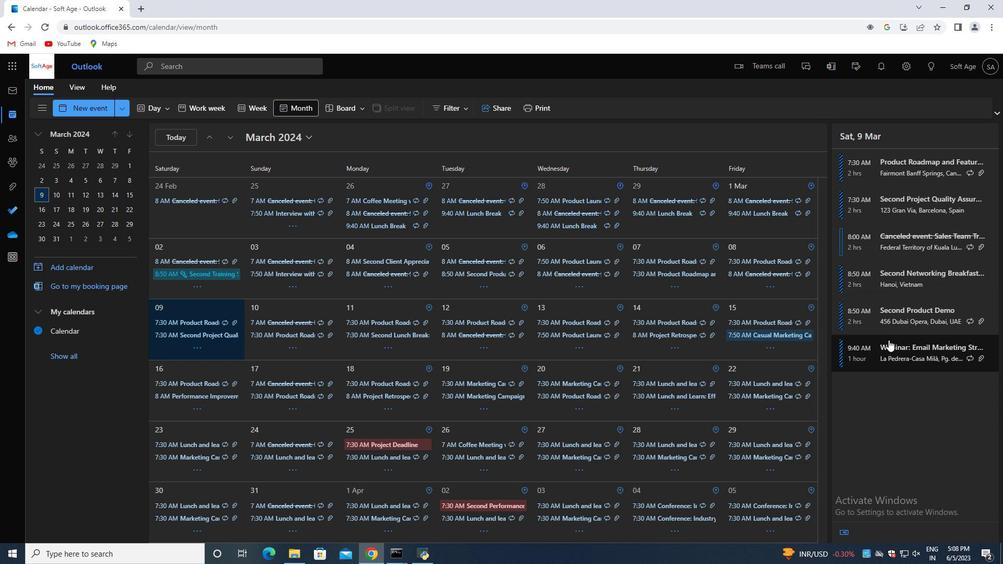 
Action: Mouse scrolled (886, 341) with delta (0, 0)
Screenshot: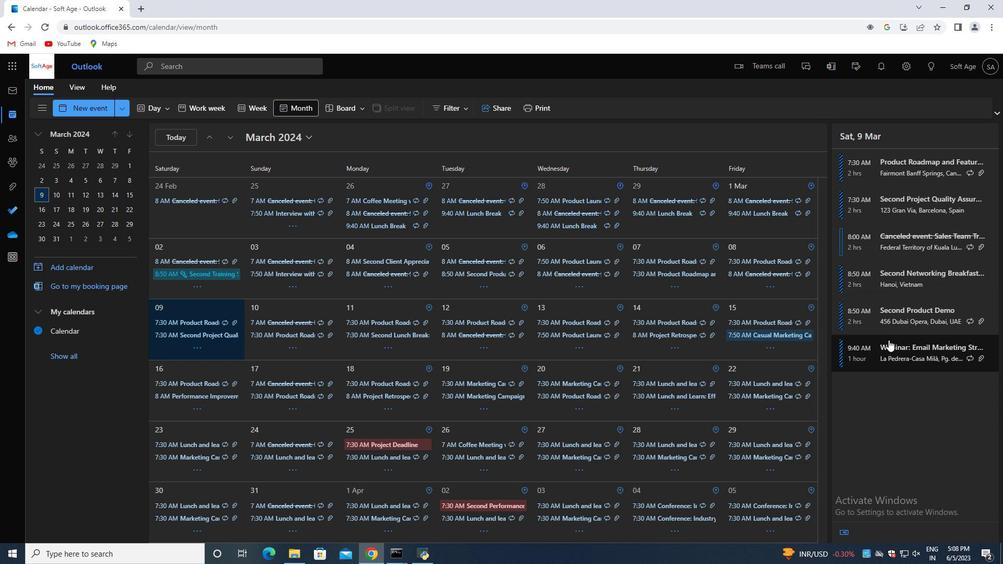 
Action: Mouse scrolled (886, 341) with delta (0, 0)
Screenshot: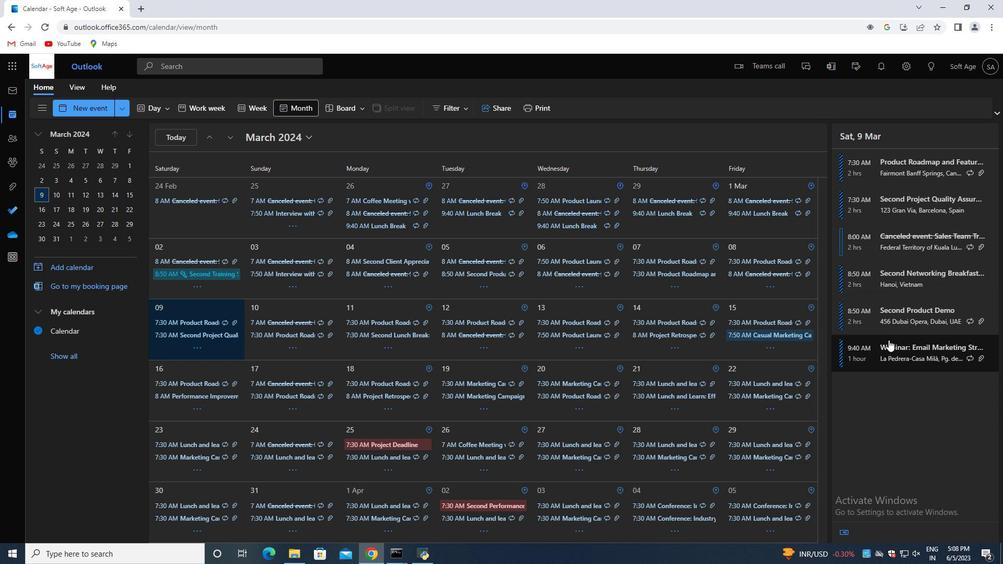 
Action: Mouse moved to (886, 341)
Screenshot: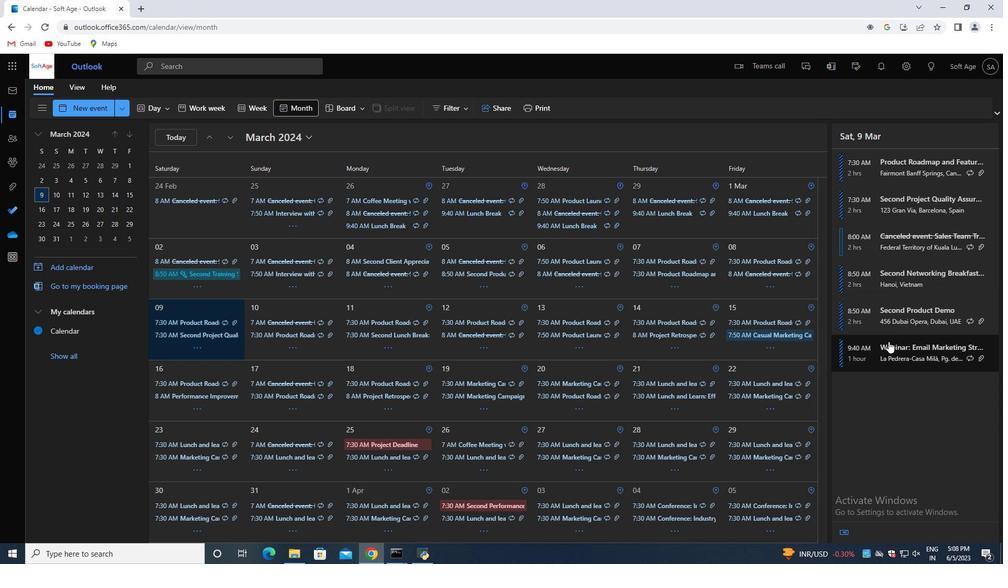 
